 Task: Look for space in Tualatin, United States from 7th July, 2023 to 14th July, 2023 for 1 adult in price range Rs.6000 to Rs.14000. Place can be shared room with 1  bedroom having 1 bed and 1 bathroom. Property type can be house, flat, guest house, hotel. Booking option can be shelf check-in. Required host language is English.
Action: Mouse moved to (506, 106)
Screenshot: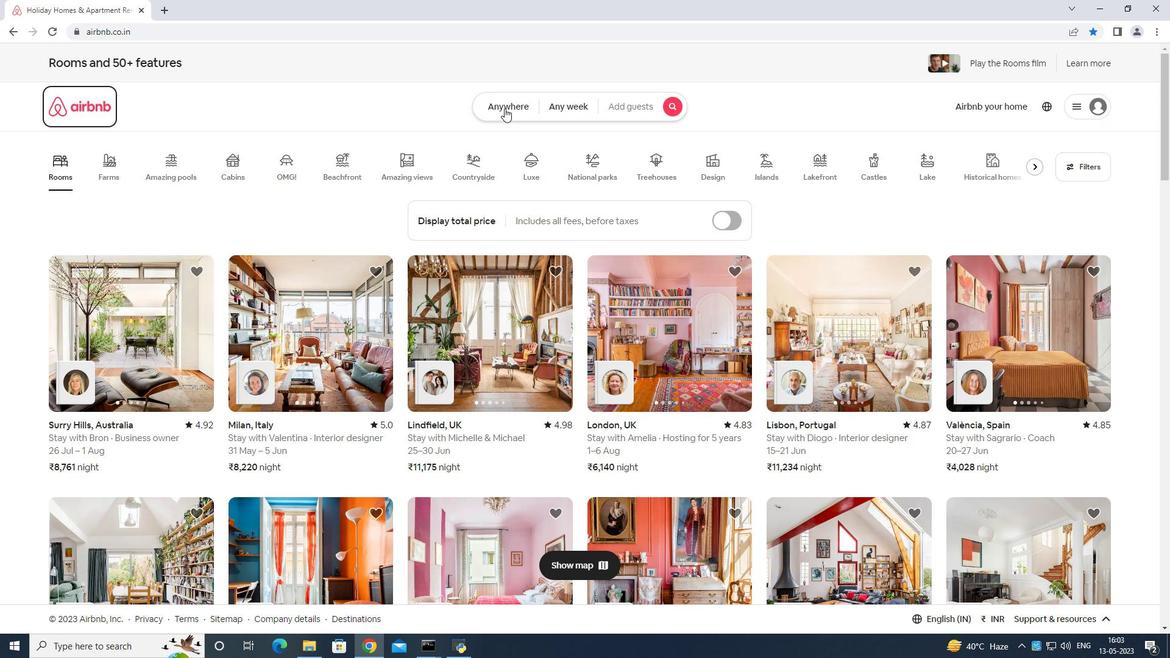 
Action: Mouse pressed left at (506, 106)
Screenshot: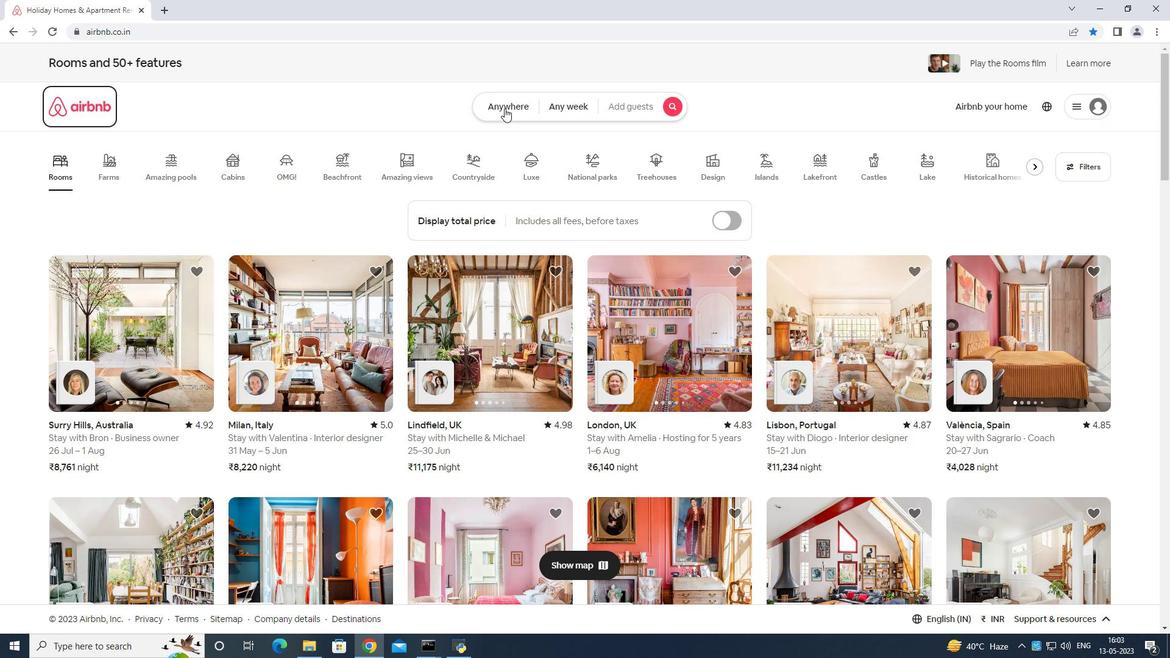 
Action: Mouse moved to (445, 148)
Screenshot: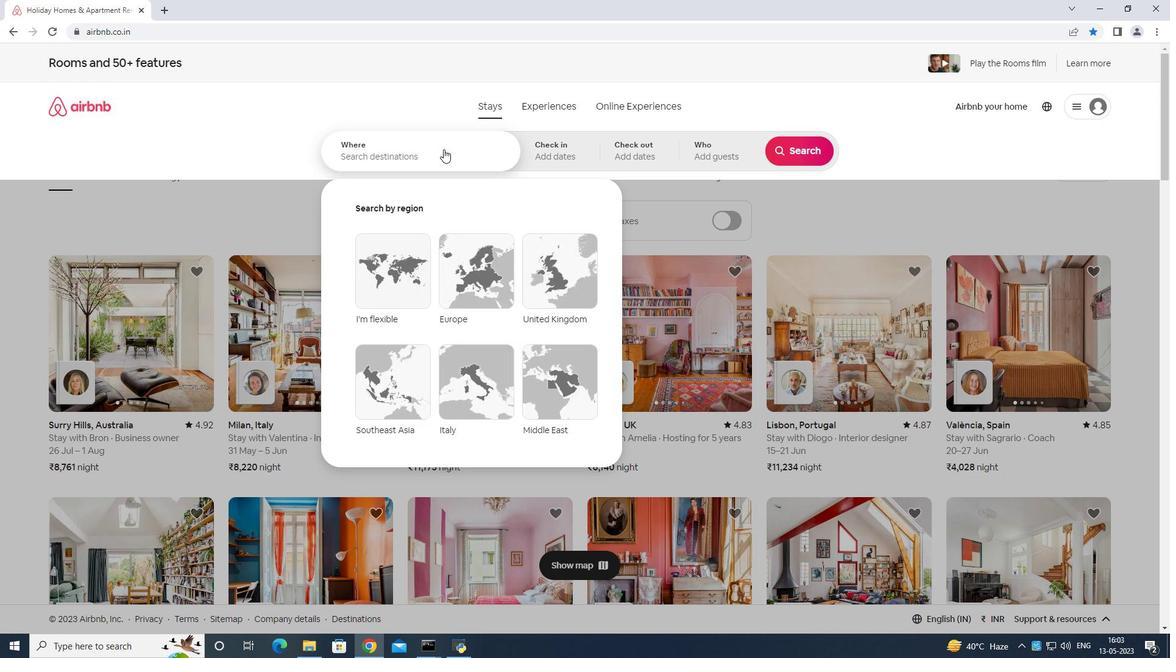 
Action: Mouse pressed left at (445, 148)
Screenshot: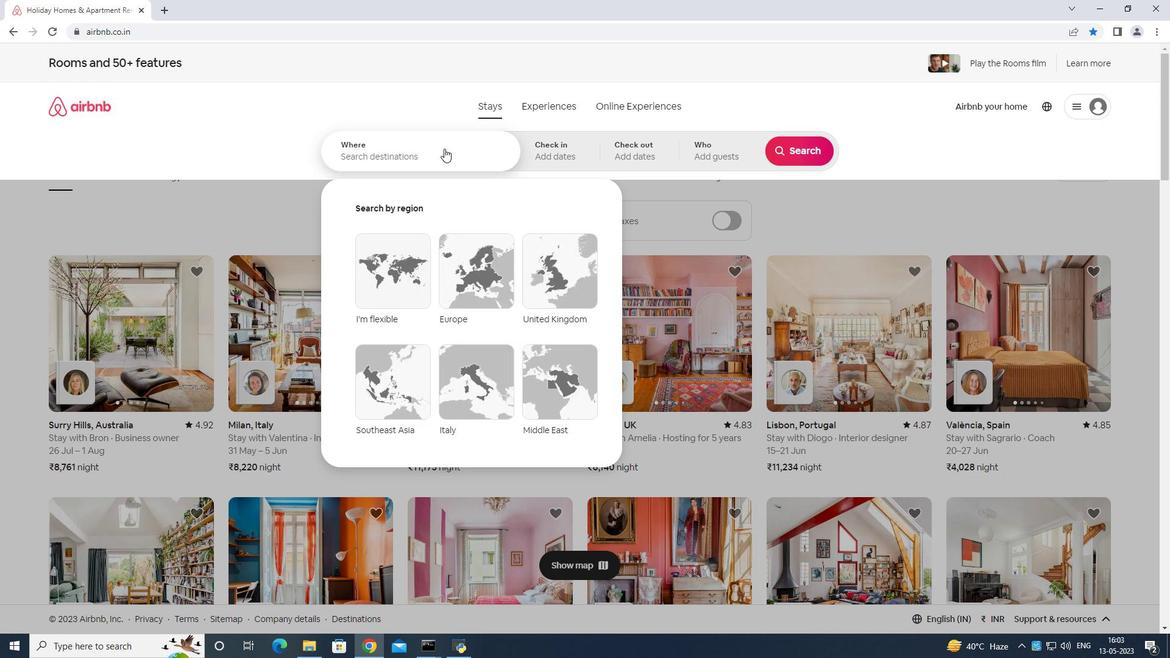 
Action: Key pressed <Key.shift>Tualatin<Key.space>units<Key.backspace>ed<Key.space>states<Key.enter>
Screenshot: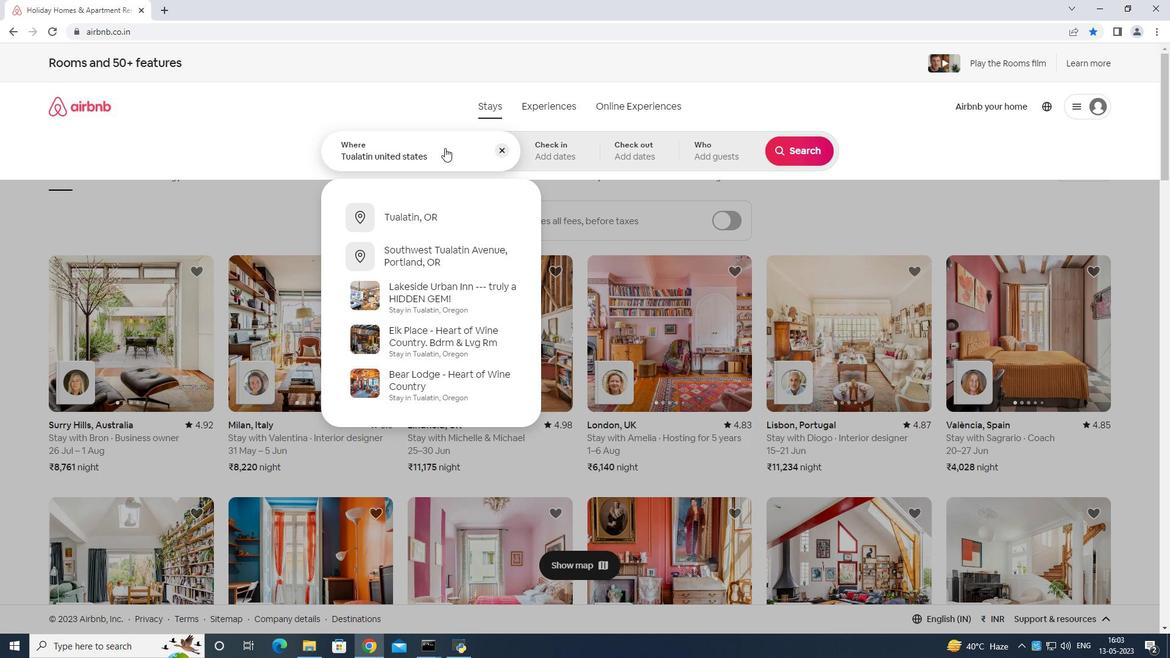 
Action: Mouse moved to (792, 242)
Screenshot: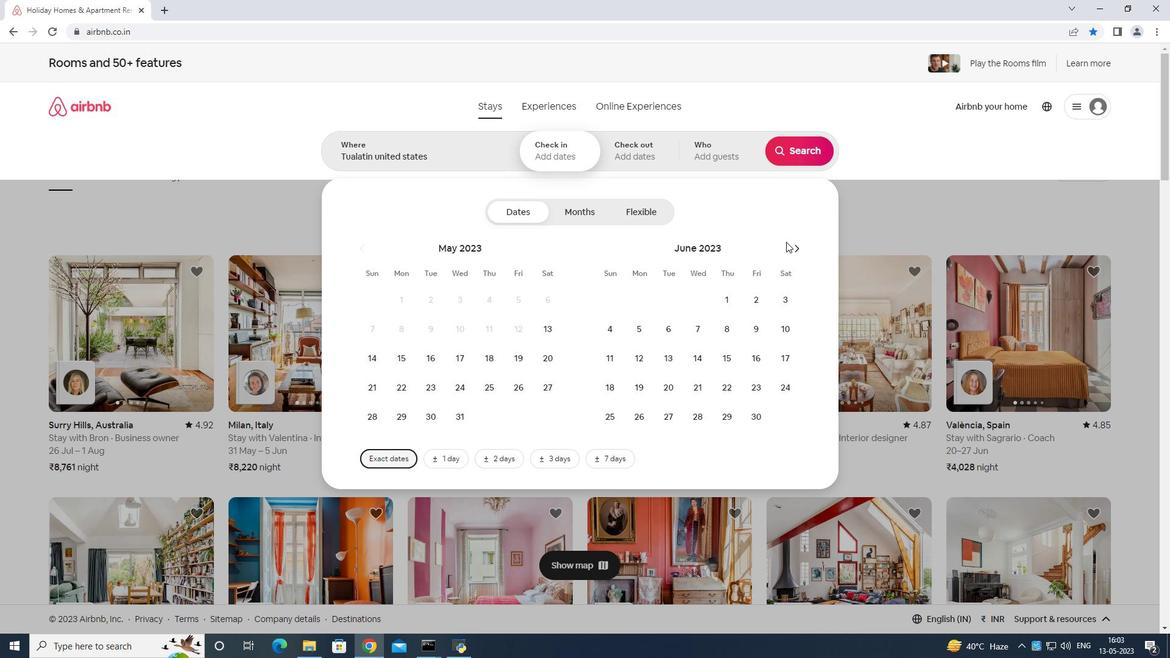 
Action: Mouse pressed left at (792, 242)
Screenshot: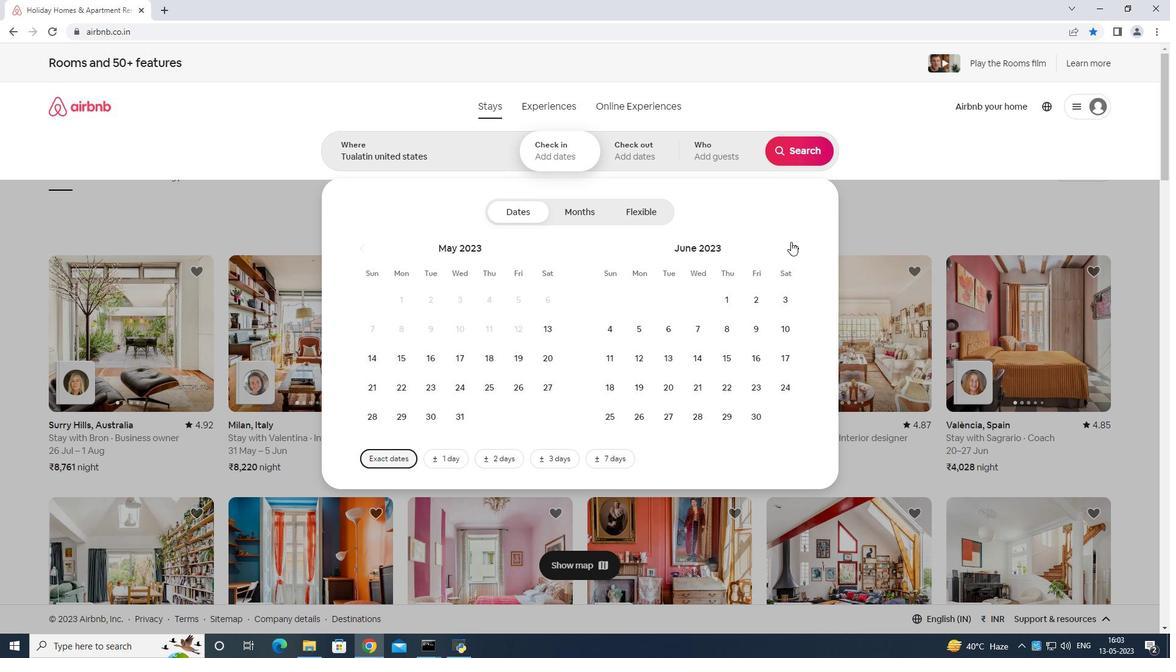 
Action: Mouse moved to (753, 328)
Screenshot: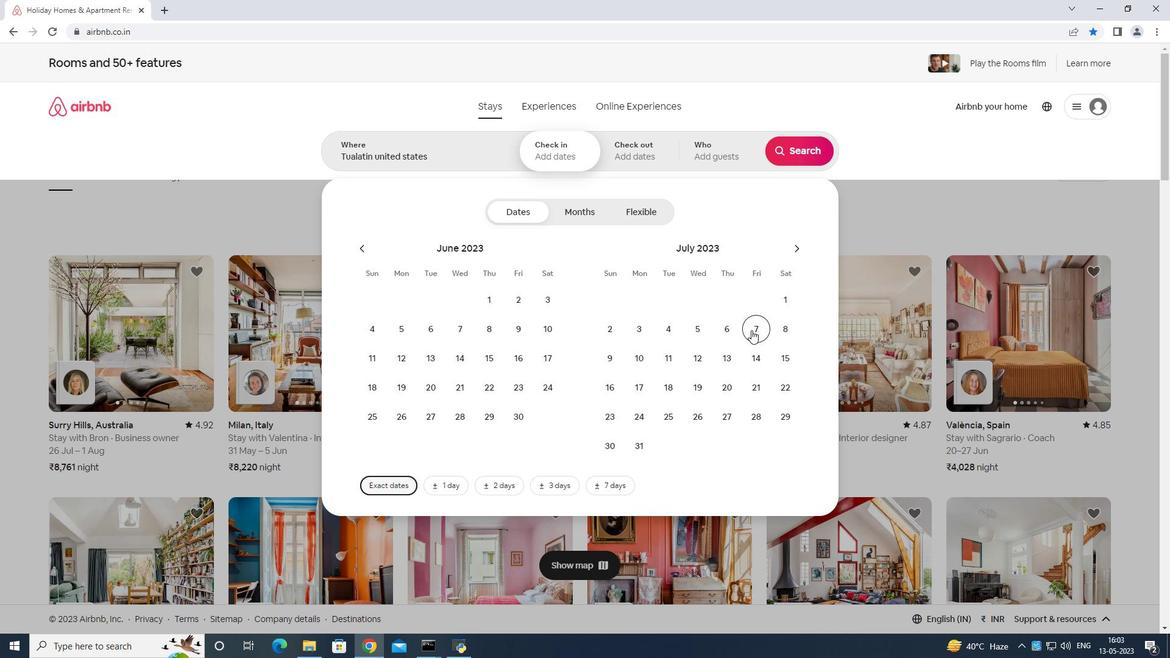 
Action: Mouse pressed left at (753, 328)
Screenshot: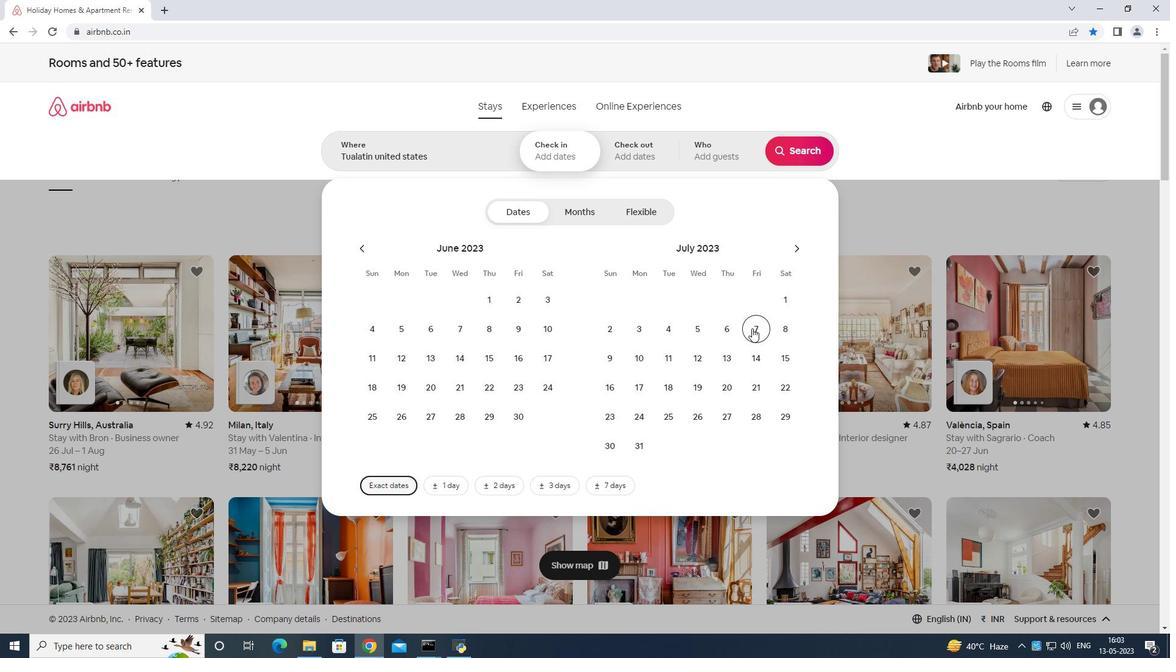 
Action: Mouse moved to (757, 350)
Screenshot: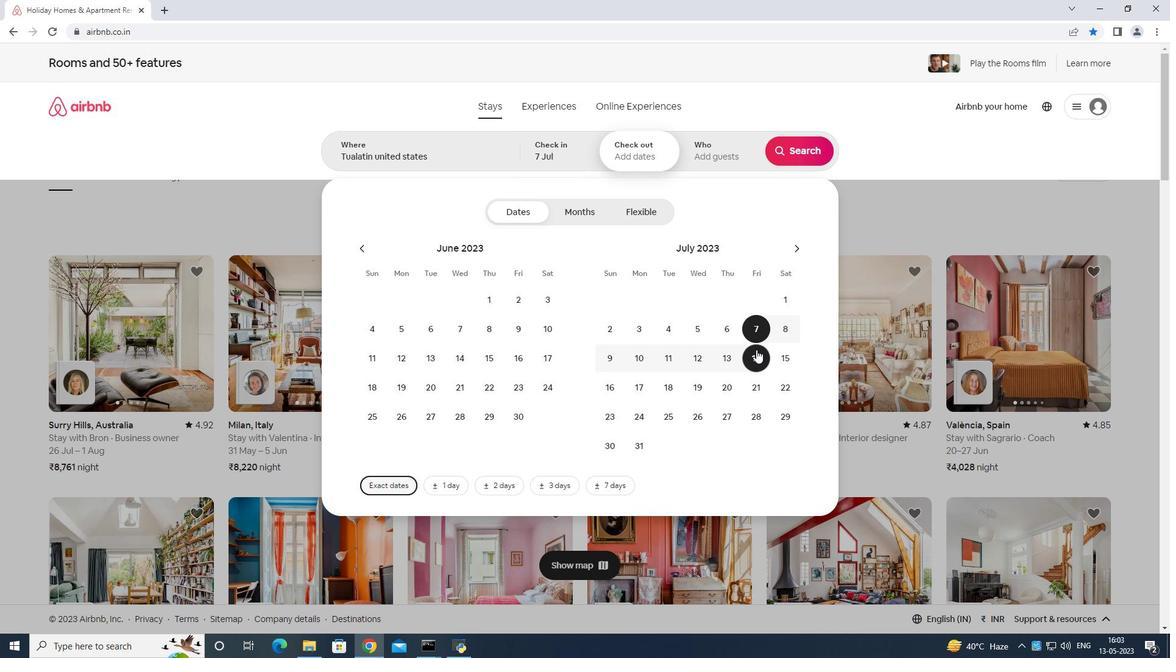 
Action: Mouse pressed left at (757, 350)
Screenshot: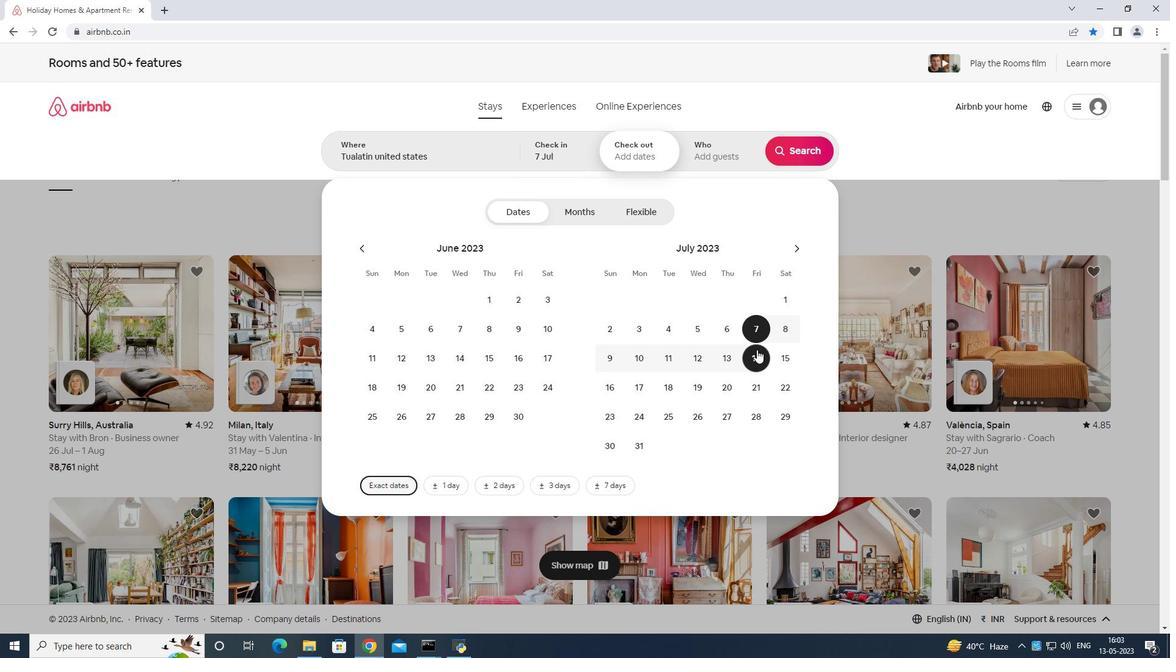 
Action: Mouse moved to (719, 151)
Screenshot: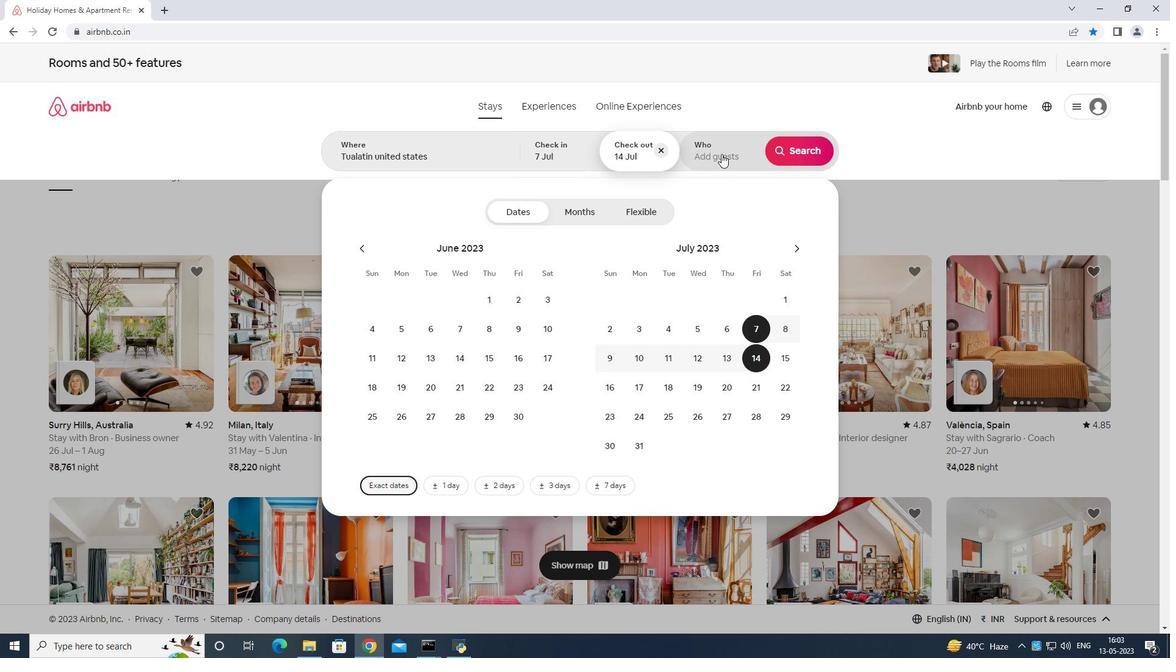 
Action: Mouse pressed left at (719, 151)
Screenshot: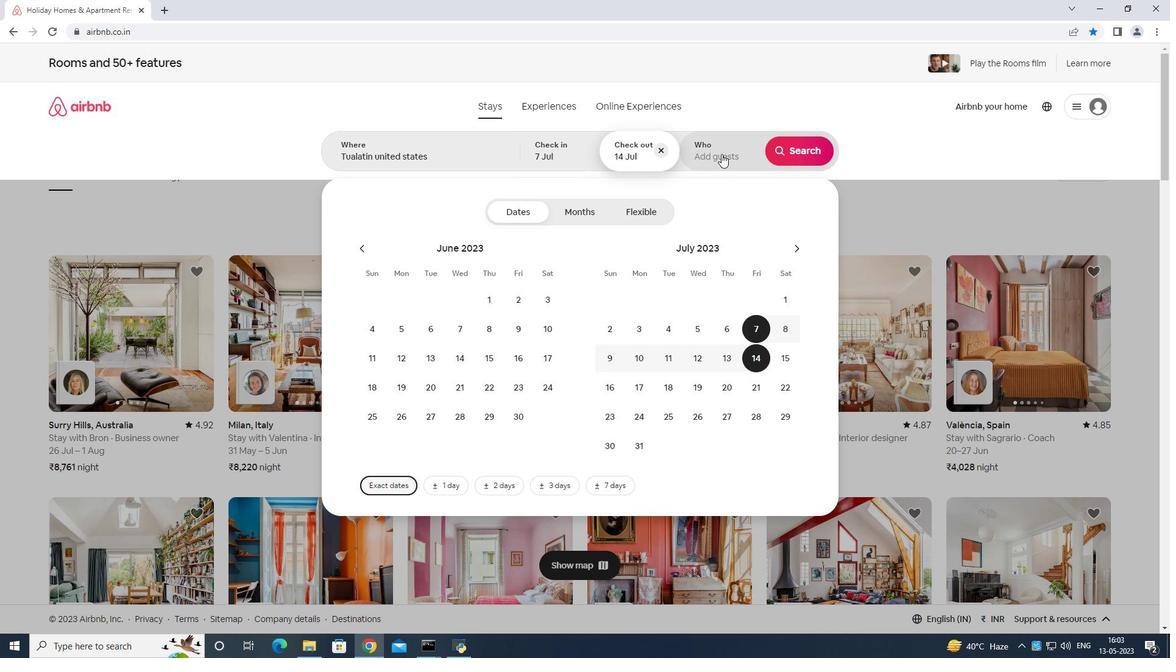 
Action: Mouse moved to (798, 215)
Screenshot: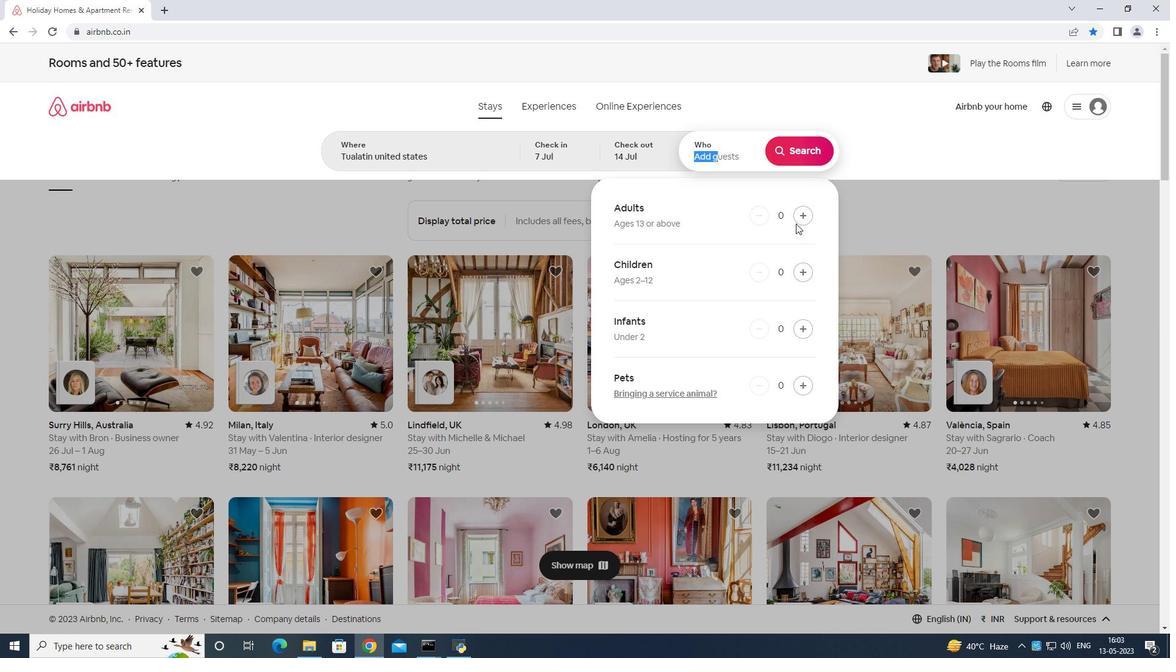 
Action: Mouse pressed left at (798, 215)
Screenshot: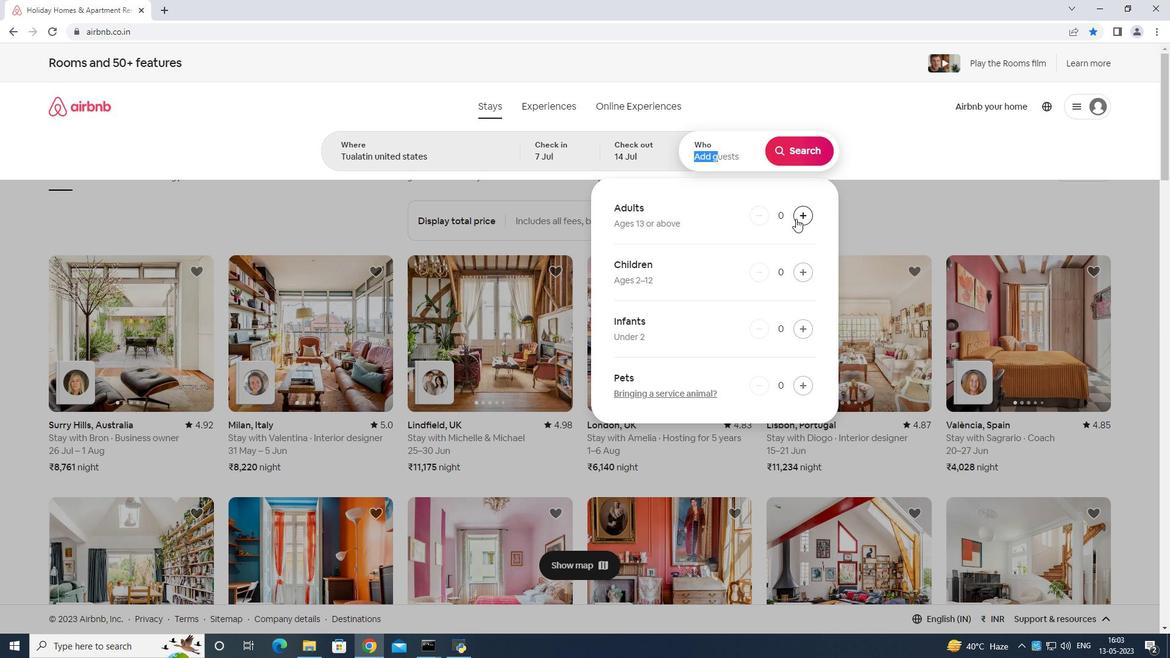 
Action: Mouse moved to (800, 151)
Screenshot: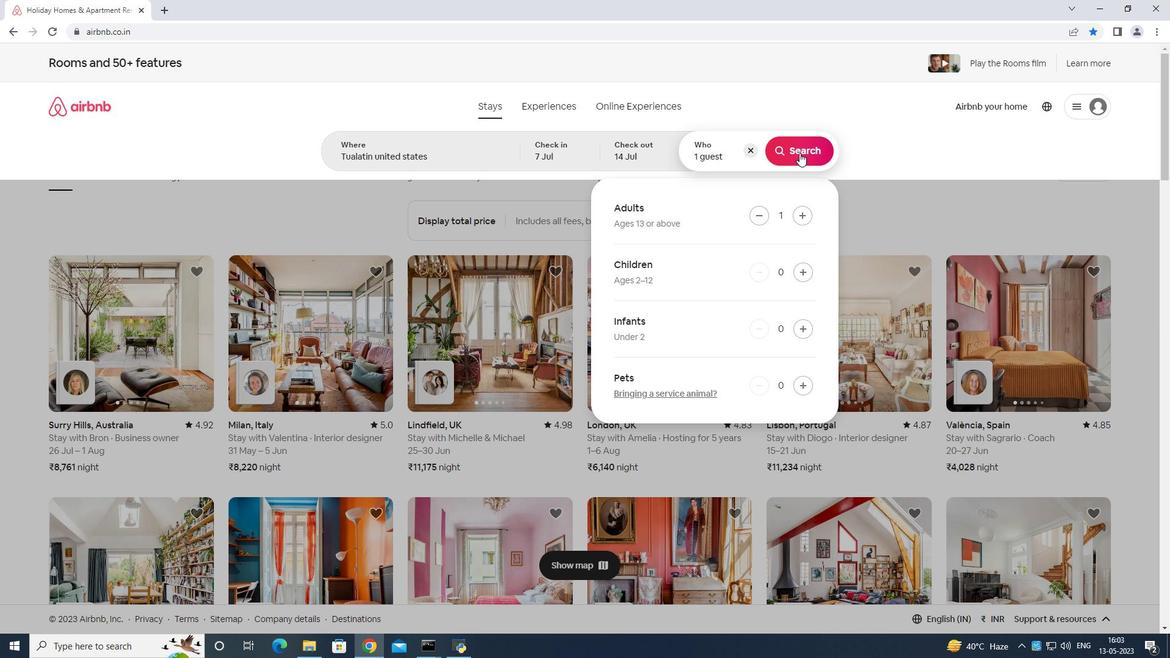 
Action: Mouse pressed left at (800, 151)
Screenshot: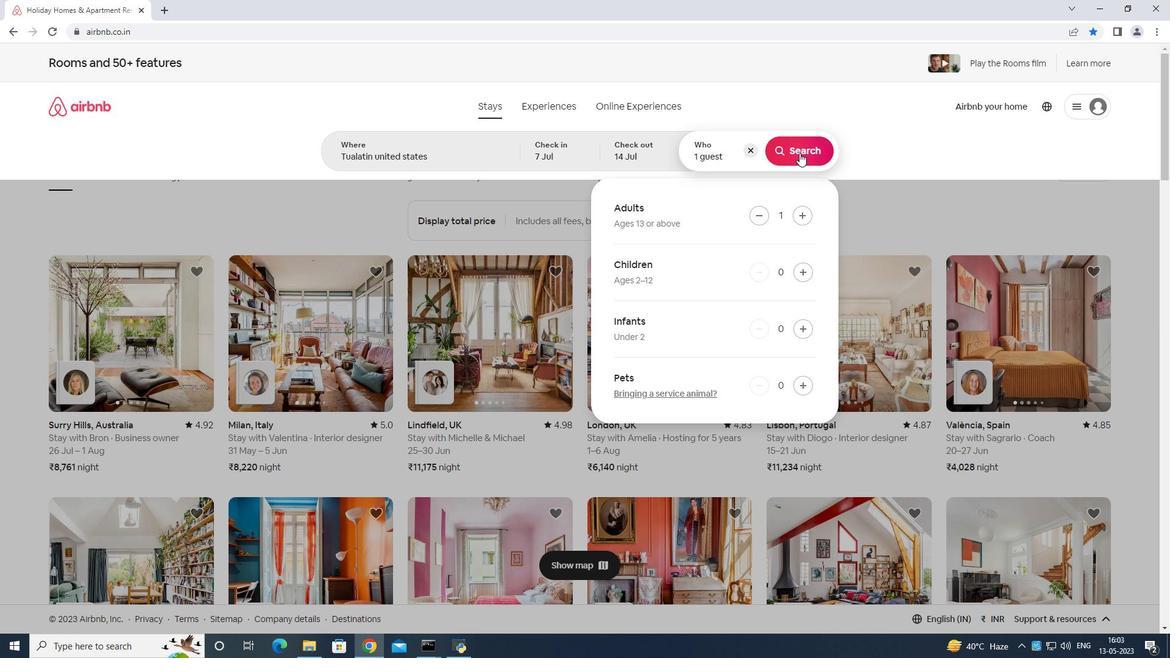 
Action: Mouse moved to (1137, 112)
Screenshot: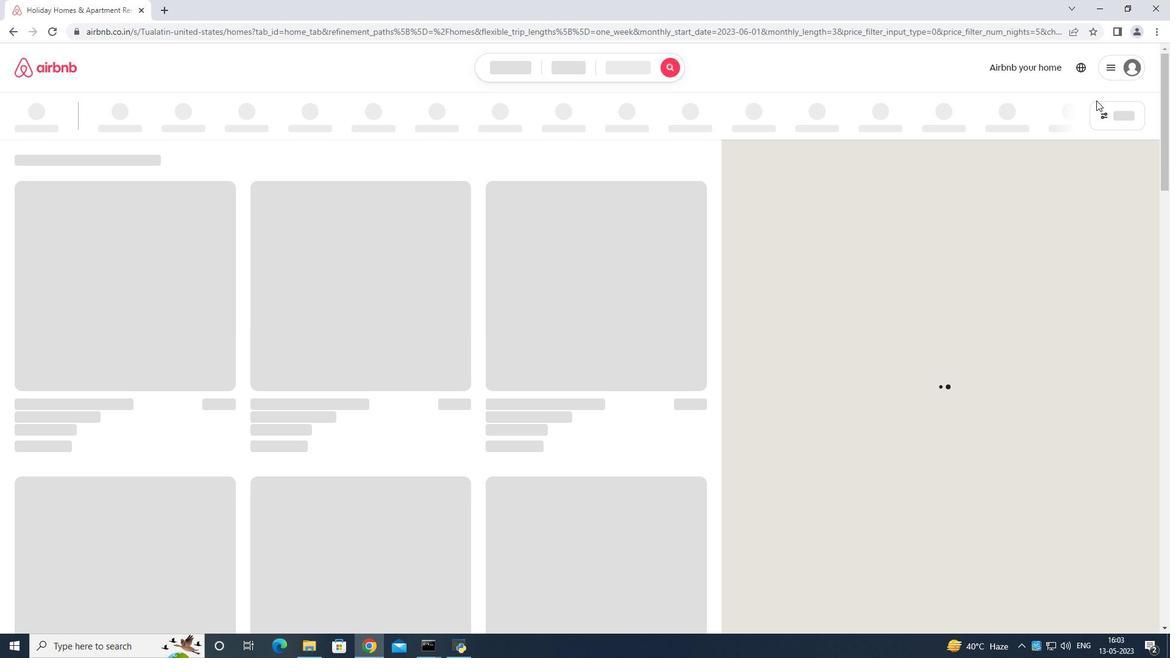 
Action: Mouse pressed left at (1137, 112)
Screenshot: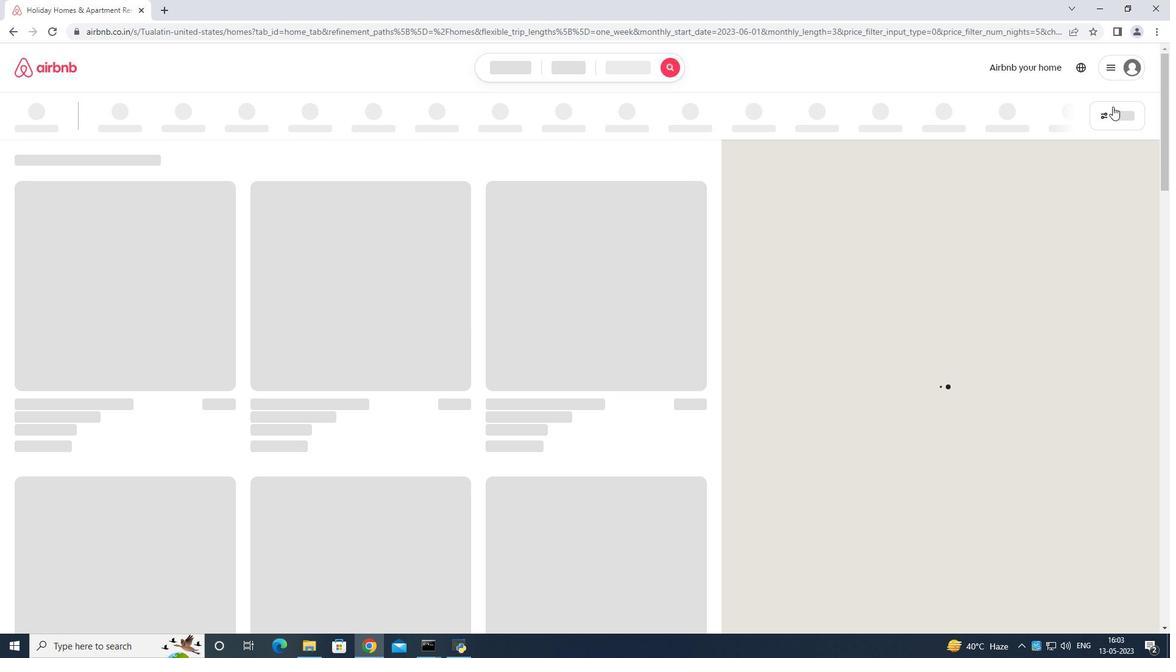 
Action: Mouse moved to (477, 400)
Screenshot: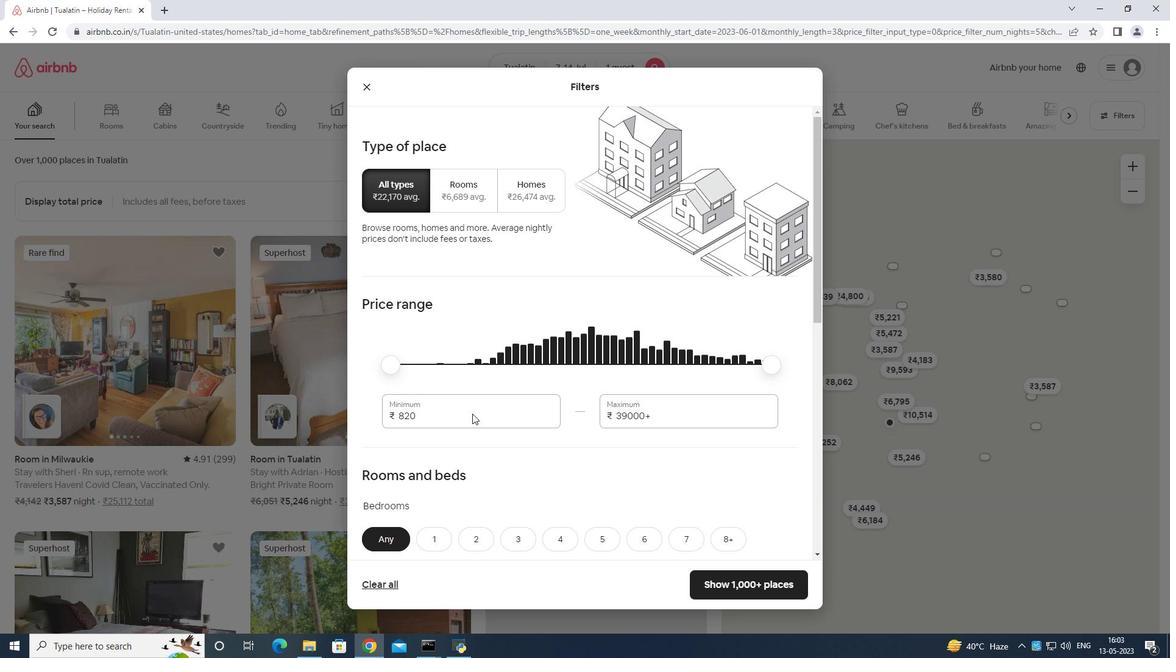 
Action: Mouse pressed left at (477, 400)
Screenshot: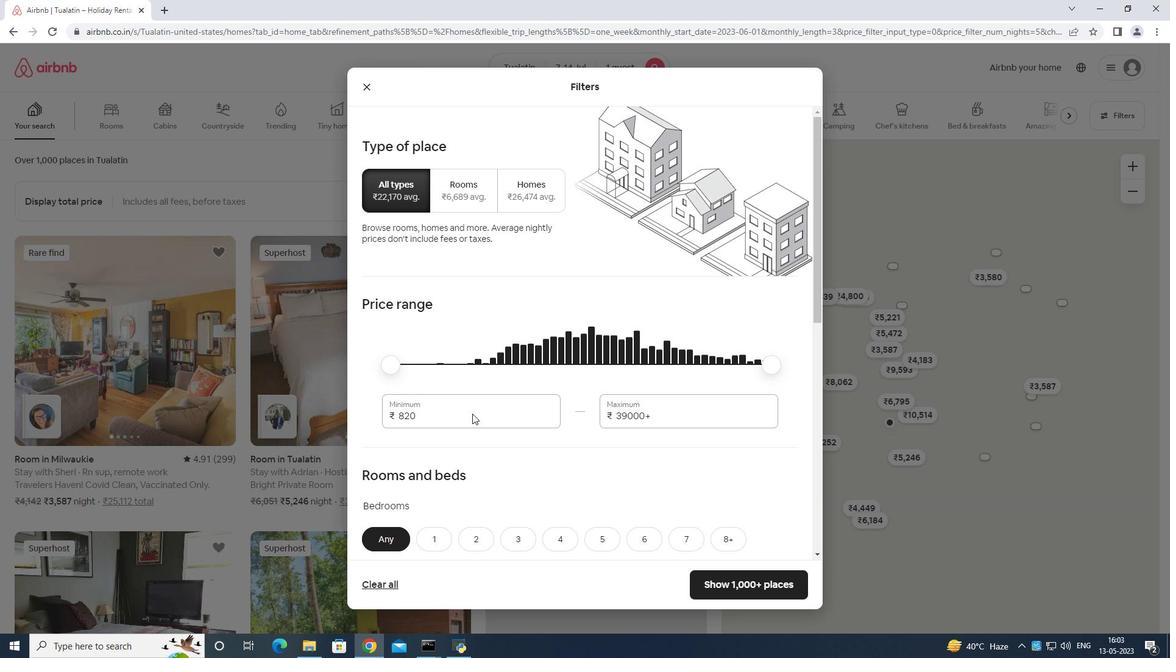 
Action: Mouse moved to (478, 395)
Screenshot: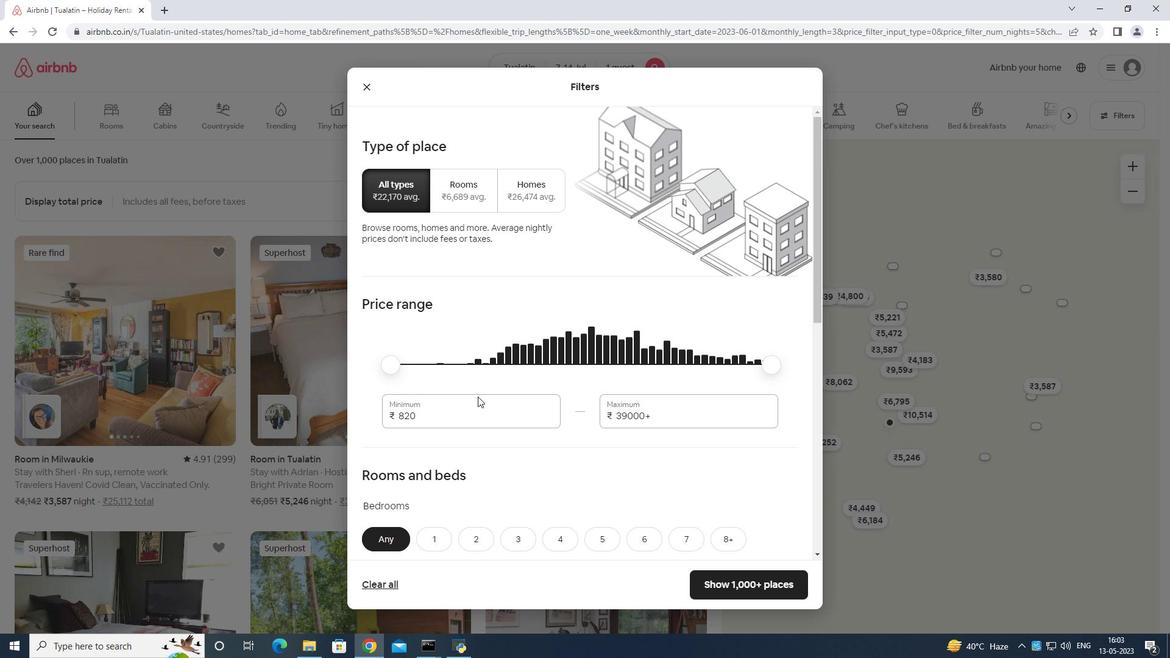 
Action: Key pressed <Key.backspace>
Screenshot: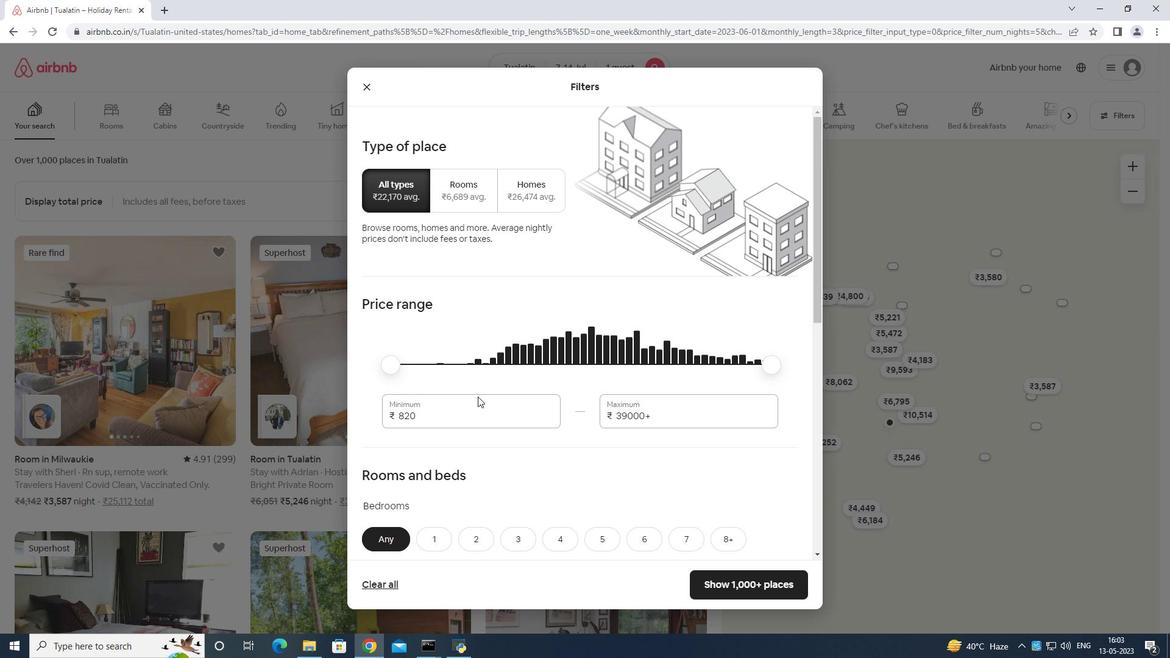 
Action: Mouse moved to (477, 390)
Screenshot: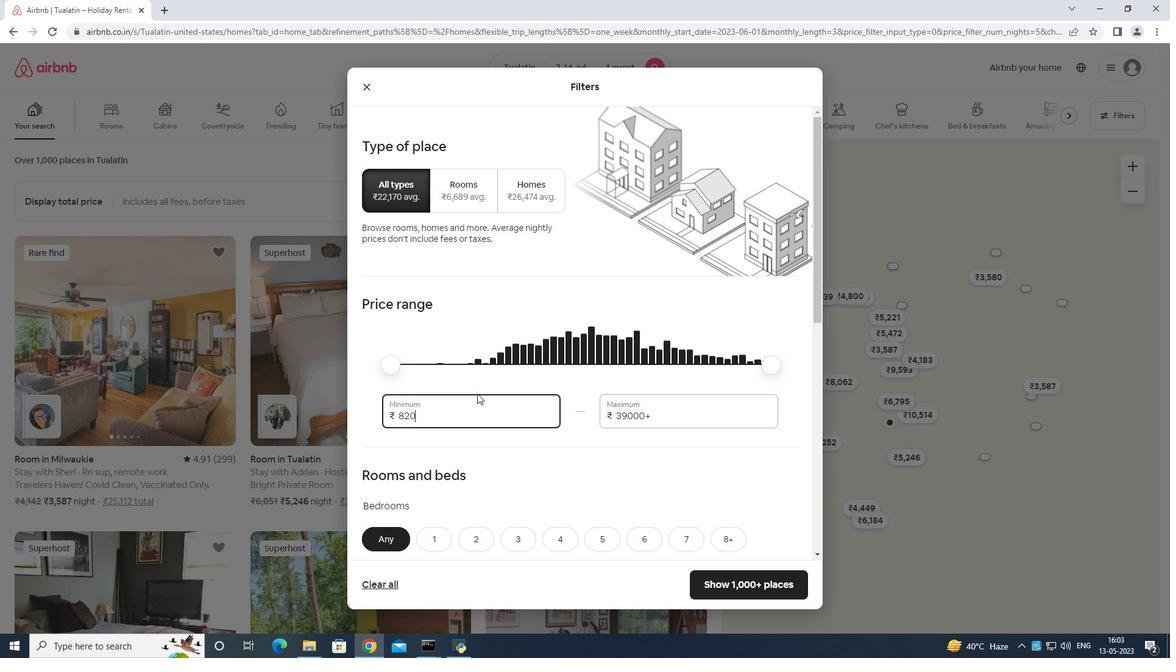 
Action: Key pressed <Key.backspace><Key.backspace><Key.backspace><Key.backspace>
Screenshot: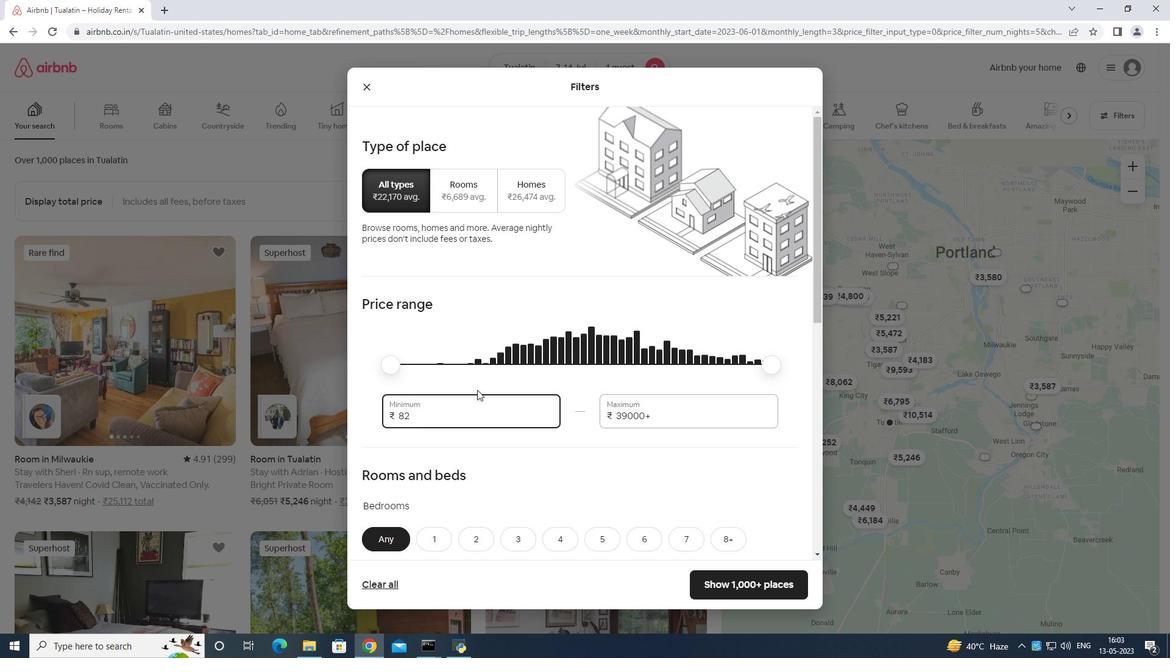 
Action: Mouse moved to (477, 390)
Screenshot: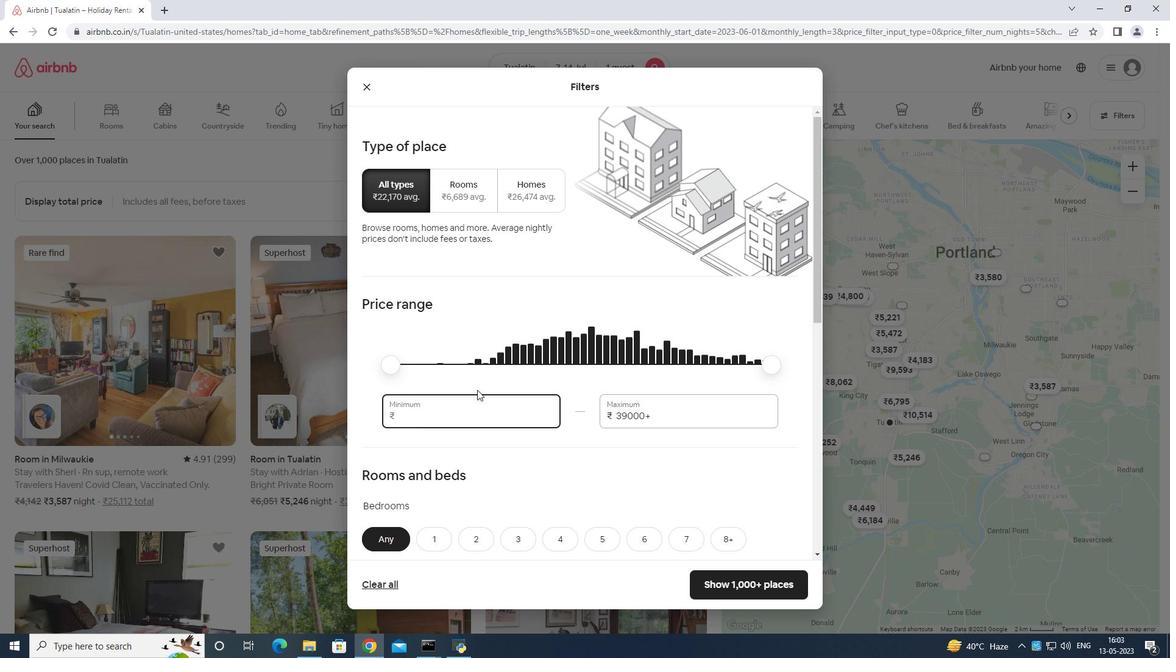 
Action: Key pressed 6
Screenshot: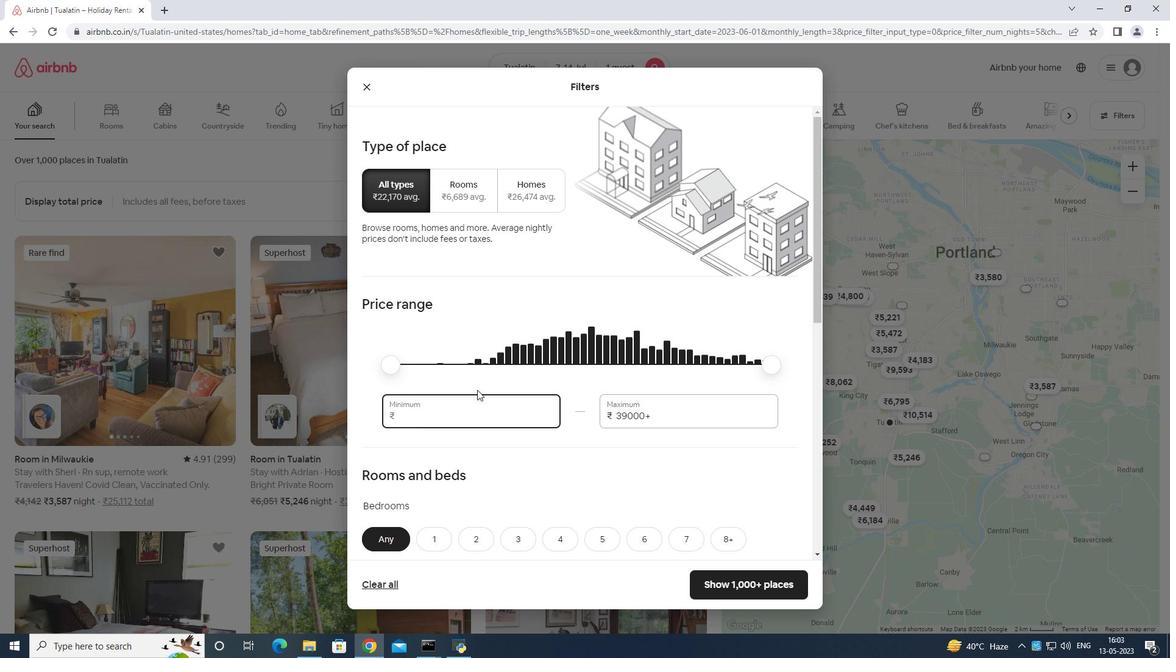
Action: Mouse moved to (479, 389)
Screenshot: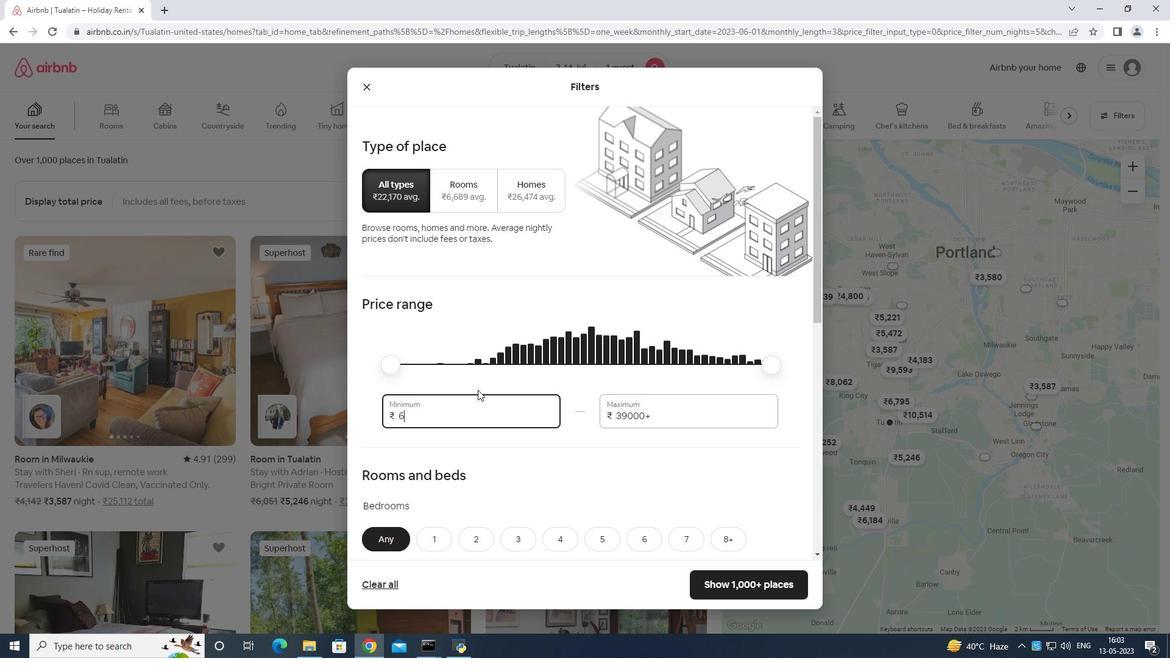 
Action: Key pressed 000
Screenshot: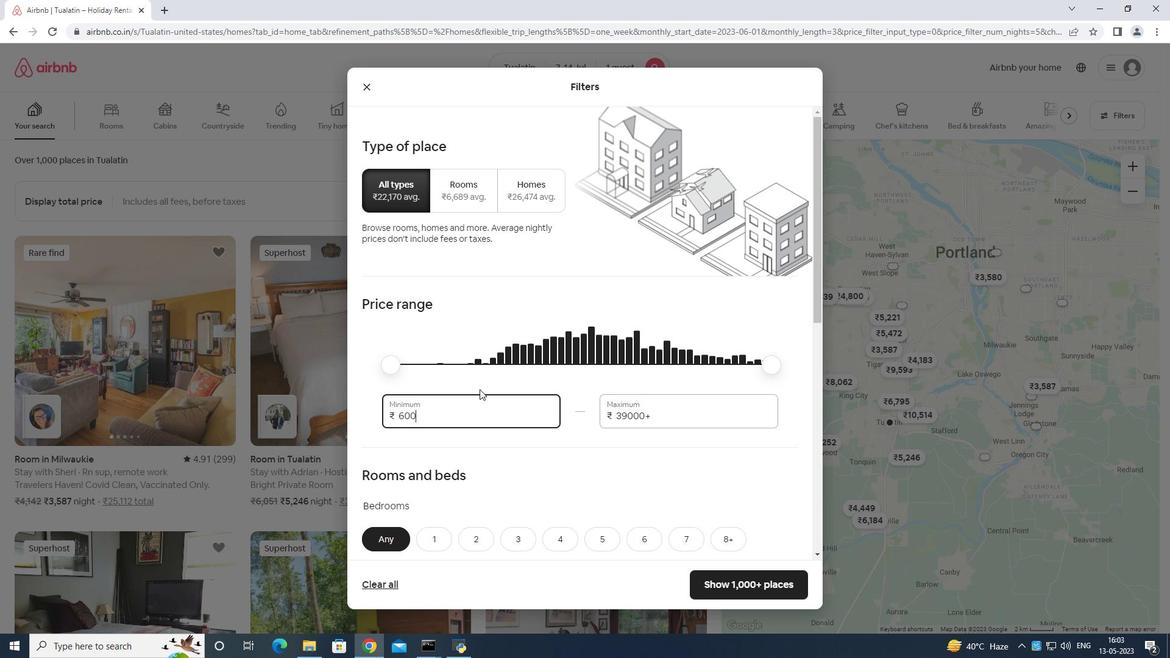 
Action: Mouse moved to (664, 401)
Screenshot: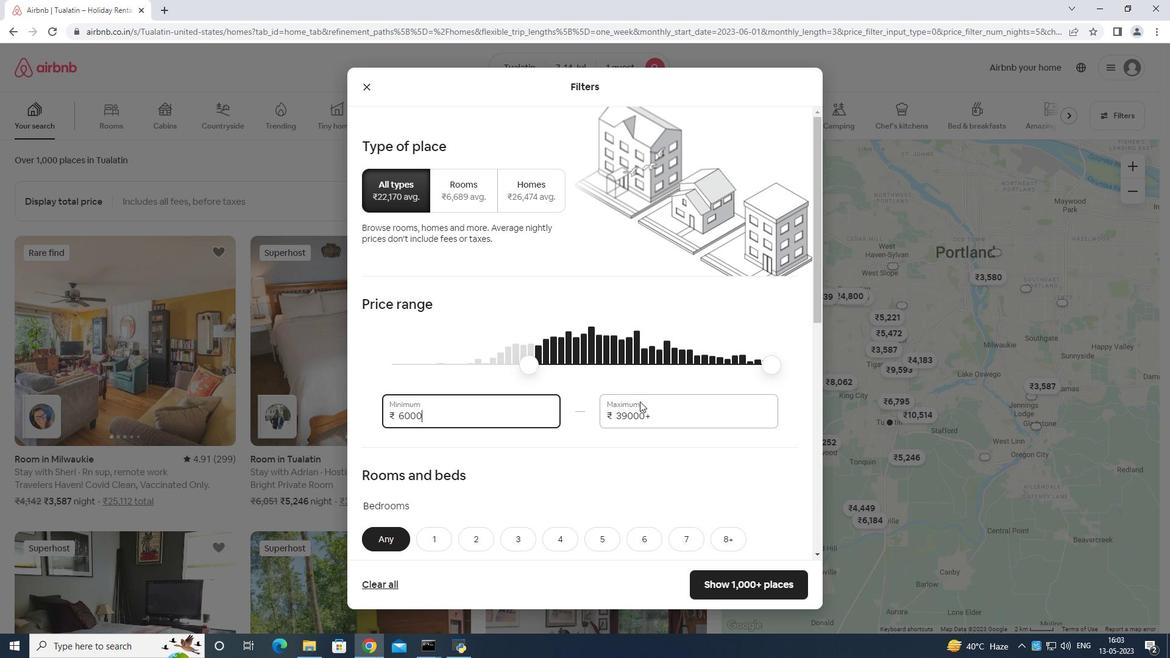 
Action: Mouse pressed left at (664, 401)
Screenshot: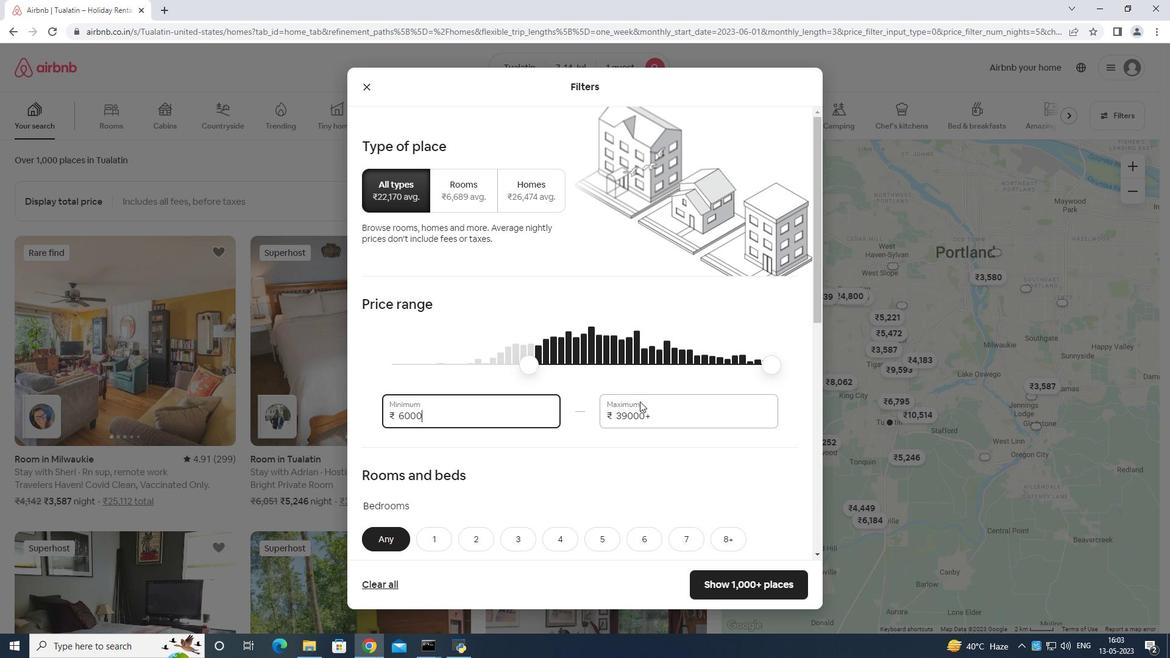 
Action: Mouse moved to (664, 399)
Screenshot: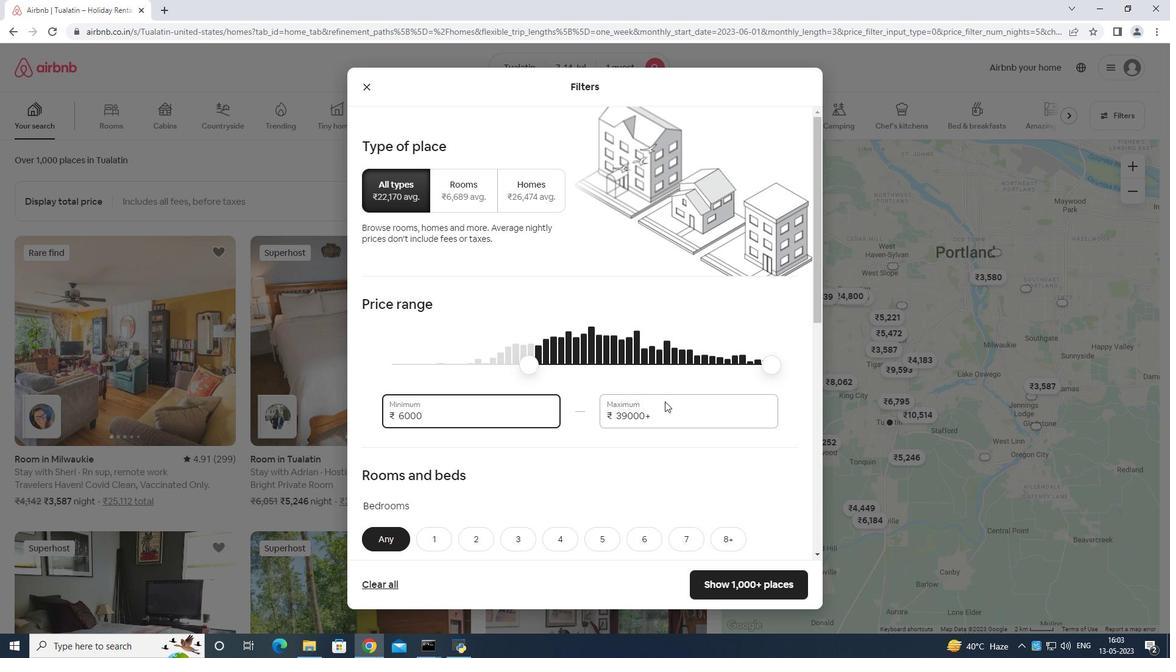 
Action: Key pressed <Key.backspace><Key.backspace><Key.backspace><Key.backspace><Key.backspace><Key.backspace><Key.backspace><Key.backspace><Key.backspace><Key.backspace>14
Screenshot: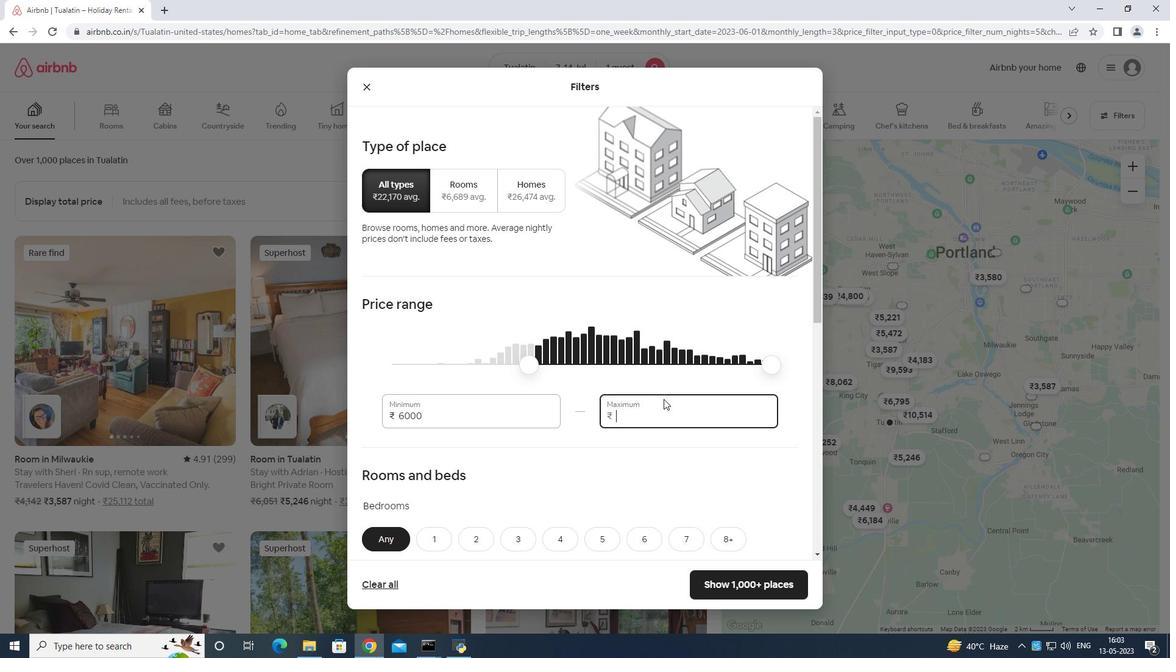 
Action: Mouse moved to (664, 398)
Screenshot: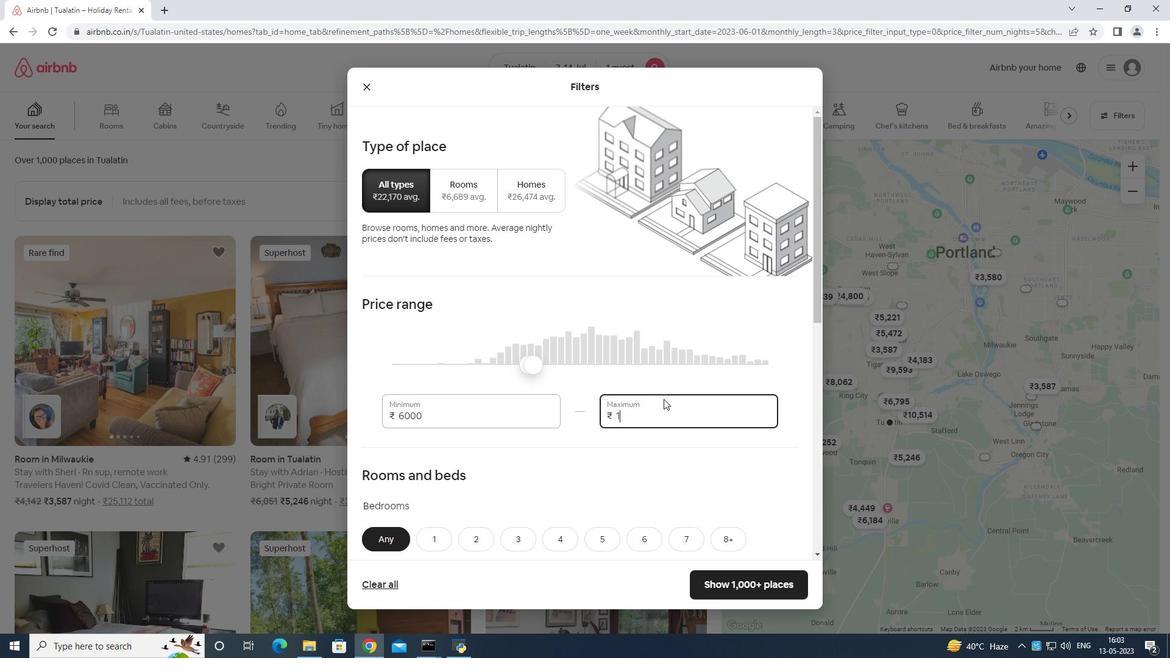 
Action: Key pressed 0
Screenshot: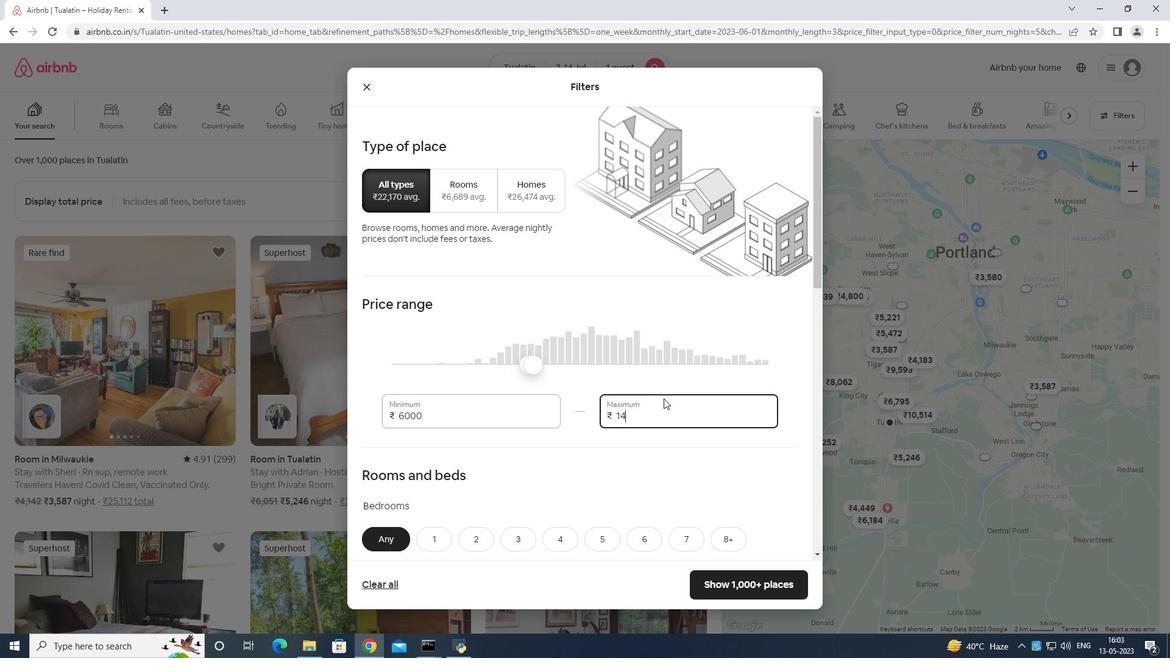
Action: Mouse moved to (663, 398)
Screenshot: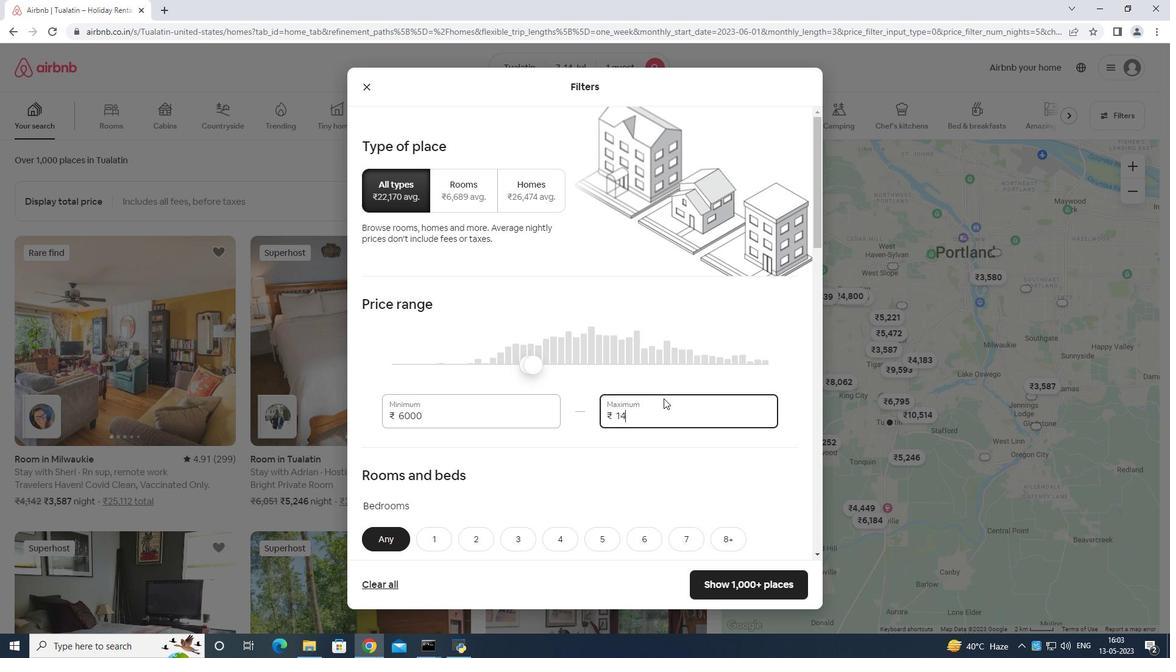 
Action: Key pressed 00
Screenshot: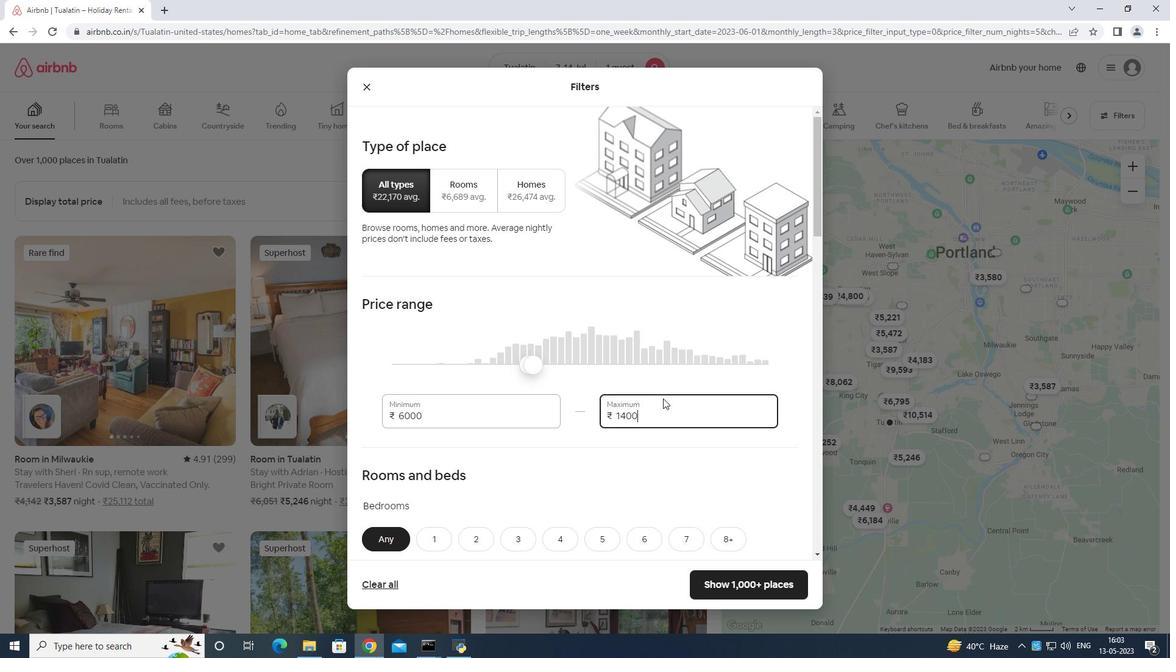 
Action: Mouse moved to (661, 396)
Screenshot: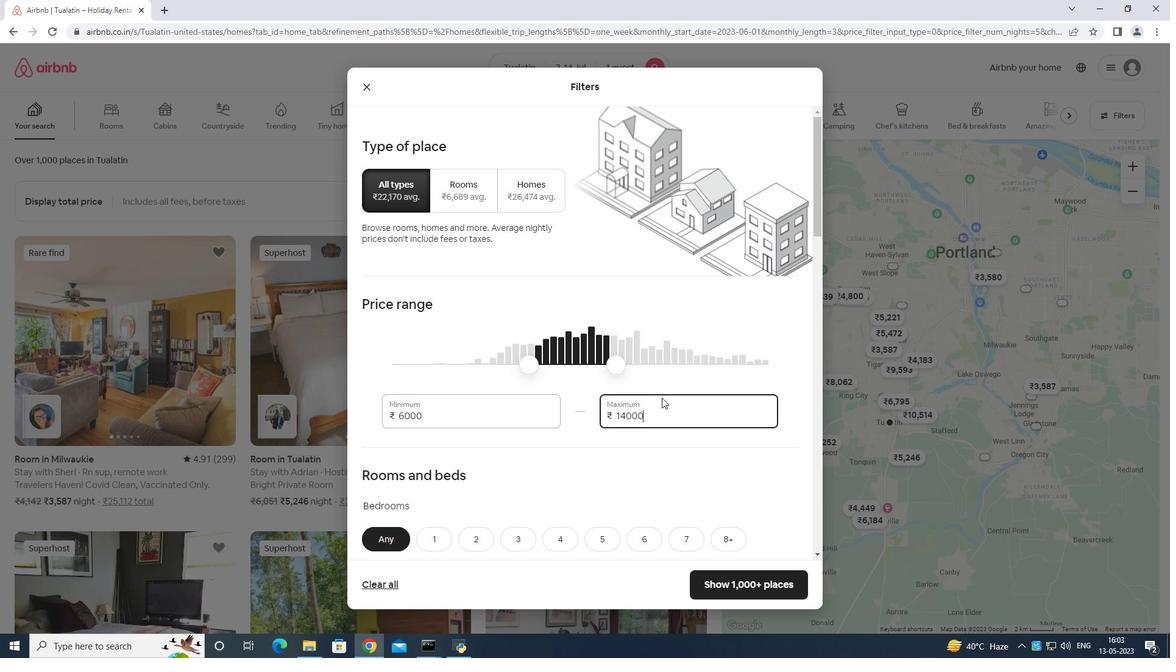 
Action: Mouse scrolled (661, 395) with delta (0, 0)
Screenshot: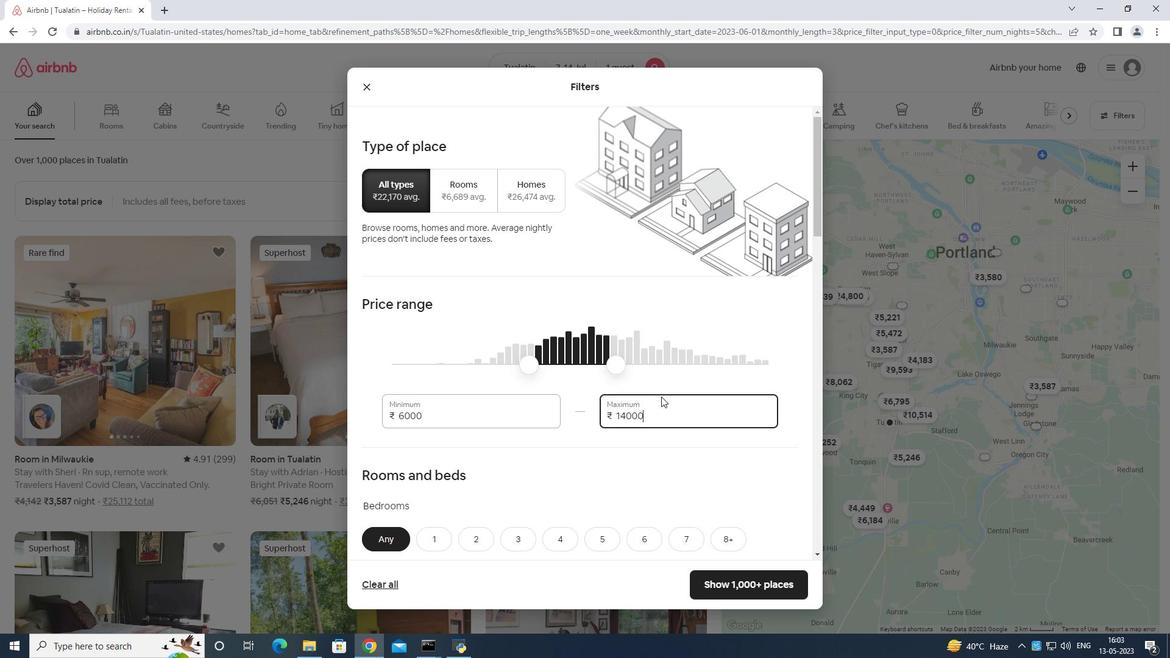 
Action: Mouse moved to (661, 396)
Screenshot: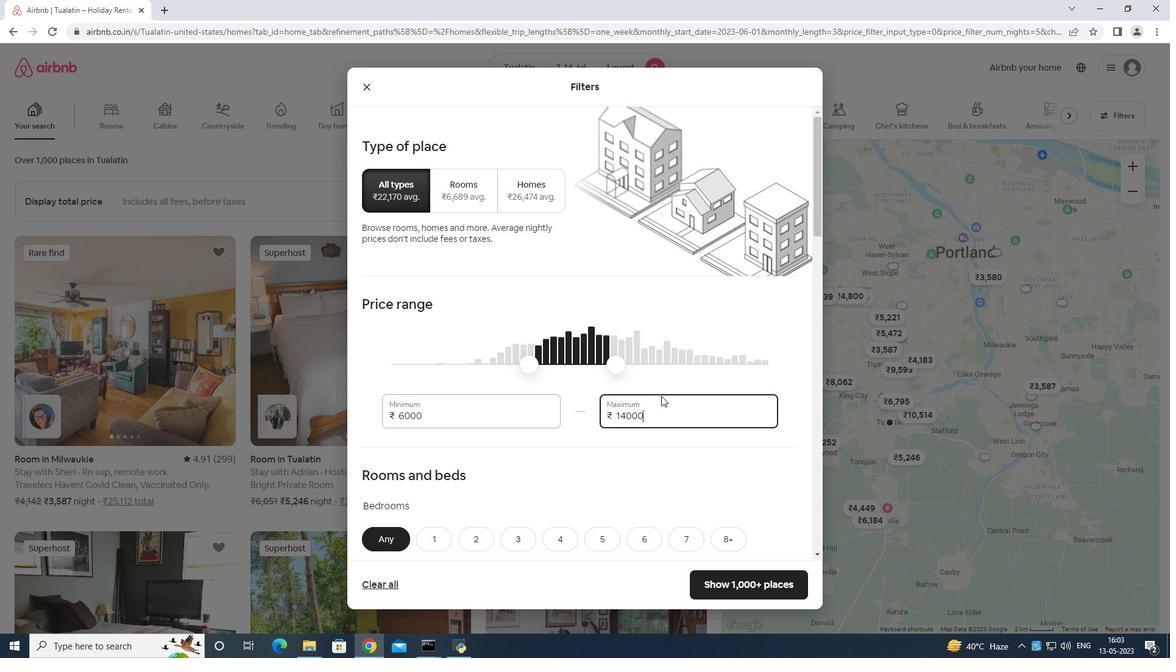 
Action: Mouse scrolled (661, 395) with delta (0, 0)
Screenshot: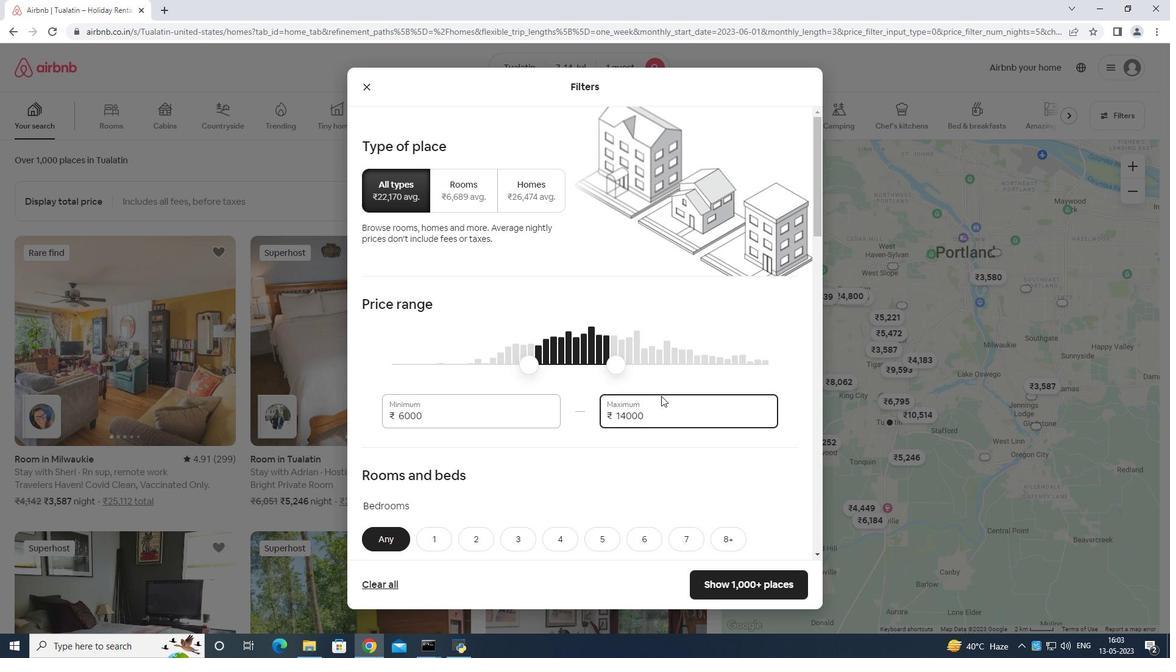 
Action: Mouse scrolled (661, 395) with delta (0, 0)
Screenshot: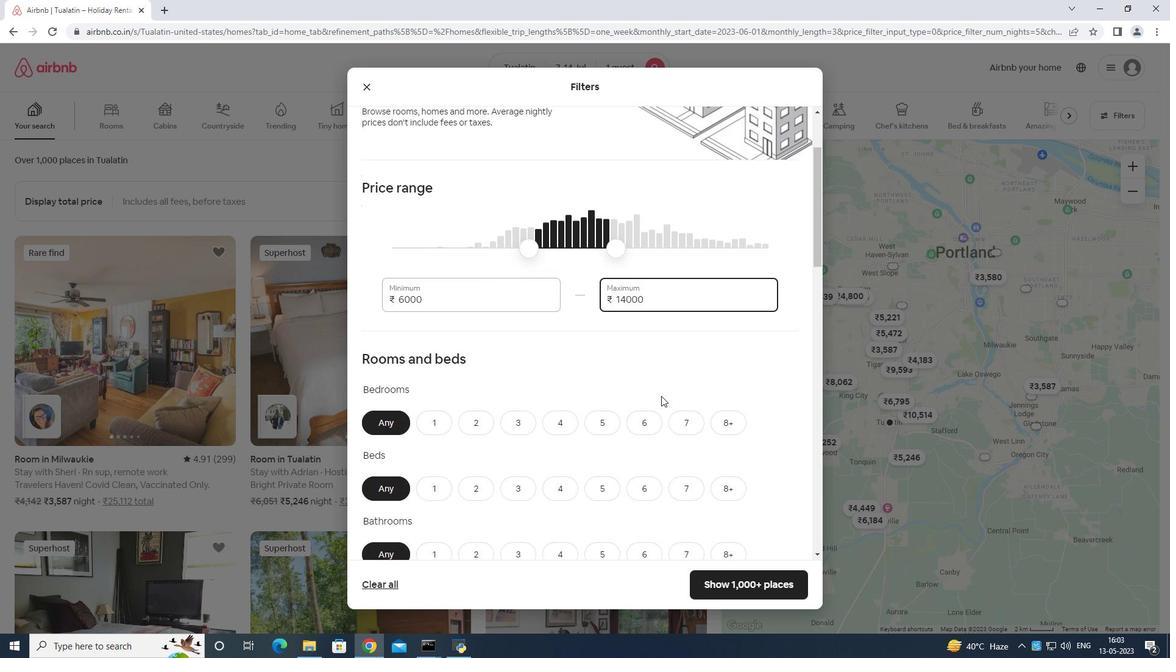 
Action: Mouse moved to (429, 354)
Screenshot: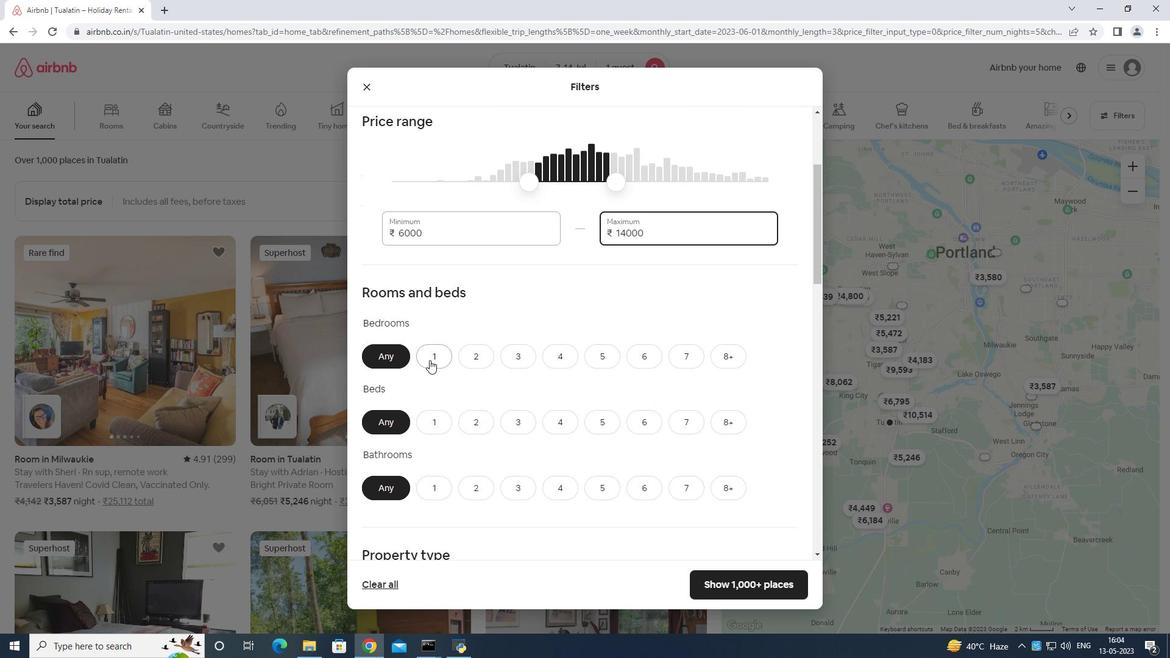 
Action: Mouse pressed left at (429, 354)
Screenshot: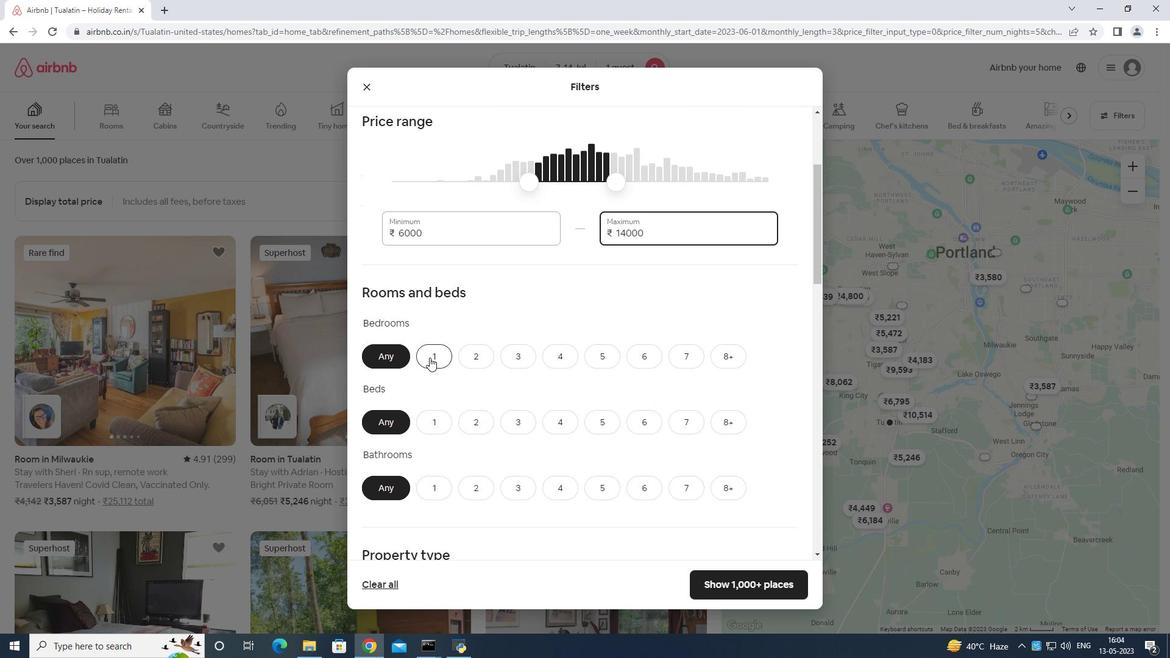 
Action: Mouse moved to (431, 415)
Screenshot: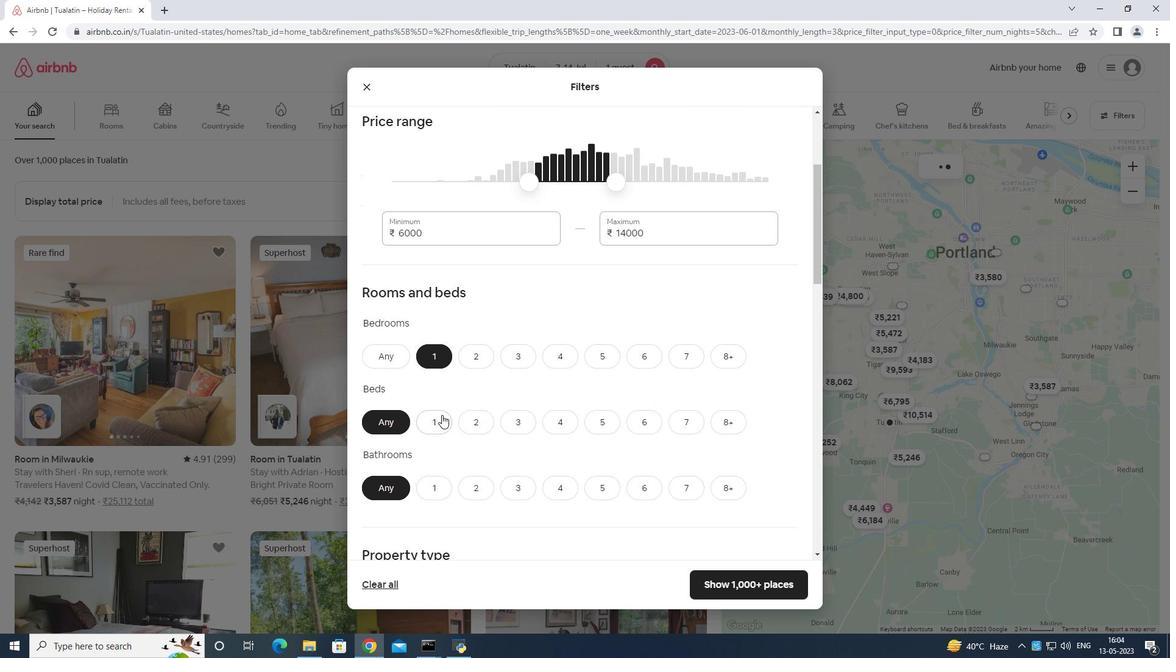 
Action: Mouse pressed left at (431, 415)
Screenshot: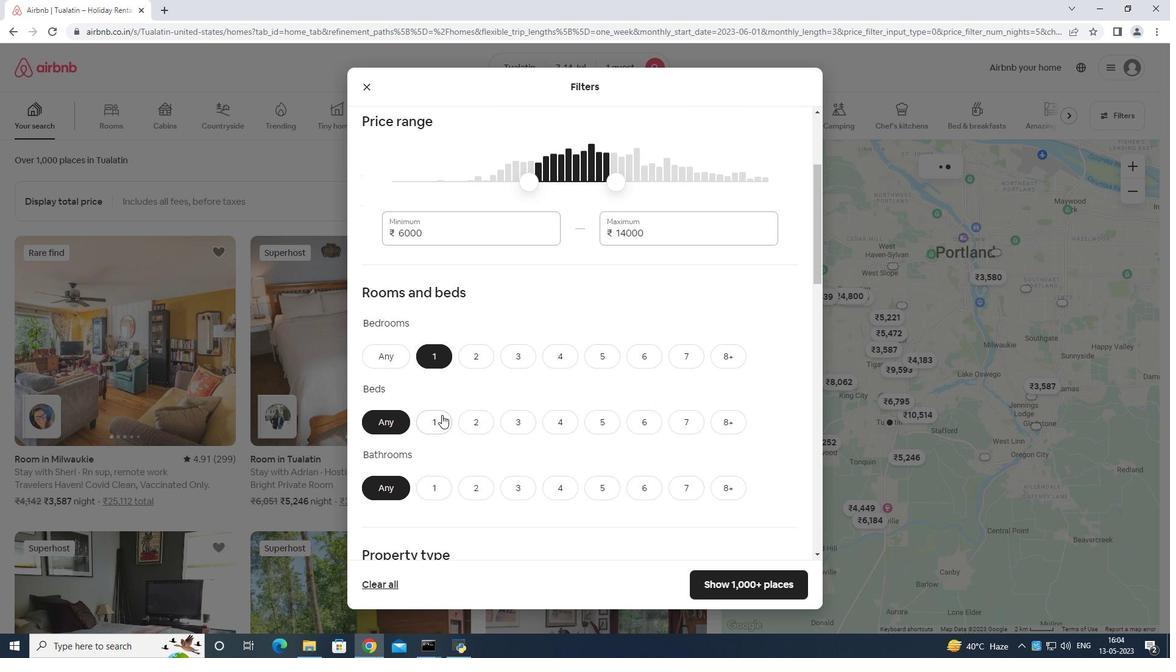 
Action: Mouse moved to (431, 484)
Screenshot: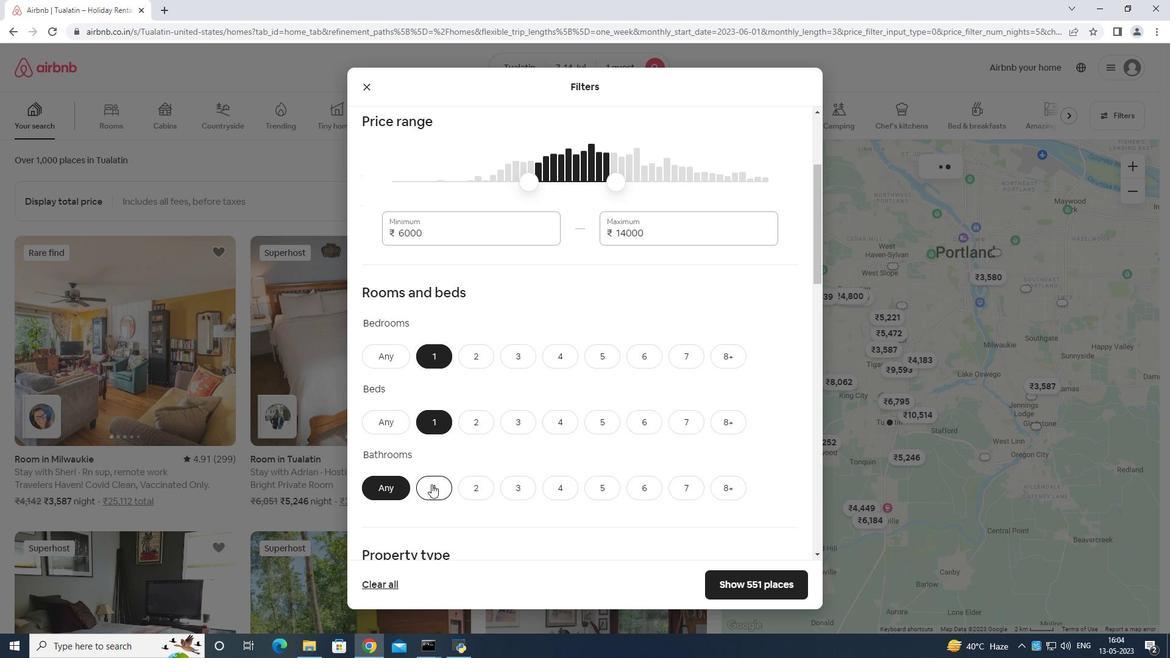 
Action: Mouse pressed left at (431, 484)
Screenshot: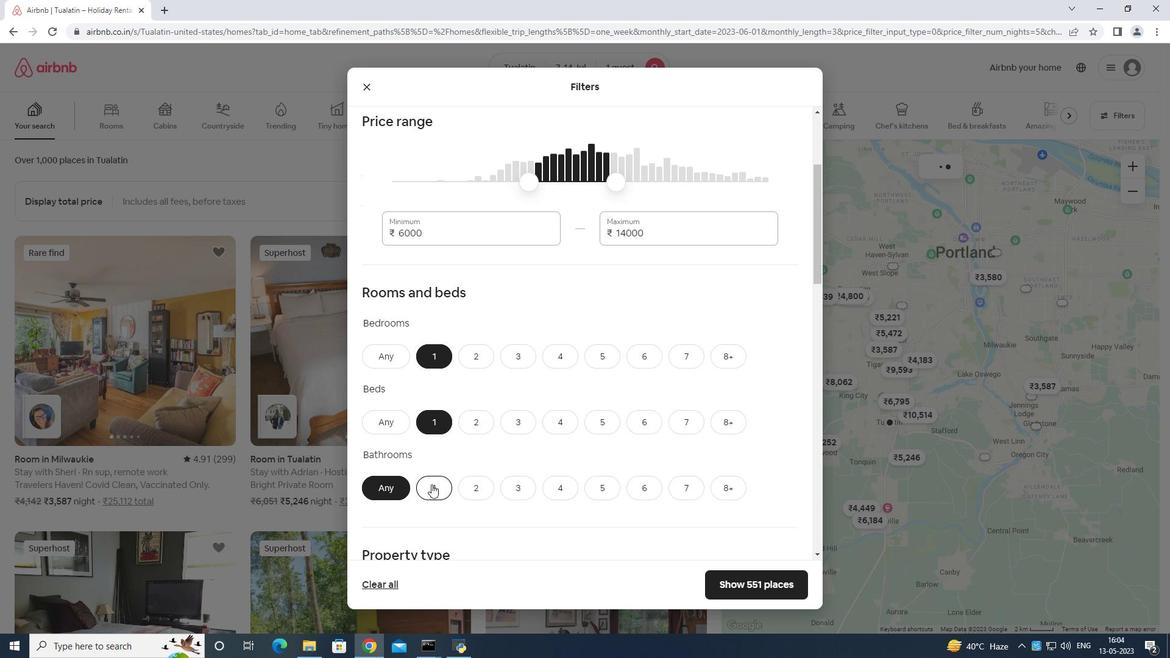
Action: Mouse moved to (434, 474)
Screenshot: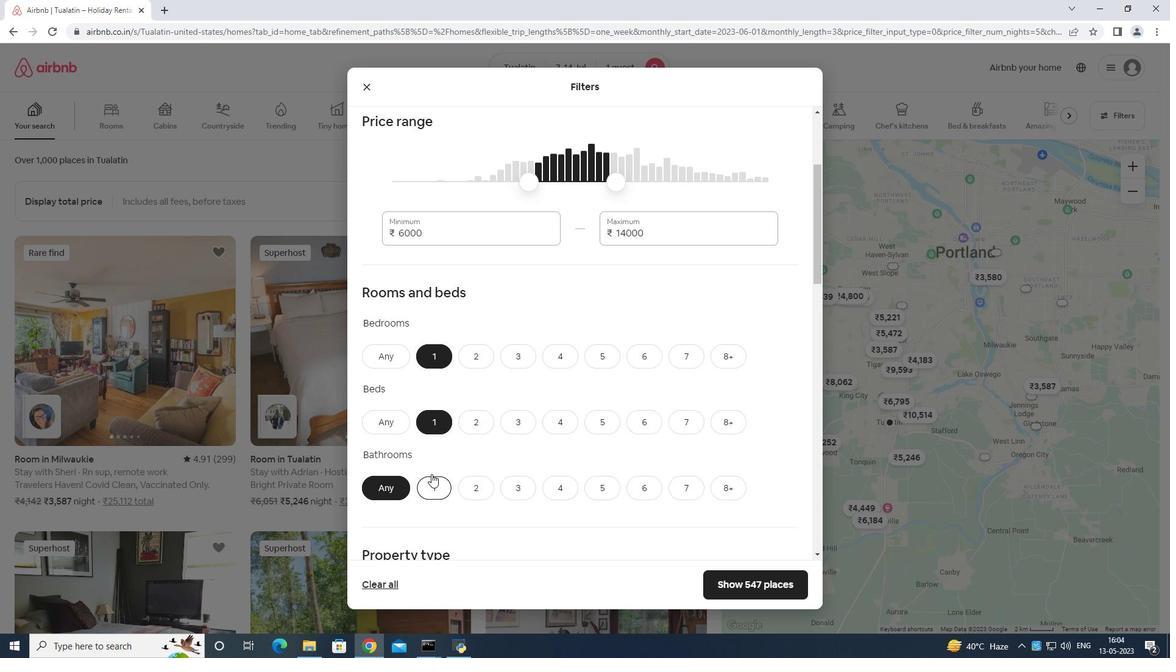 
Action: Mouse scrolled (434, 473) with delta (0, 0)
Screenshot: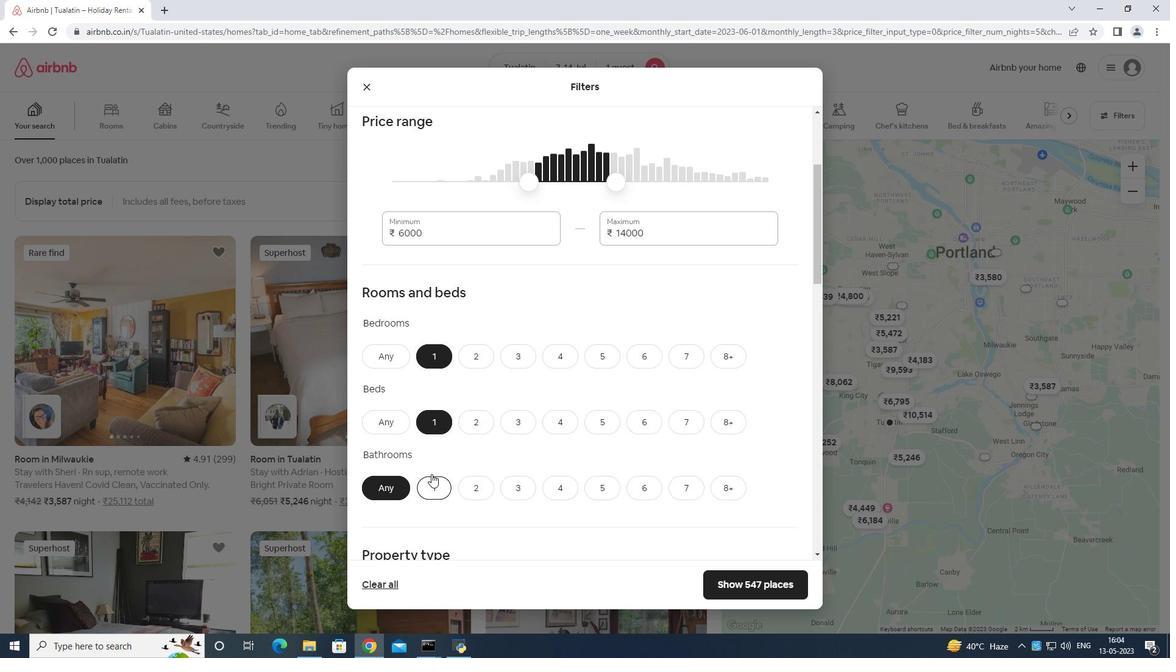 
Action: Mouse moved to (436, 476)
Screenshot: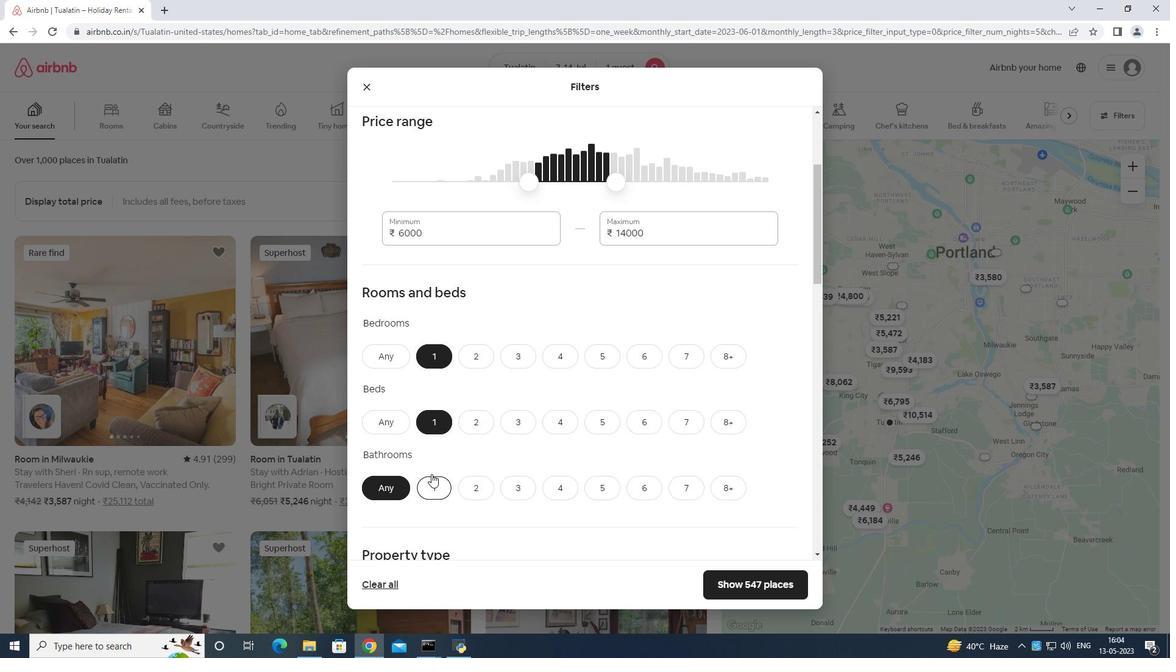 
Action: Mouse scrolled (436, 475) with delta (0, 0)
Screenshot: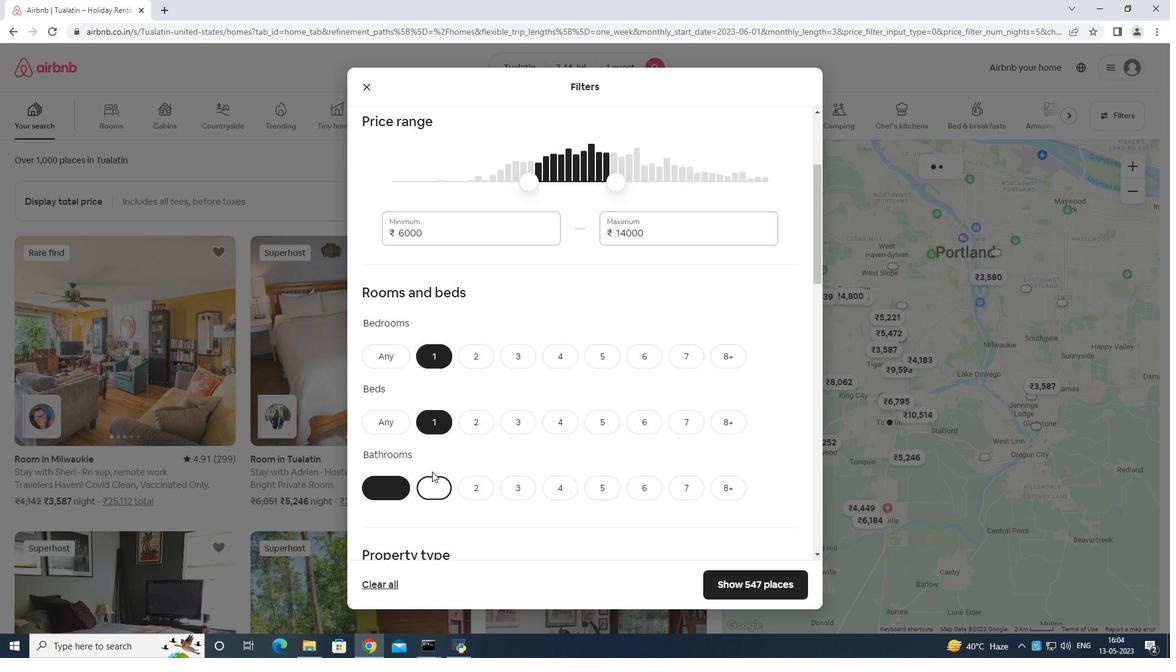 
Action: Mouse moved to (437, 476)
Screenshot: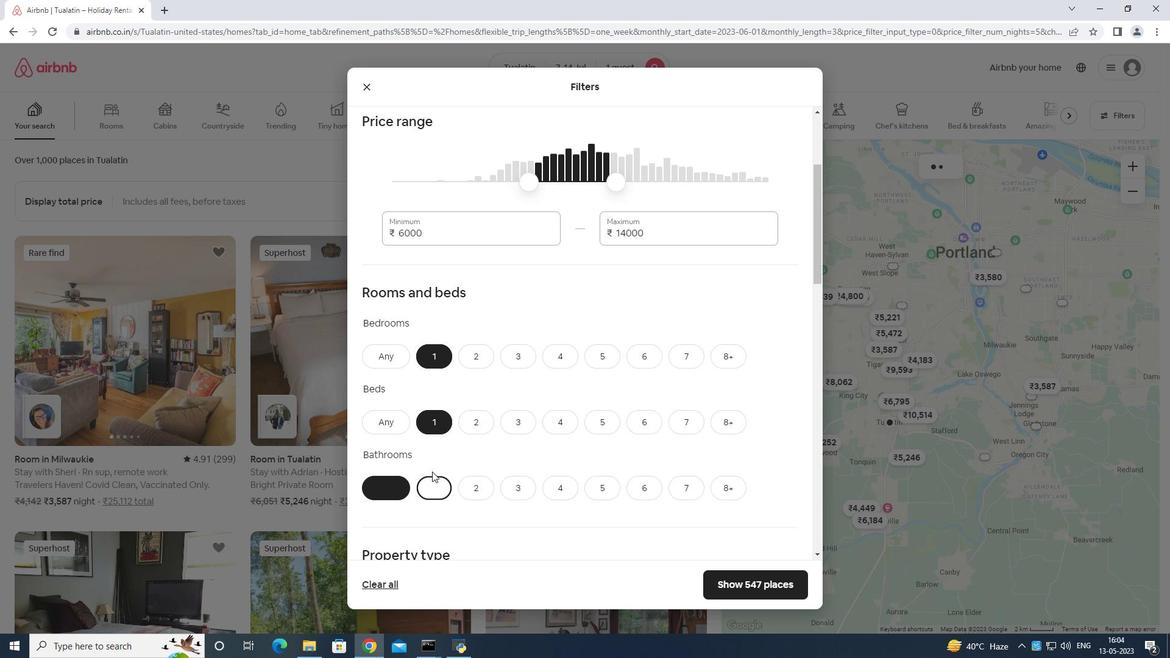 
Action: Mouse scrolled (437, 475) with delta (0, 0)
Screenshot: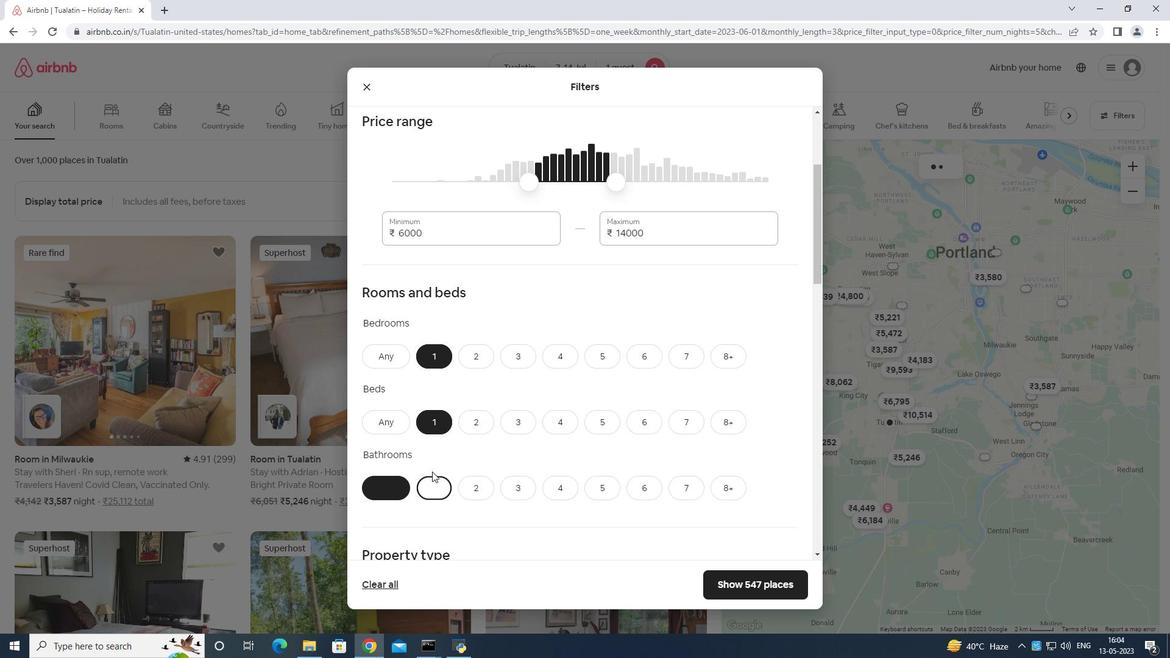 
Action: Mouse moved to (440, 476)
Screenshot: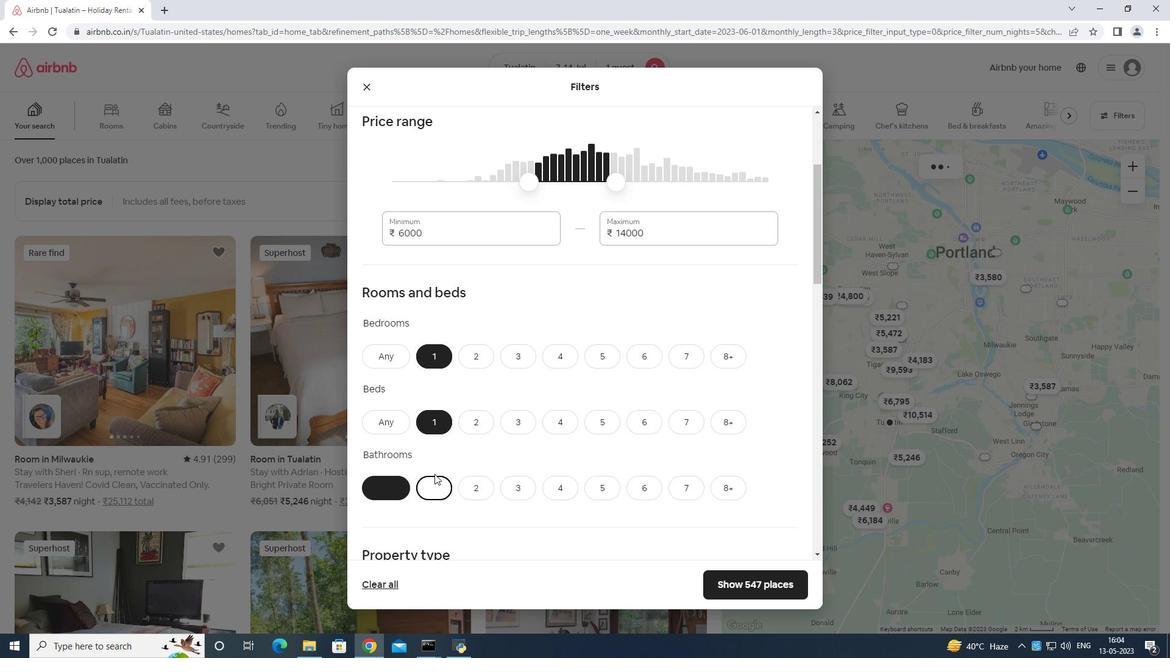 
Action: Mouse scrolled (440, 475) with delta (0, 0)
Screenshot: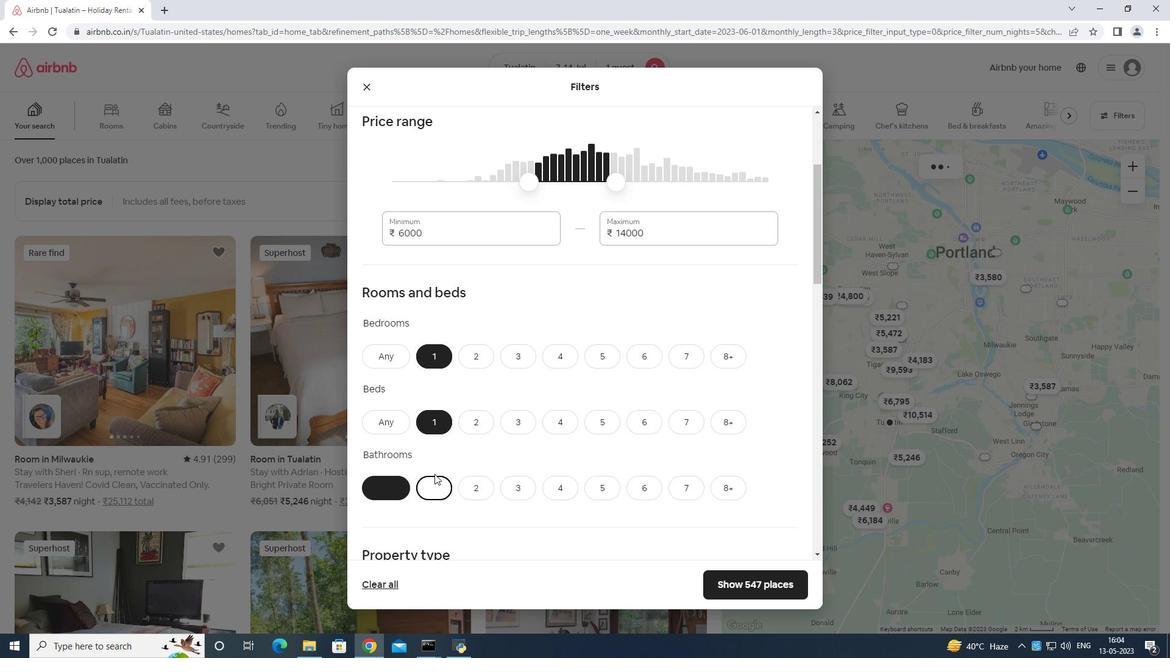 
Action: Mouse moved to (422, 400)
Screenshot: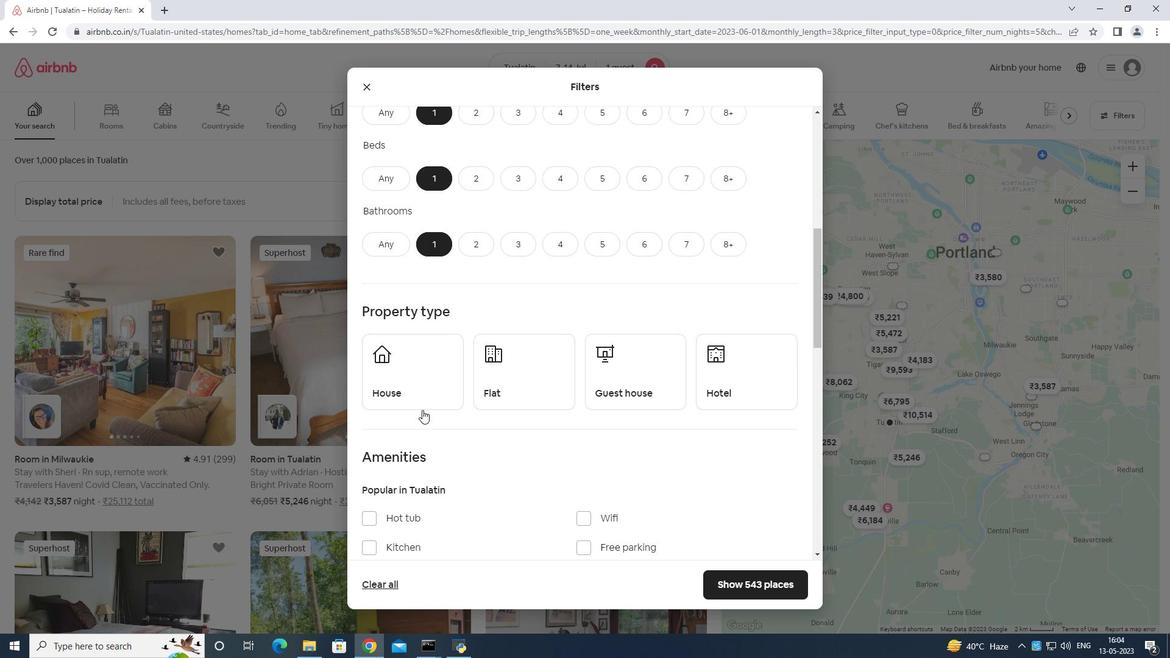 
Action: Mouse pressed left at (422, 400)
Screenshot: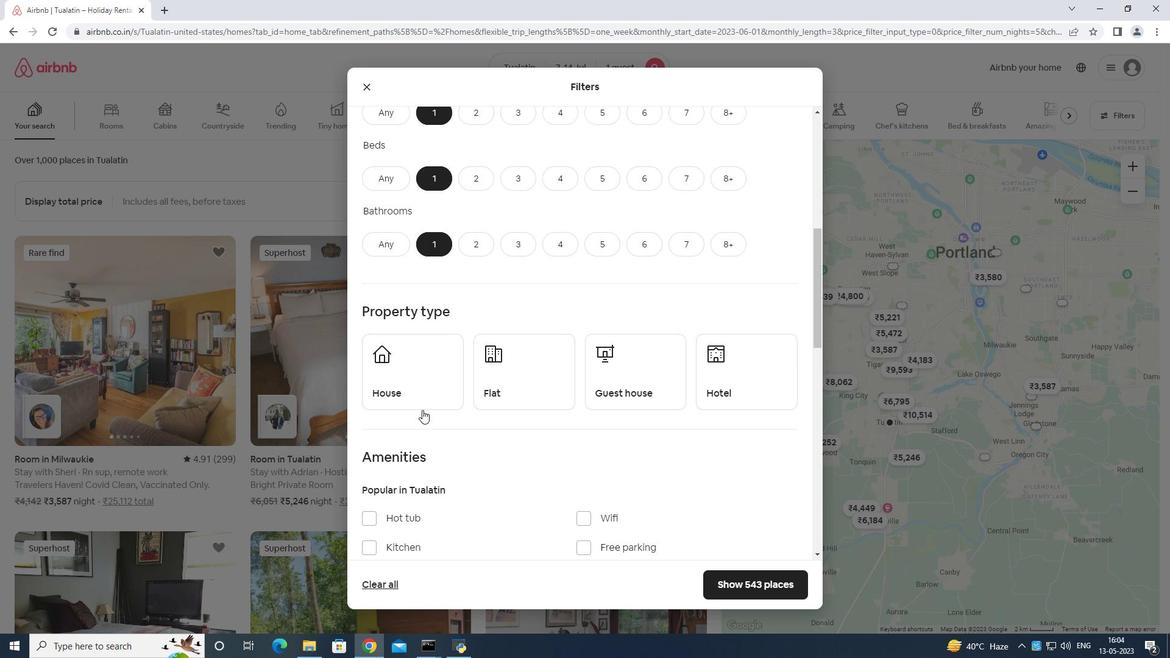 
Action: Mouse moved to (516, 387)
Screenshot: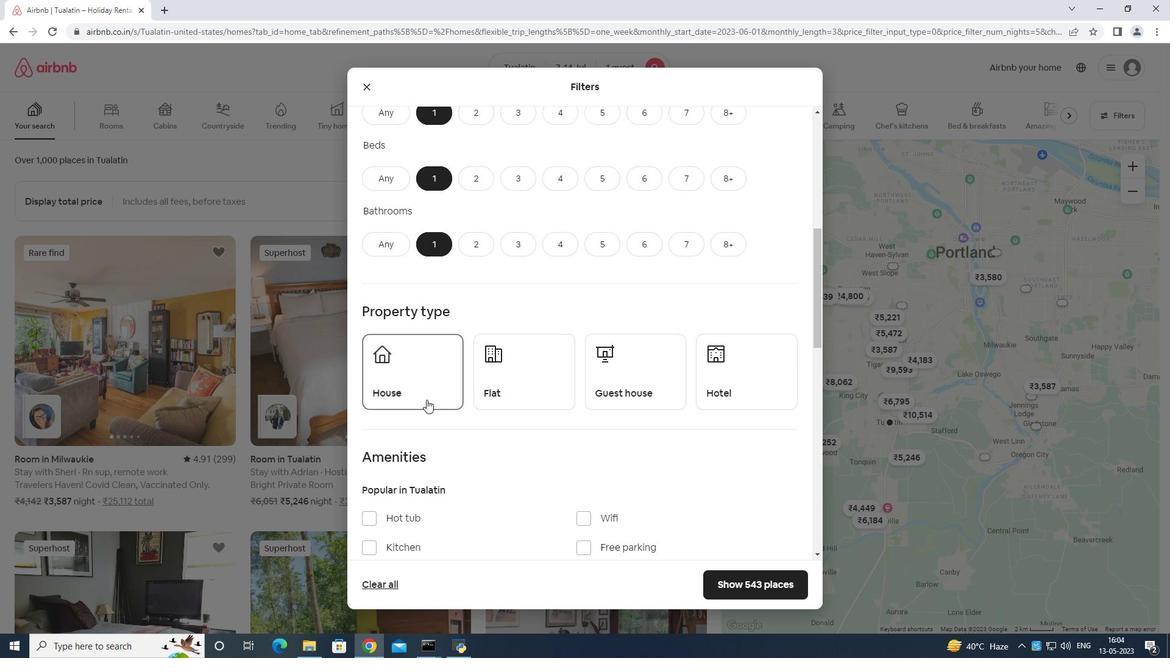 
Action: Mouse pressed left at (516, 387)
Screenshot: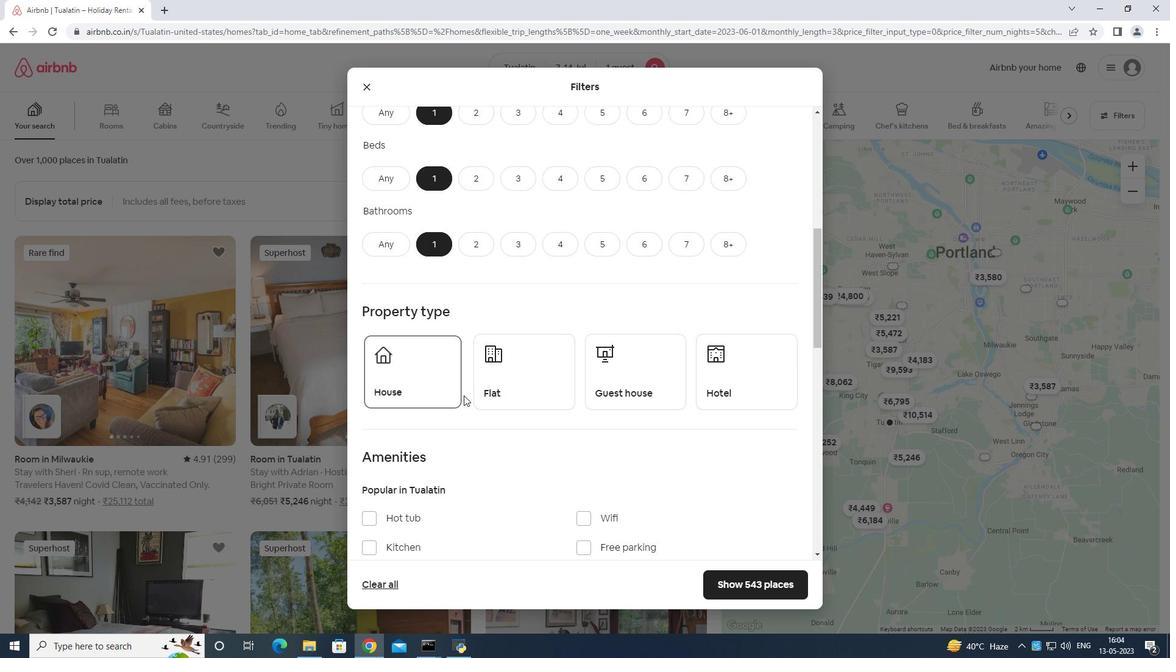 
Action: Mouse moved to (618, 367)
Screenshot: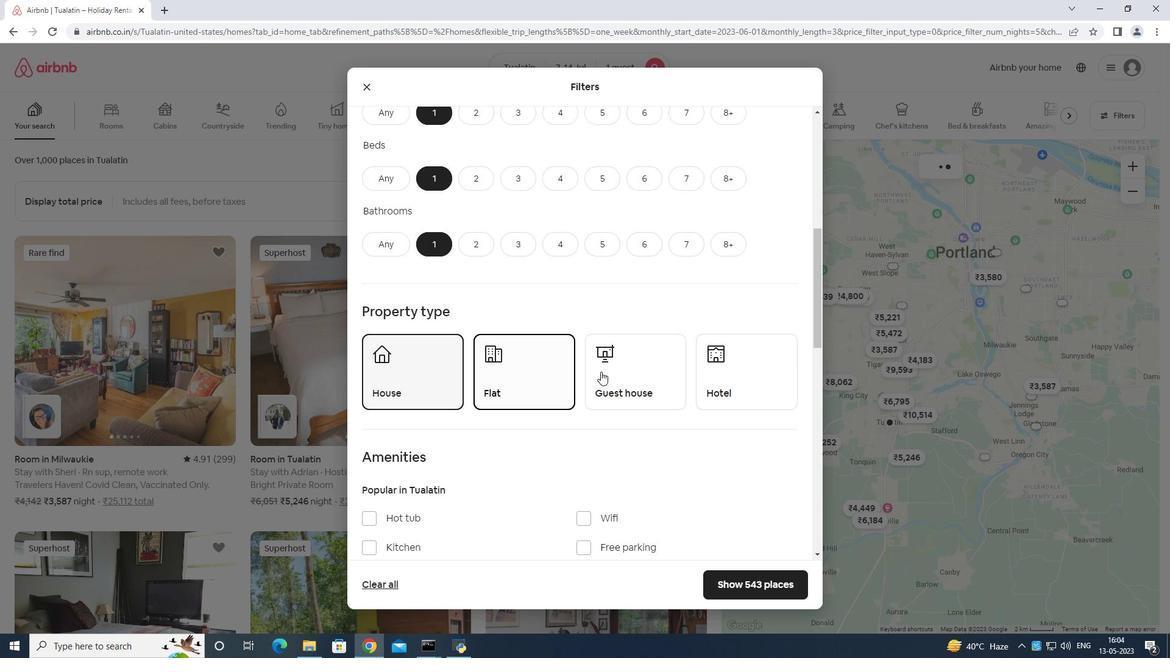 
Action: Mouse pressed left at (618, 367)
Screenshot: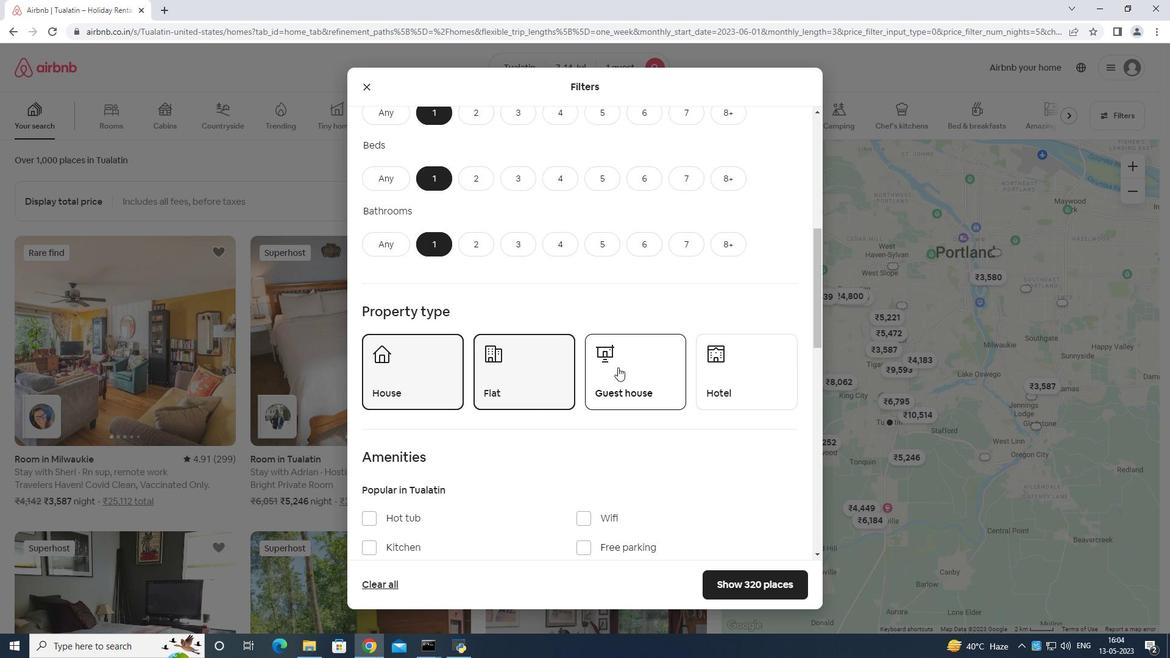 
Action: Mouse moved to (735, 376)
Screenshot: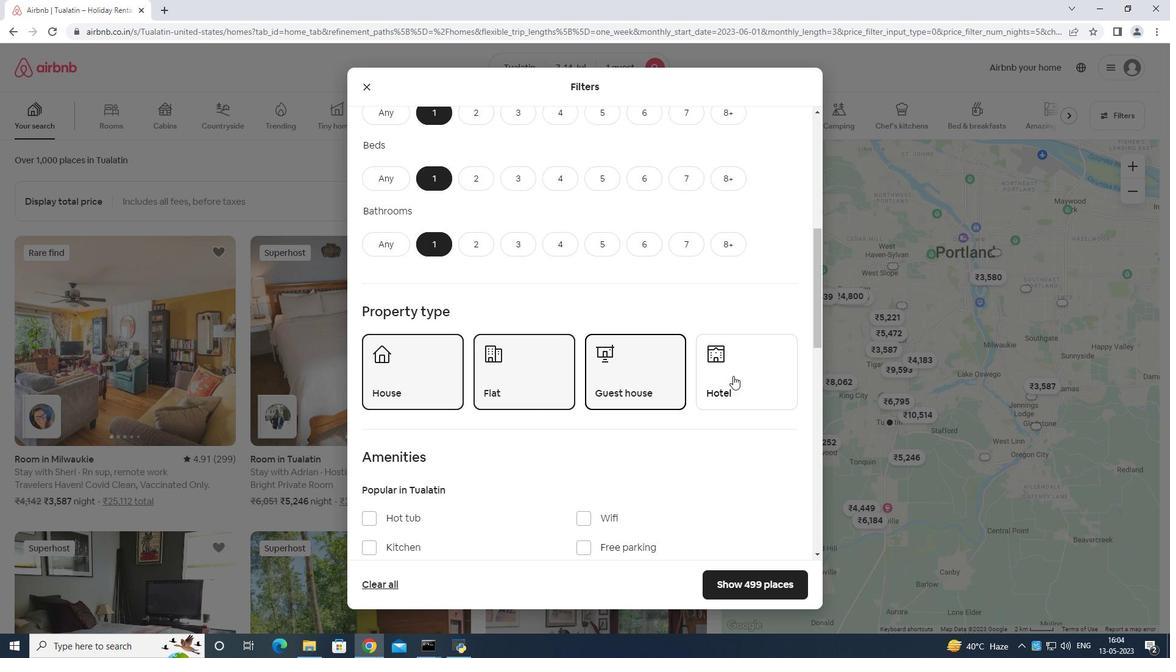 
Action: Mouse pressed left at (735, 376)
Screenshot: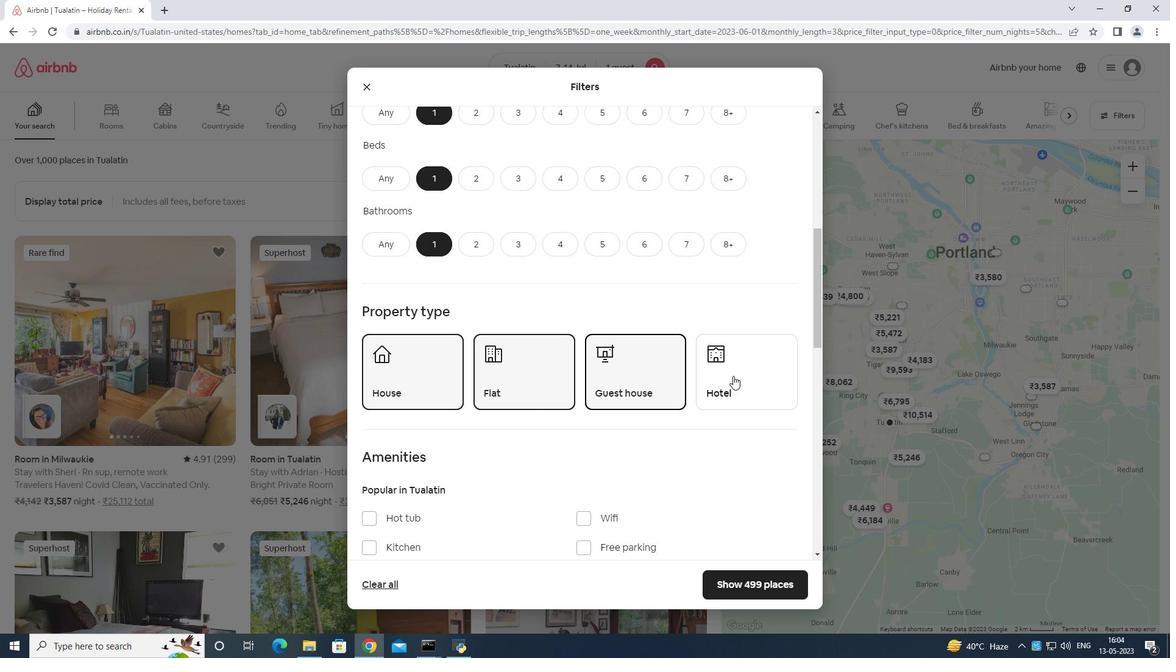 
Action: Mouse moved to (734, 376)
Screenshot: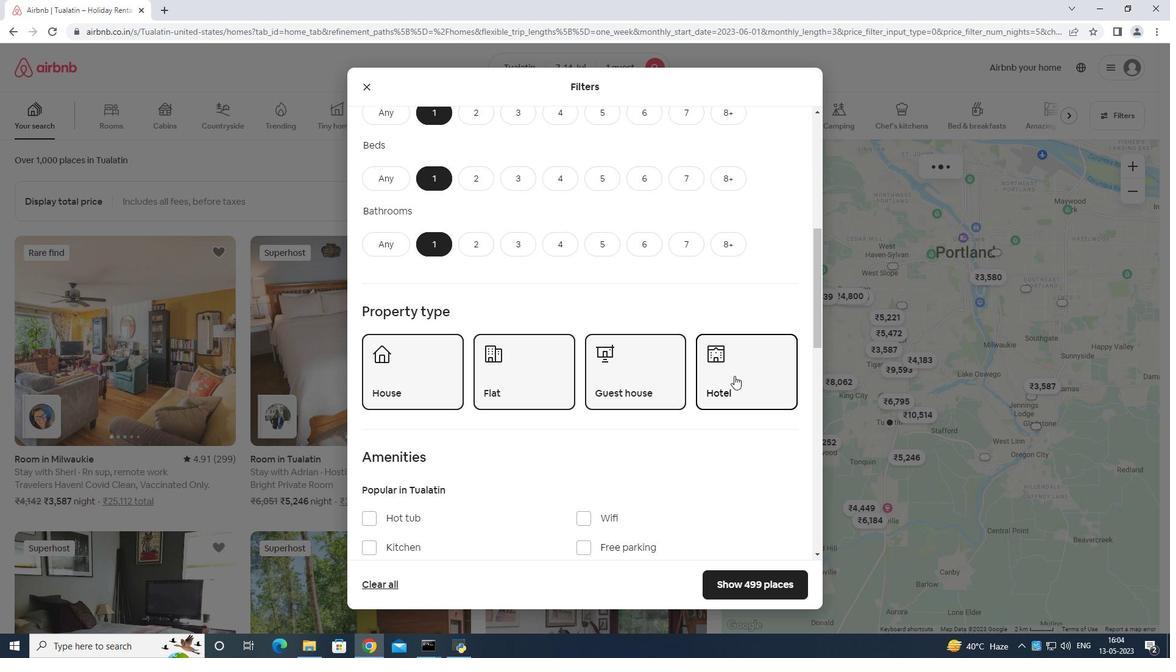 
Action: Mouse scrolled (734, 376) with delta (0, 0)
Screenshot: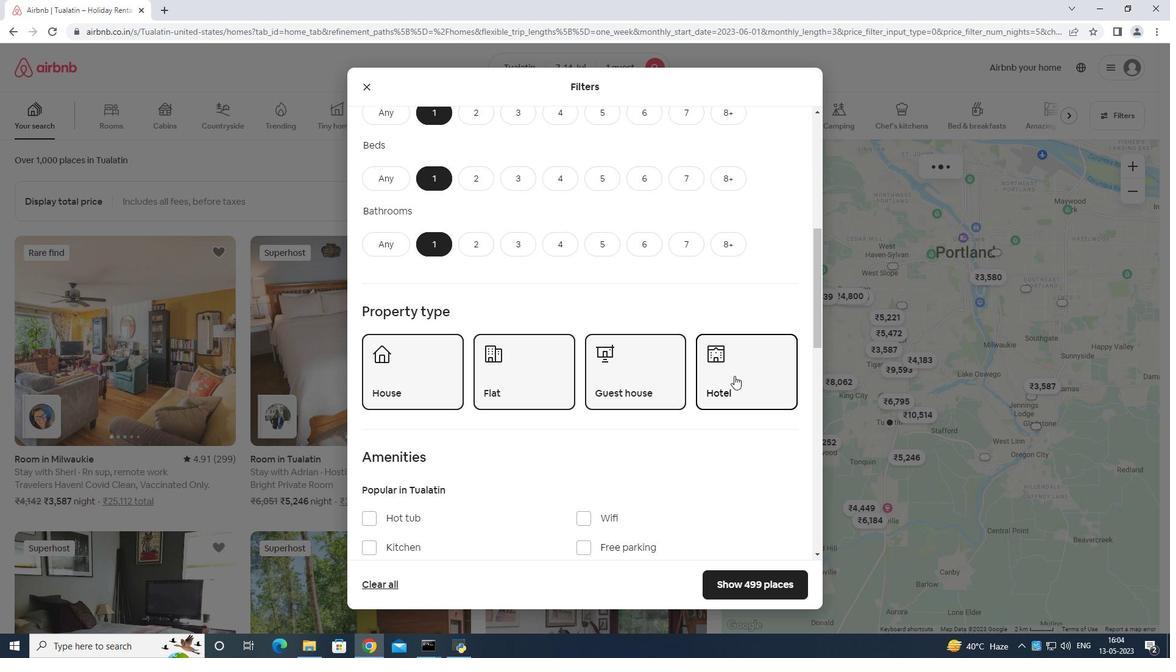 
Action: Mouse moved to (733, 380)
Screenshot: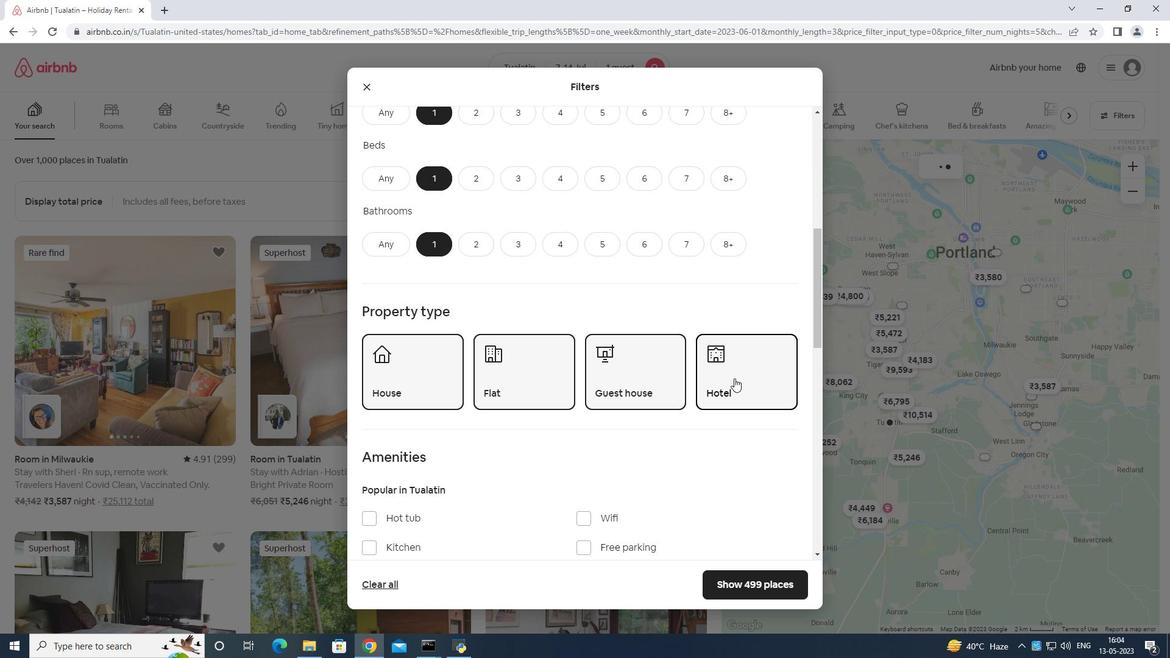 
Action: Mouse scrolled (733, 379) with delta (0, 0)
Screenshot: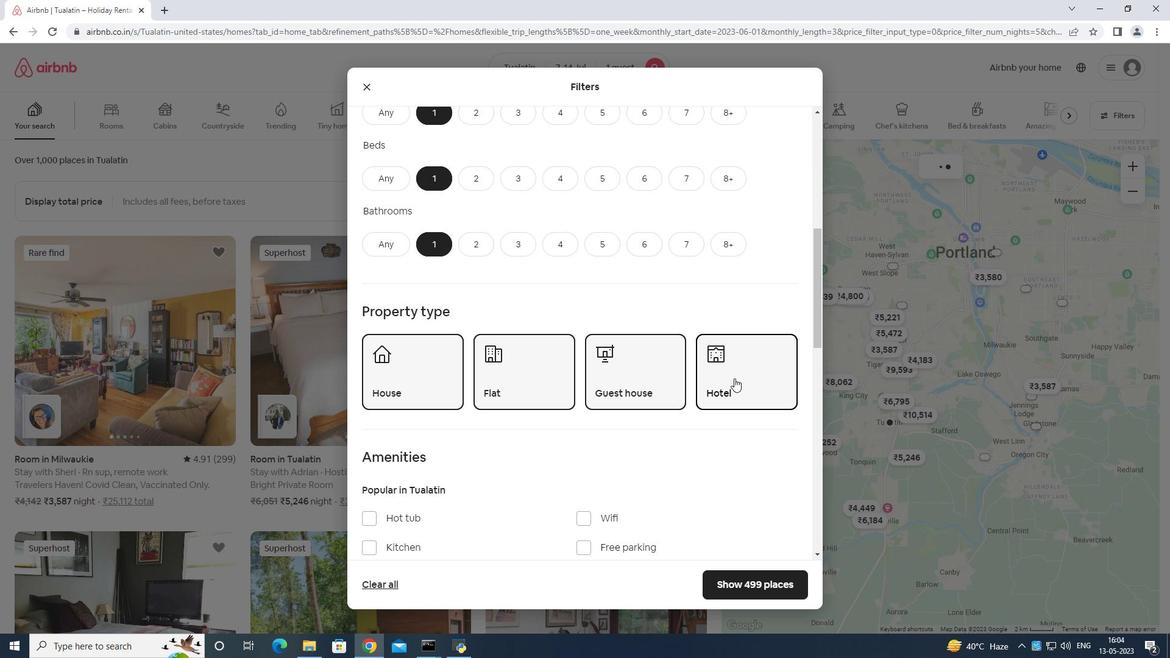 
Action: Mouse moved to (733, 381)
Screenshot: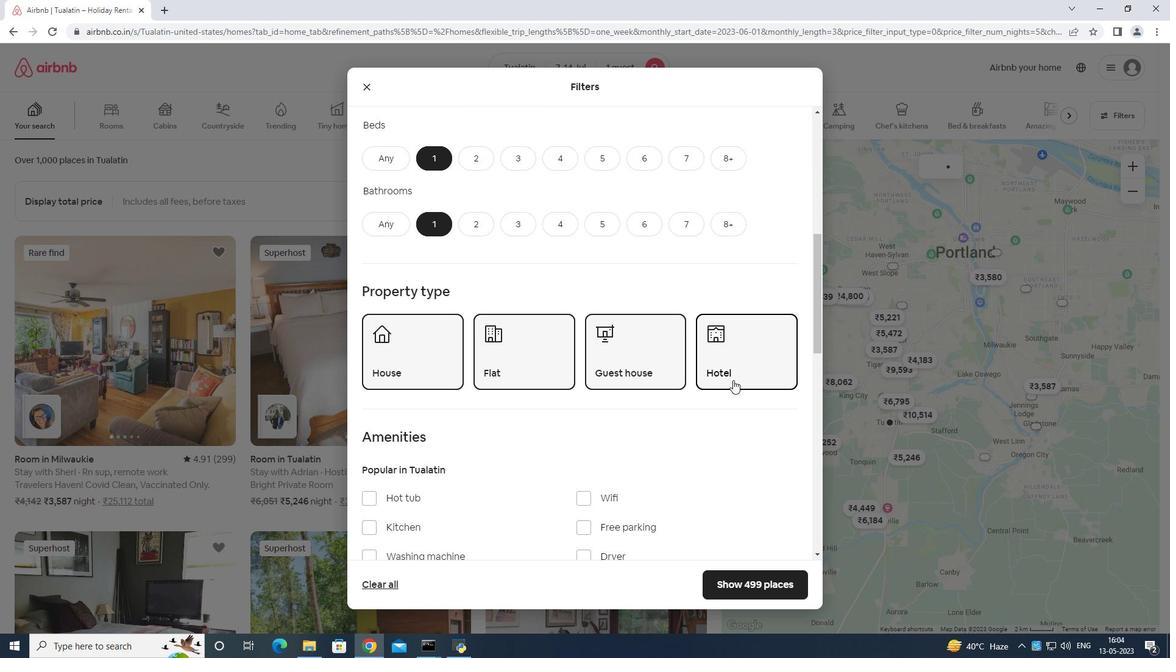
Action: Mouse scrolled (733, 381) with delta (0, 0)
Screenshot: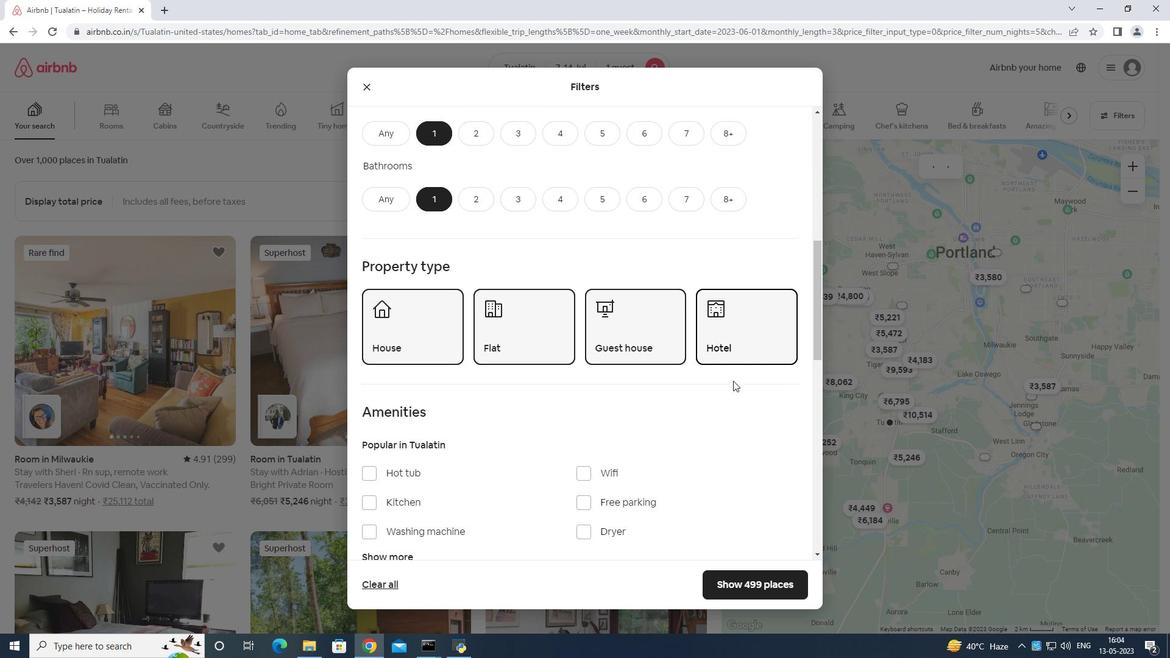 
Action: Mouse moved to (731, 382)
Screenshot: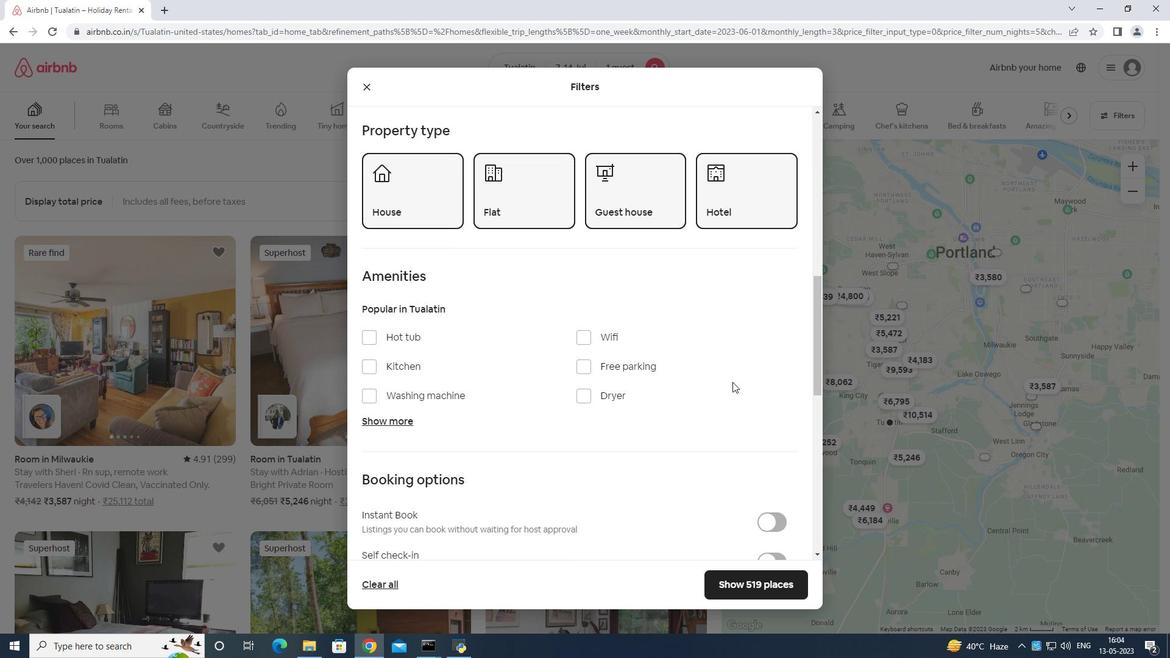 
Action: Mouse scrolled (731, 381) with delta (0, 0)
Screenshot: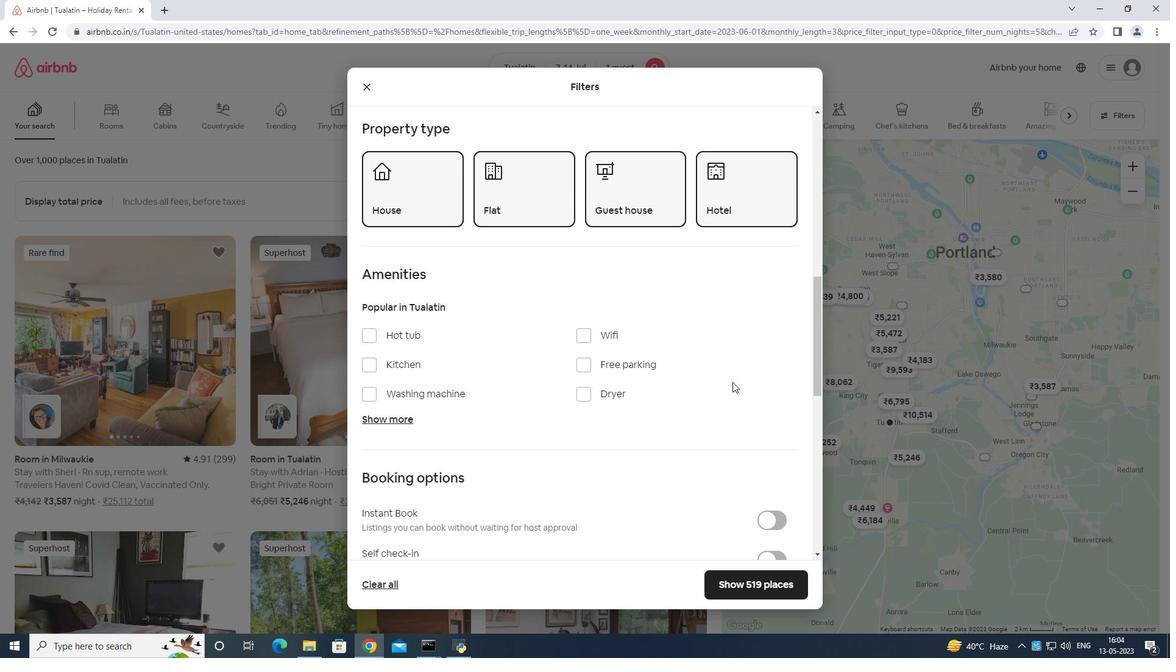
Action: Mouse moved to (731, 383)
Screenshot: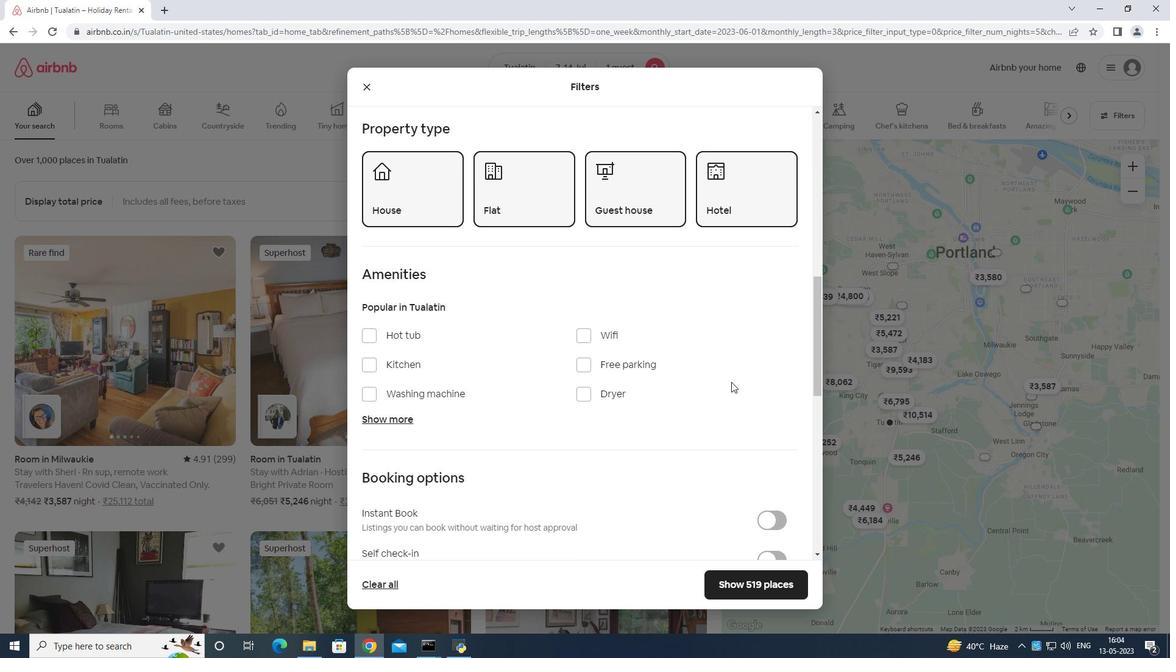 
Action: Mouse scrolled (731, 382) with delta (0, 0)
Screenshot: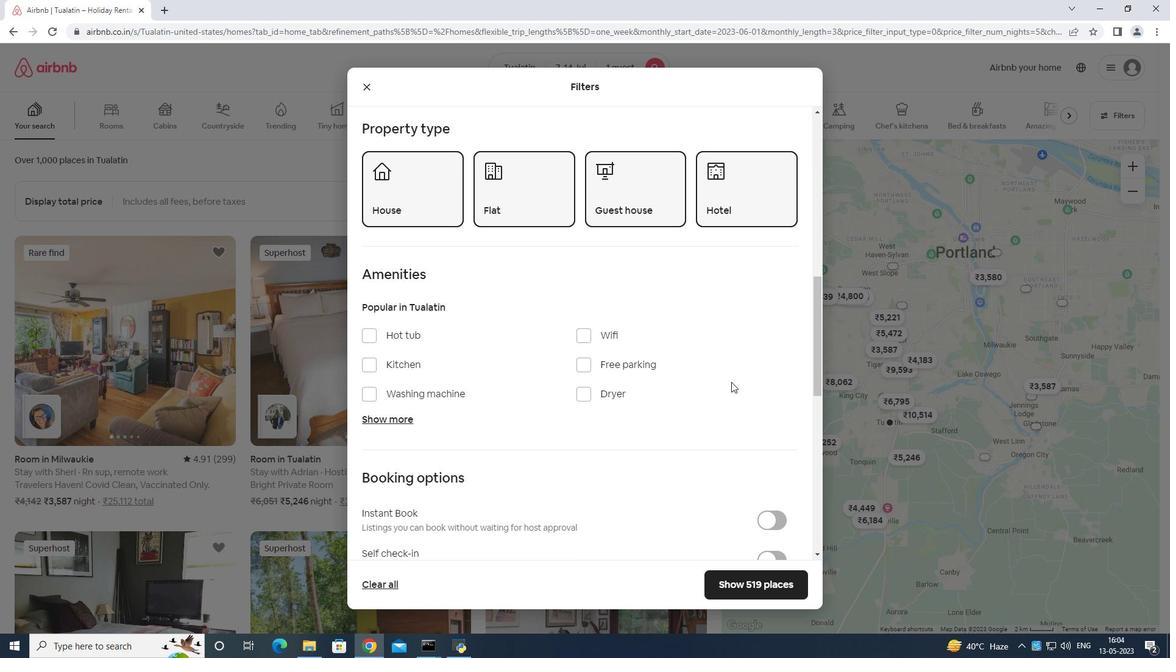 
Action: Mouse moved to (731, 383)
Screenshot: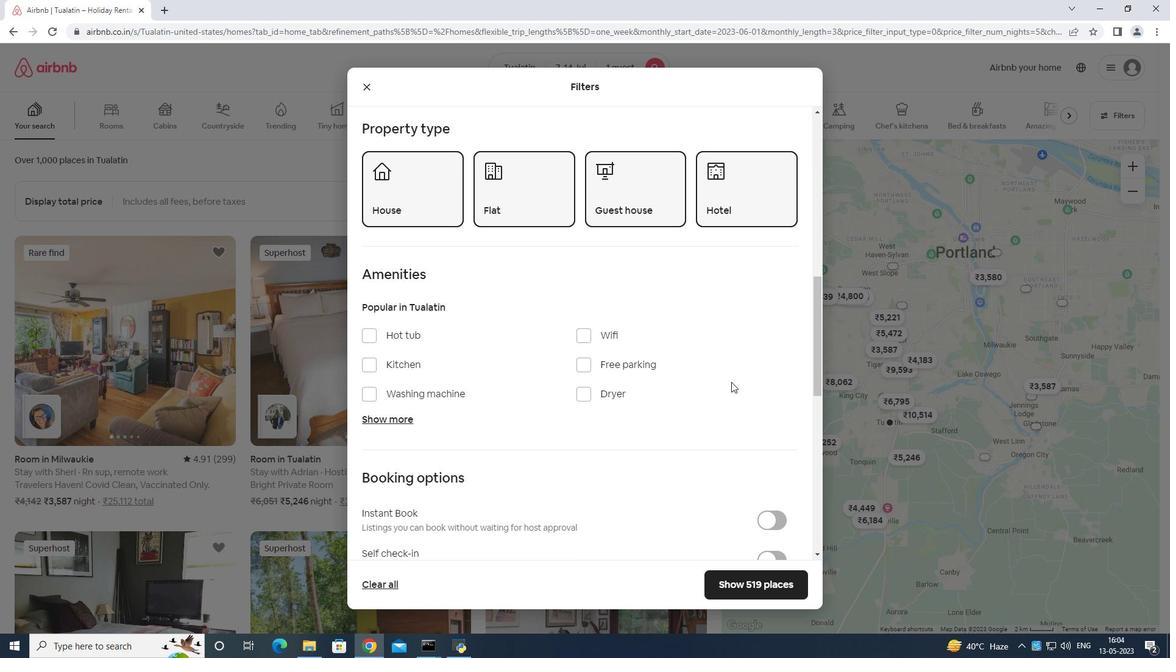 
Action: Mouse scrolled (731, 383) with delta (0, 0)
Screenshot: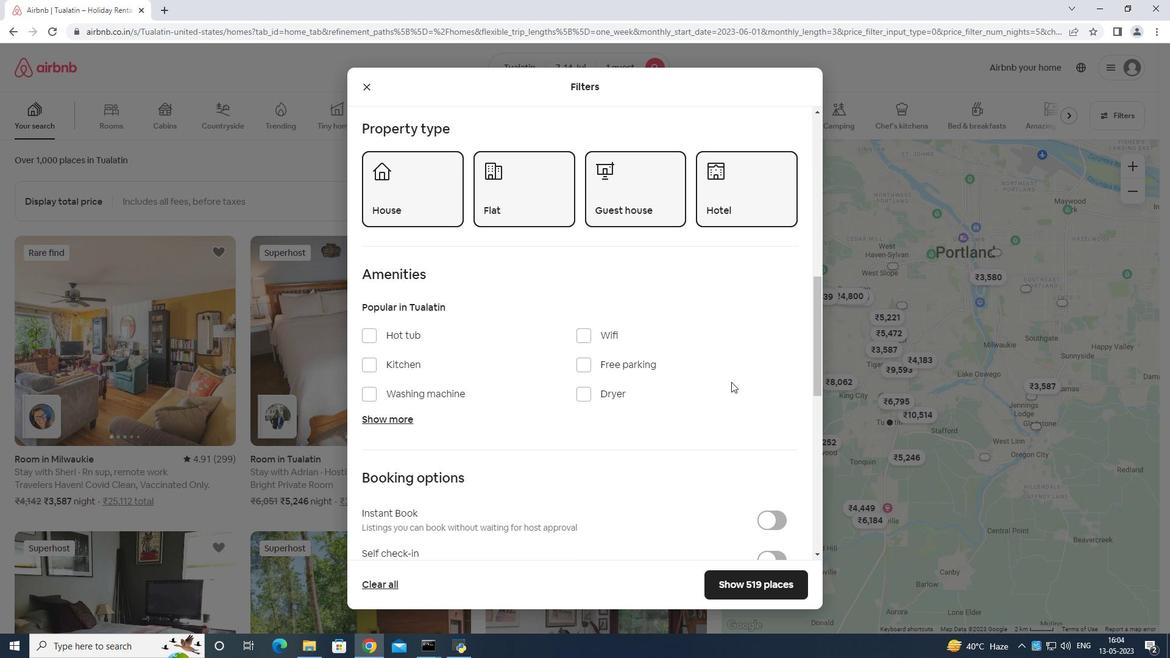 
Action: Mouse moved to (771, 375)
Screenshot: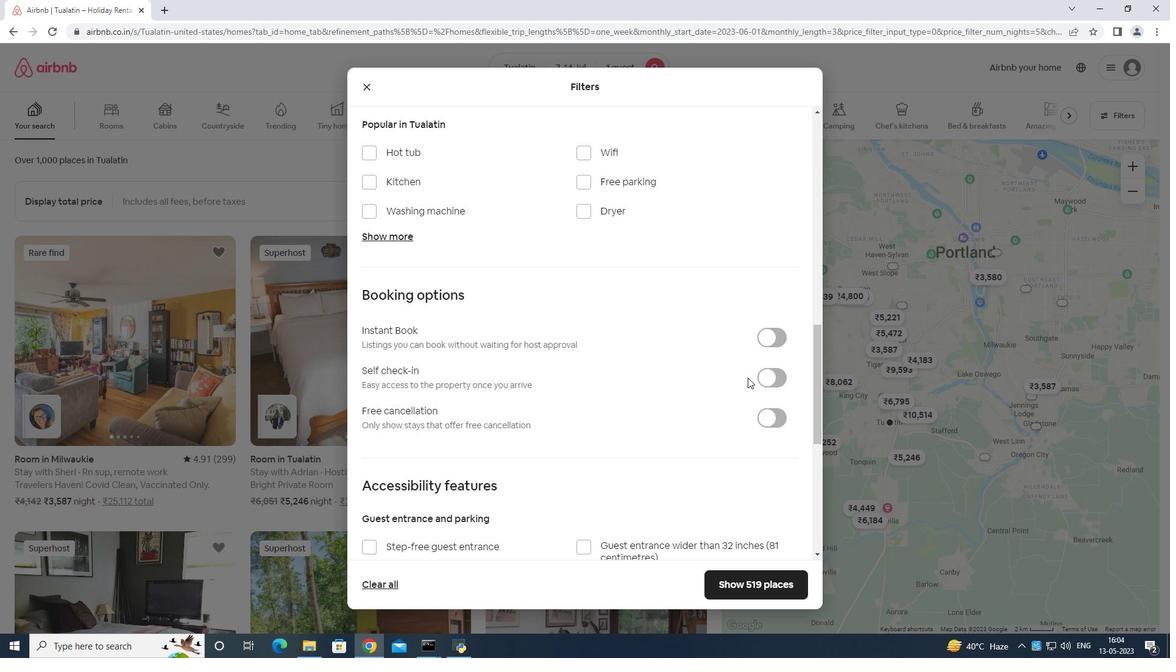 
Action: Mouse pressed left at (771, 375)
Screenshot: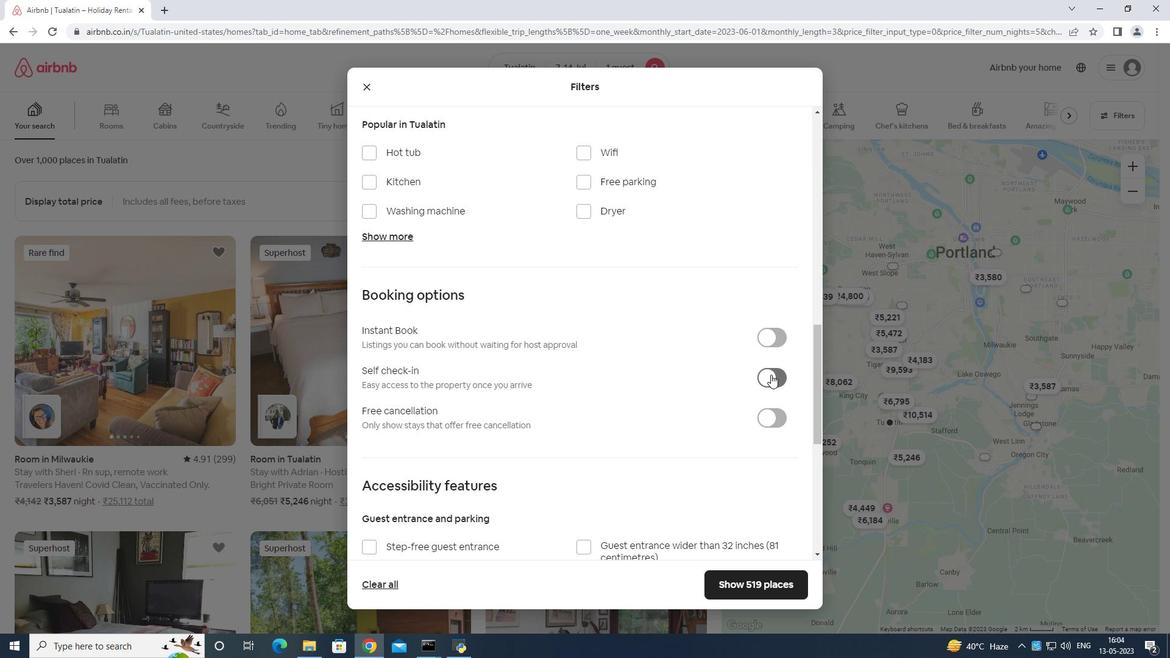 
Action: Mouse moved to (762, 378)
Screenshot: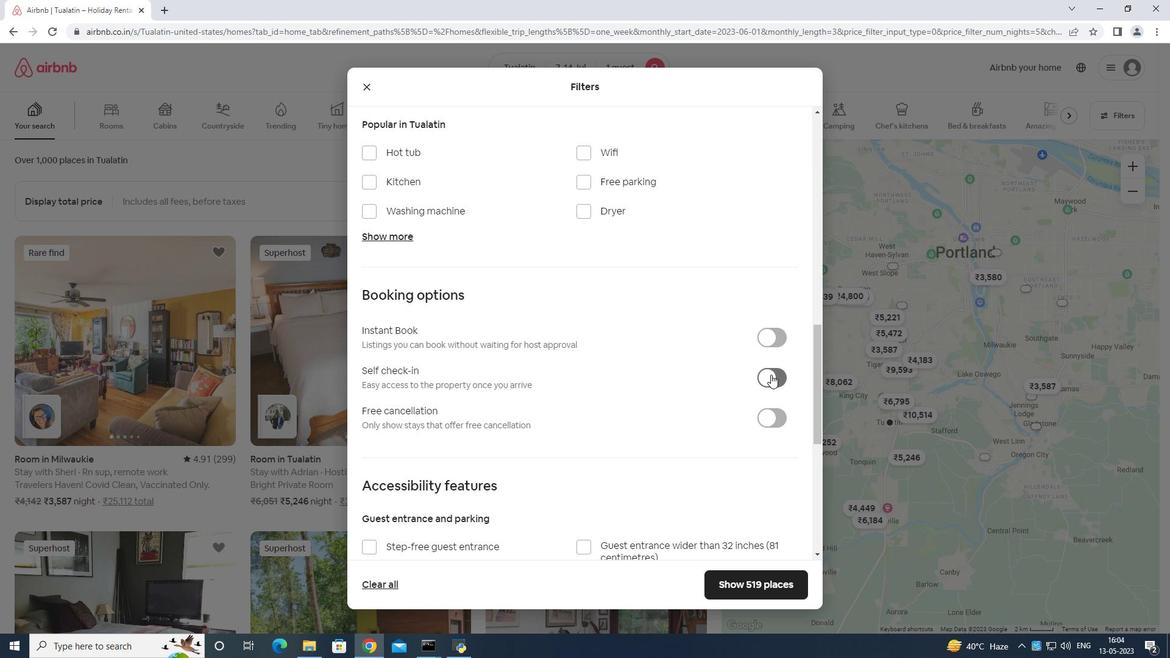 
Action: Mouse scrolled (762, 378) with delta (0, 0)
Screenshot: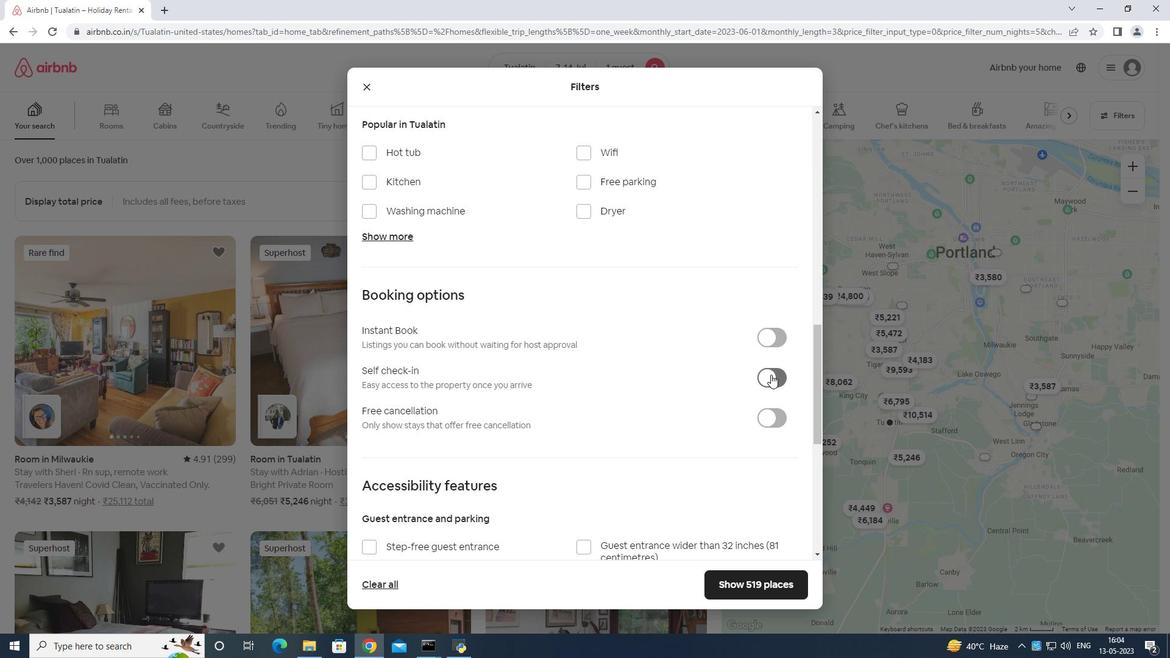 
Action: Mouse moved to (757, 384)
Screenshot: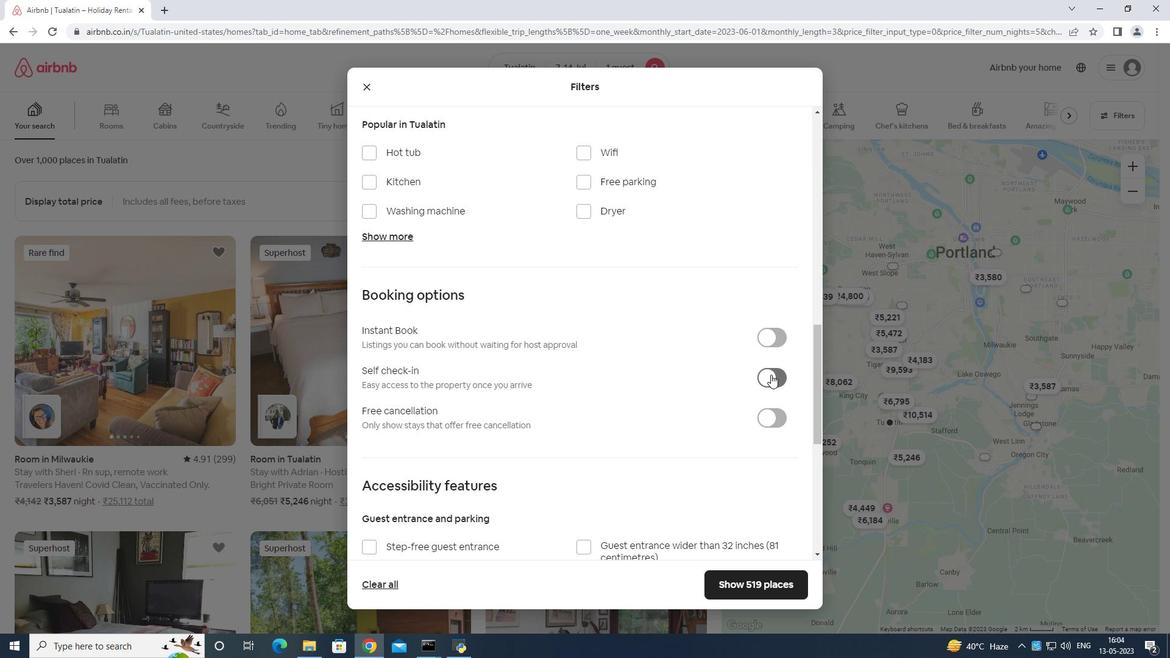 
Action: Mouse scrolled (757, 384) with delta (0, 0)
Screenshot: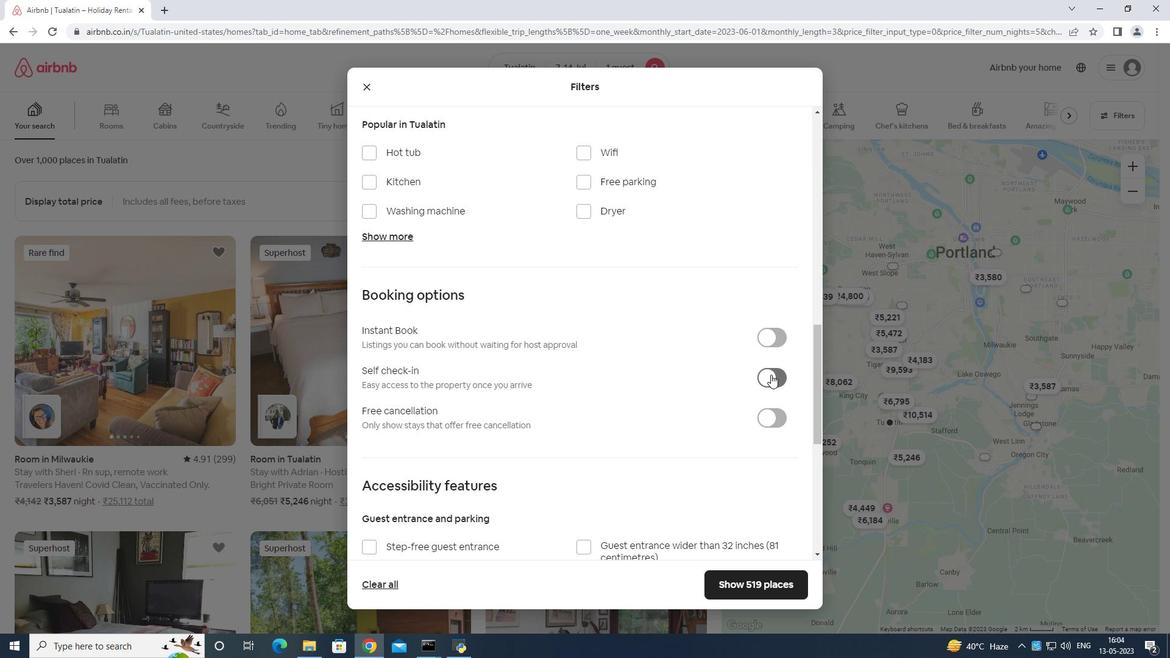 
Action: Mouse moved to (750, 389)
Screenshot: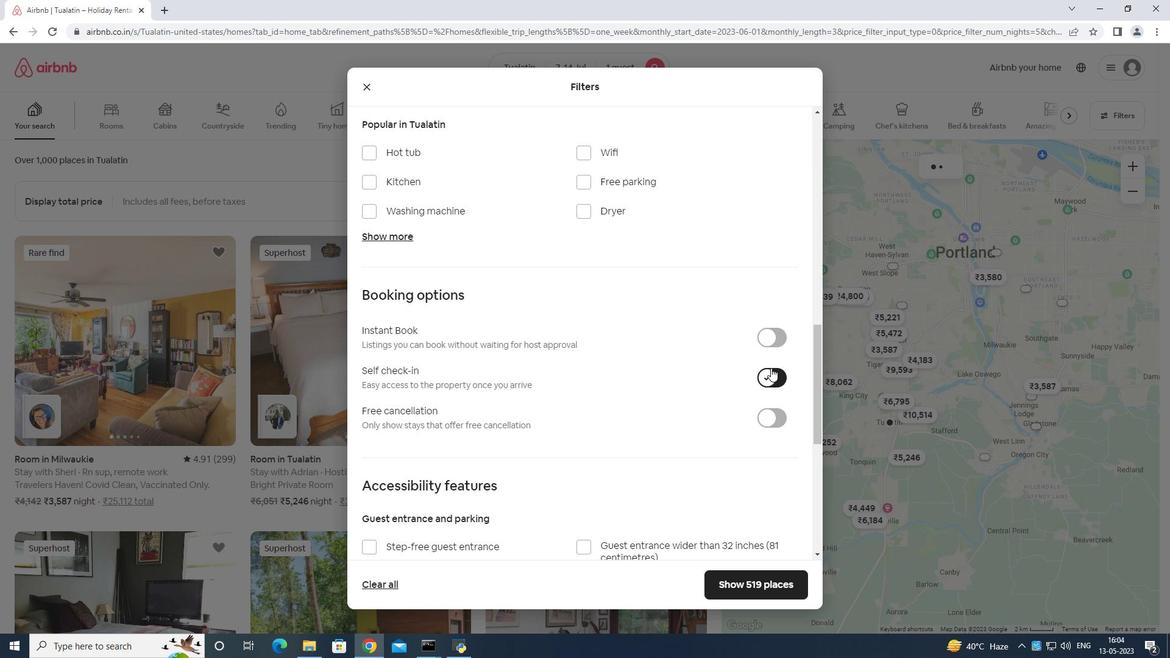 
Action: Mouse scrolled (750, 389) with delta (0, 0)
Screenshot: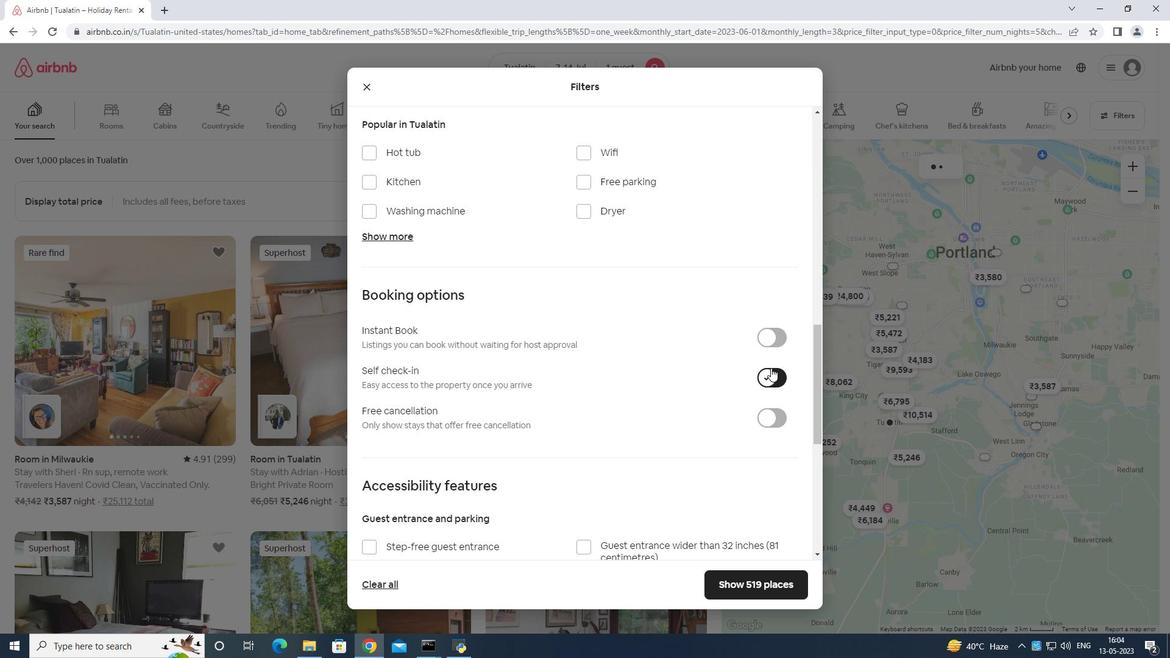 
Action: Mouse moved to (747, 390)
Screenshot: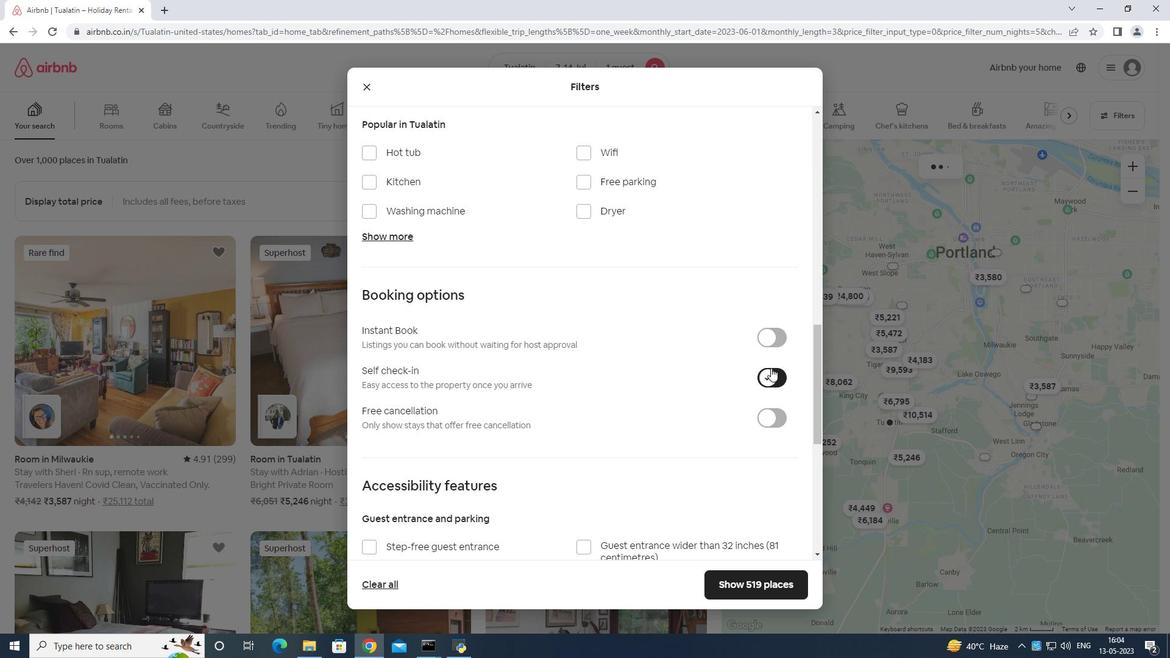 
Action: Mouse scrolled (747, 390) with delta (0, 0)
Screenshot: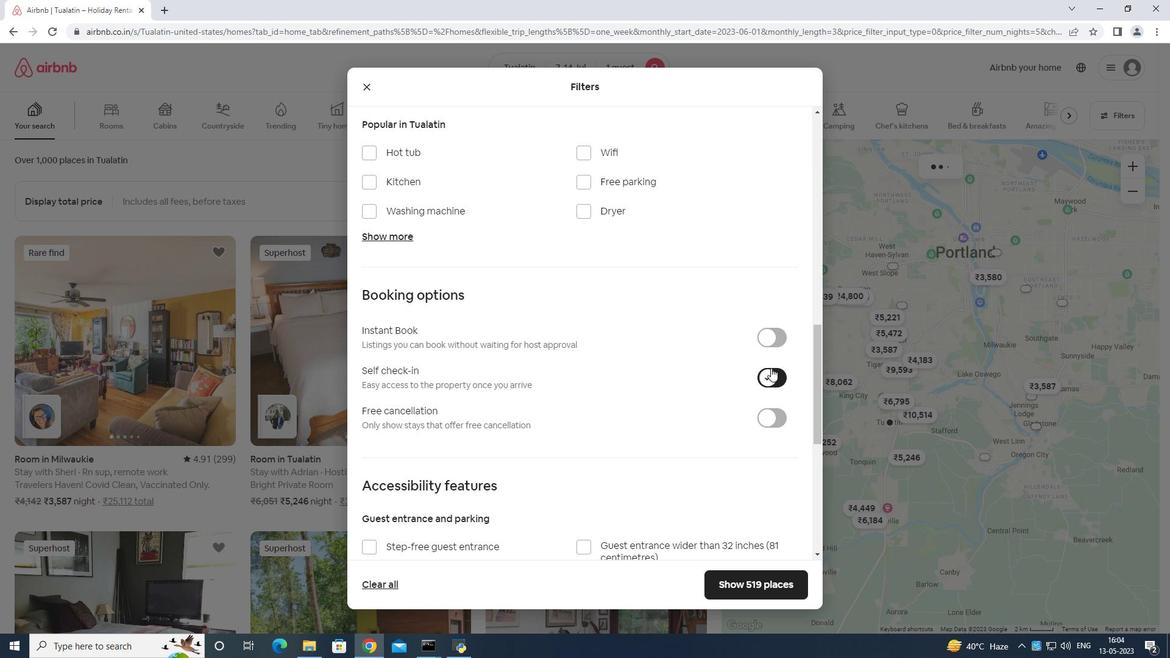 
Action: Mouse moved to (686, 411)
Screenshot: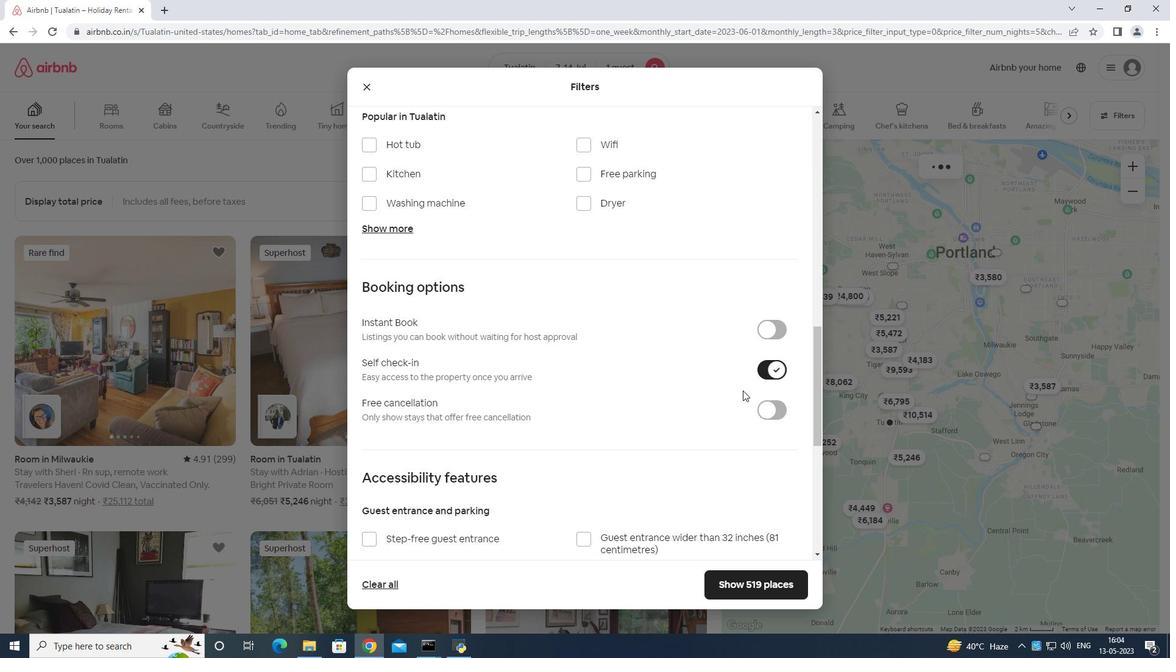 
Action: Mouse scrolled (686, 410) with delta (0, 0)
Screenshot: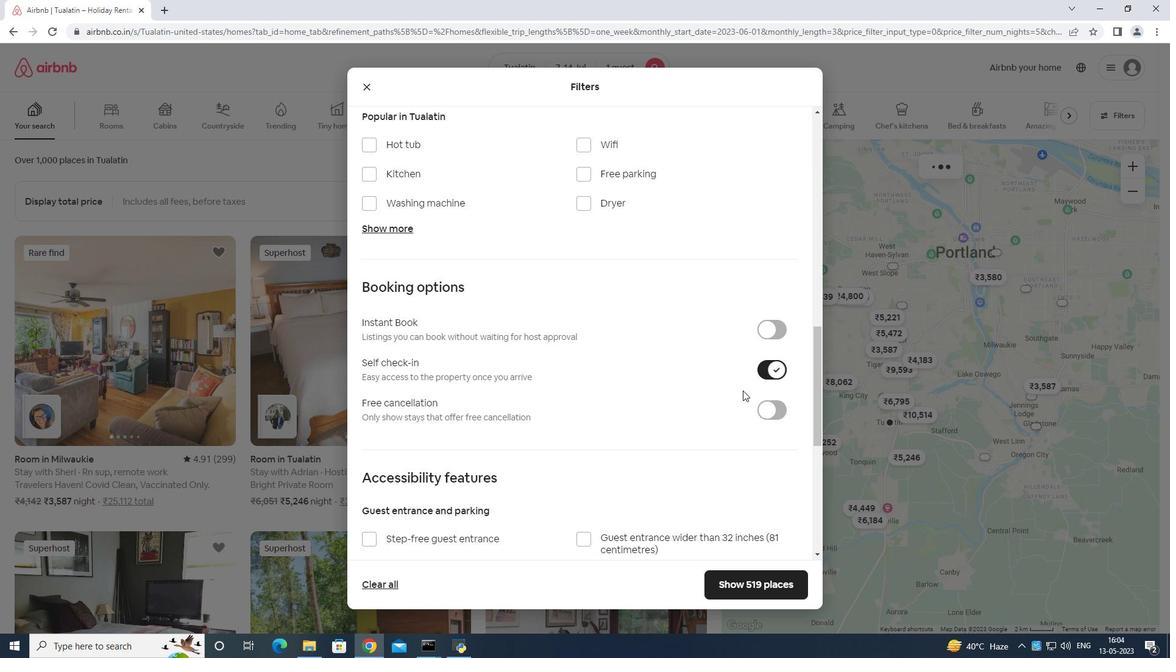 
Action: Mouse moved to (676, 418)
Screenshot: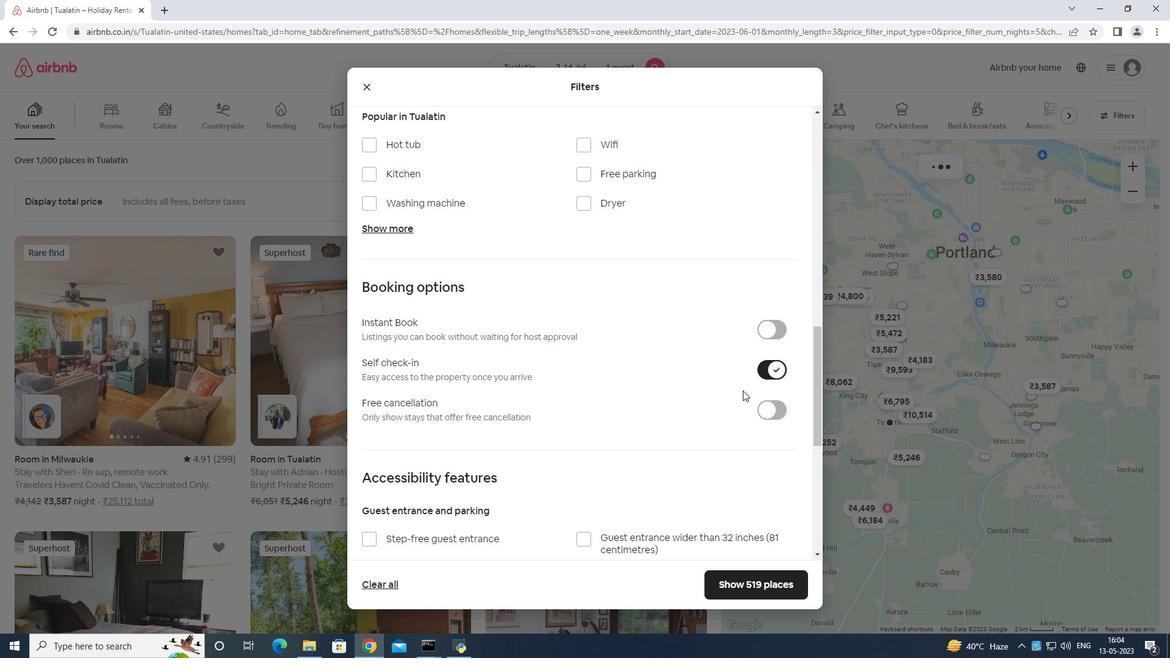 
Action: Mouse scrolled (676, 418) with delta (0, 0)
Screenshot: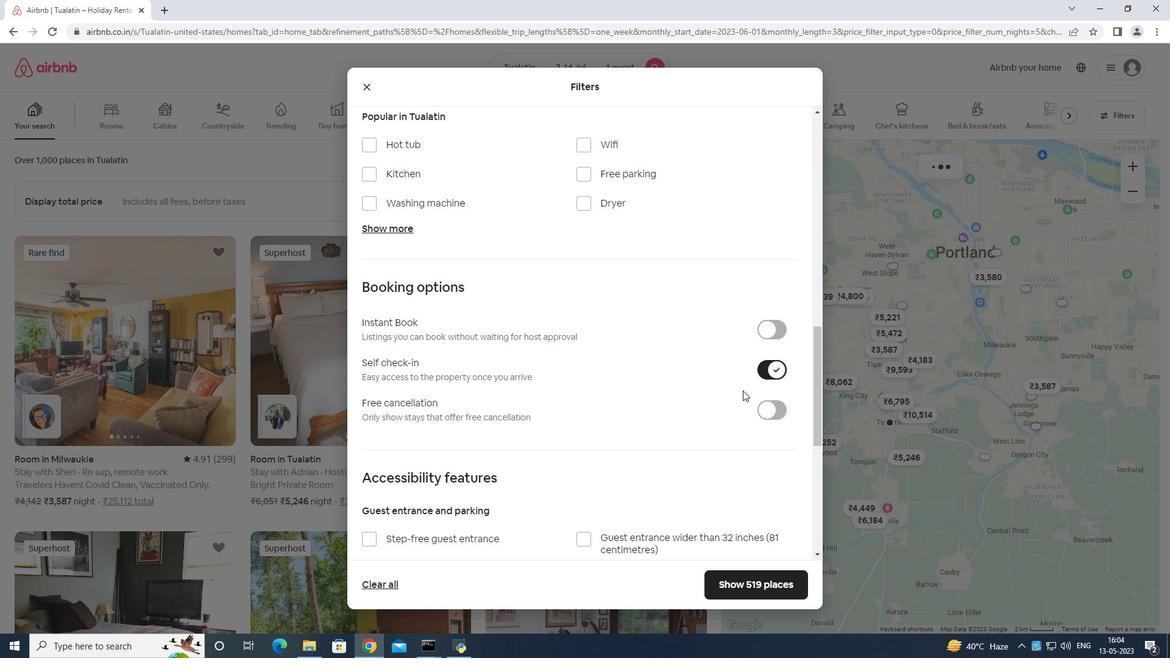 
Action: Mouse moved to (672, 420)
Screenshot: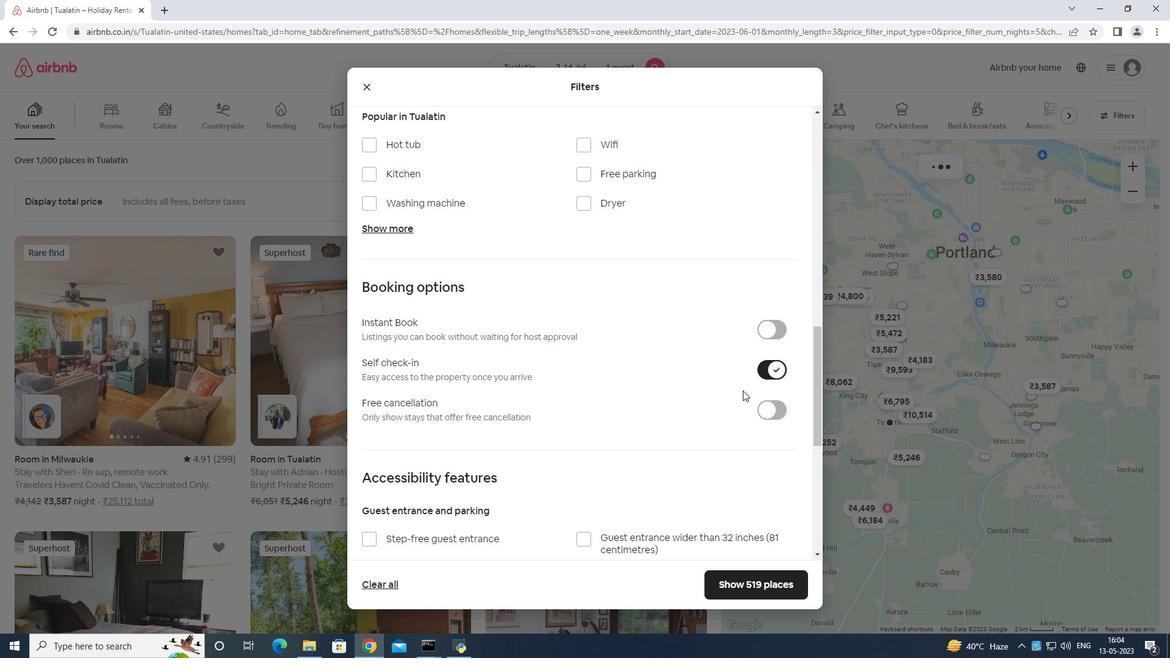 
Action: Mouse scrolled (672, 420) with delta (0, 0)
Screenshot: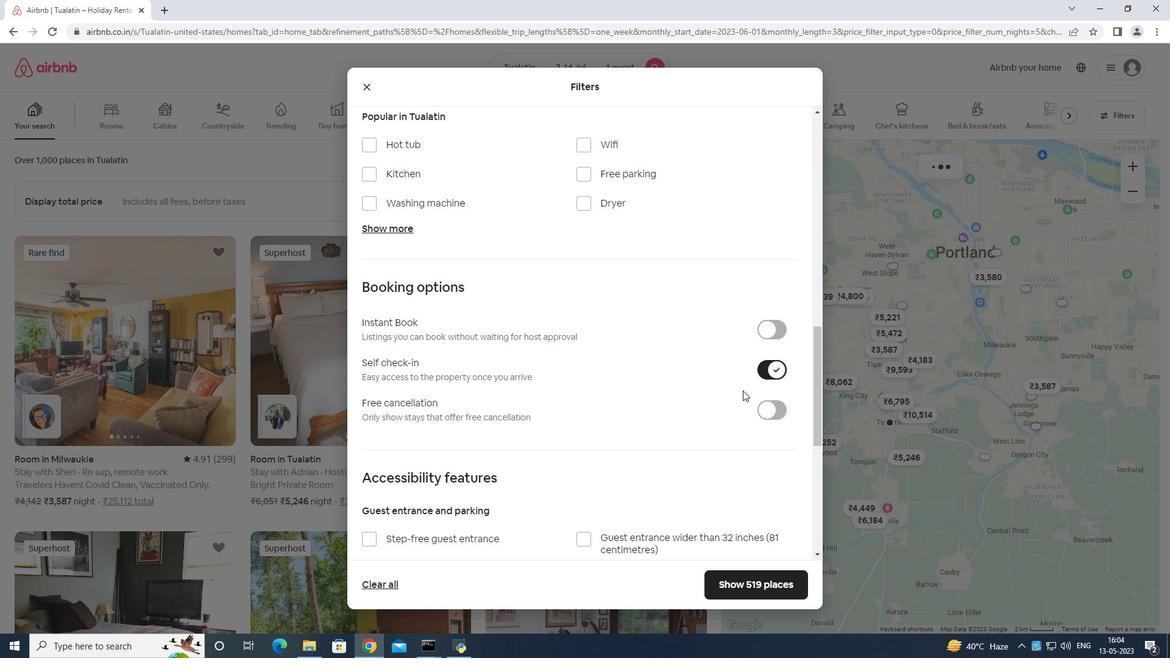
Action: Mouse moved to (672, 421)
Screenshot: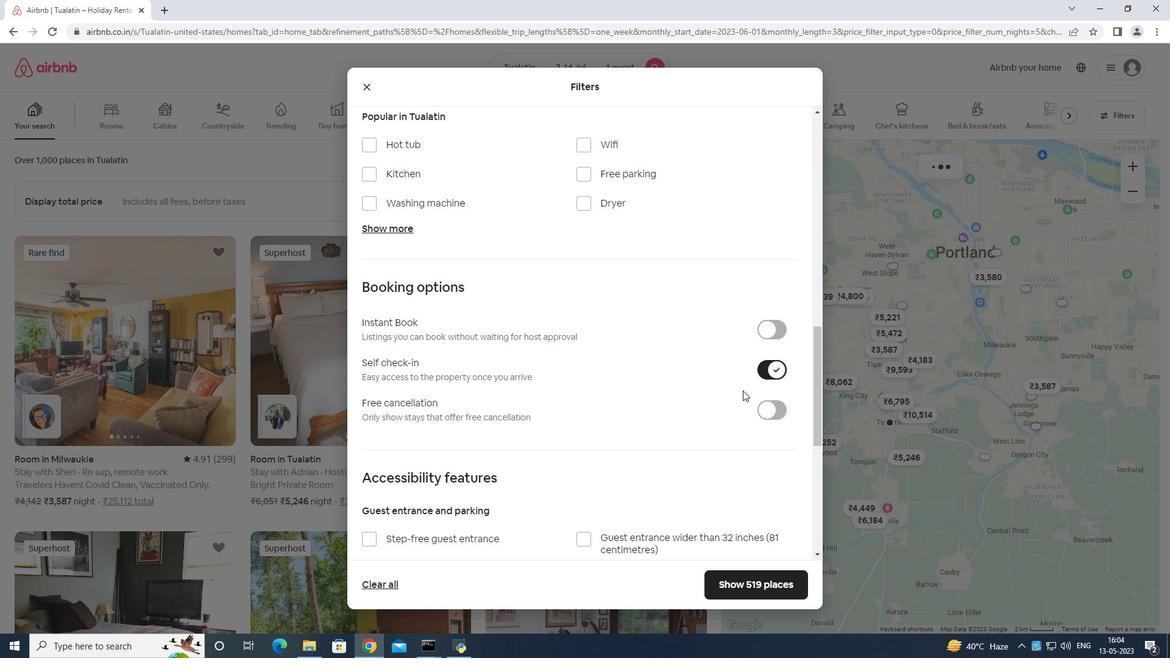 
Action: Mouse scrolled (672, 420) with delta (0, 0)
Screenshot: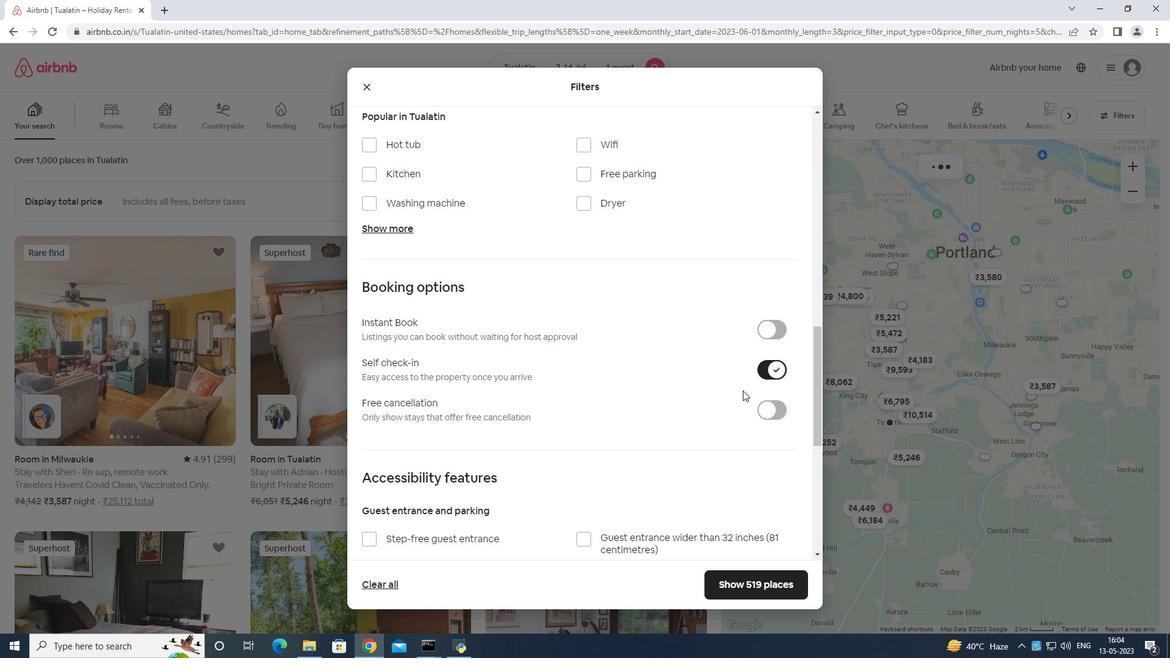 
Action: Mouse moved to (609, 433)
Screenshot: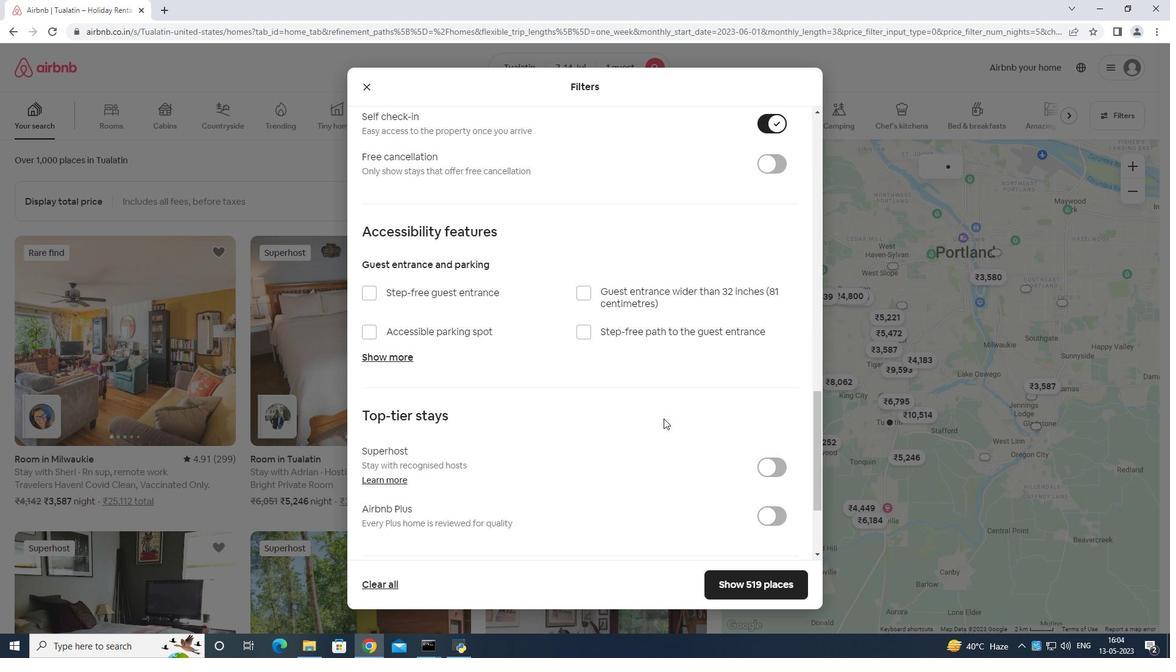 
Action: Mouse scrolled (609, 433) with delta (0, 0)
Screenshot: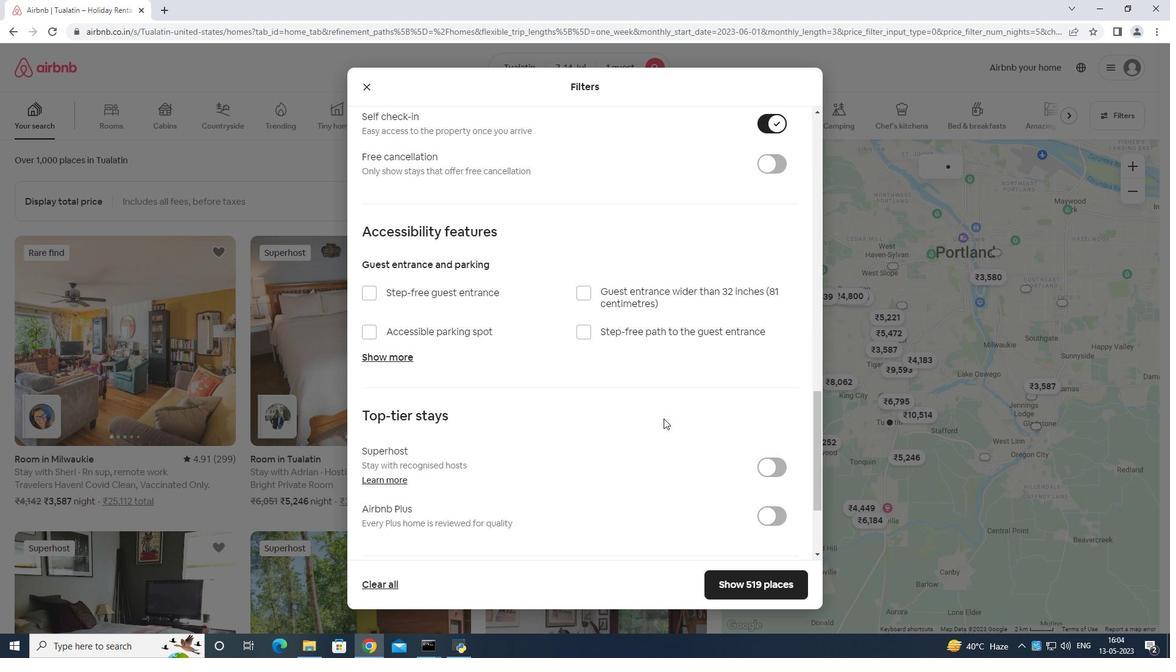 
Action: Mouse moved to (603, 438)
Screenshot: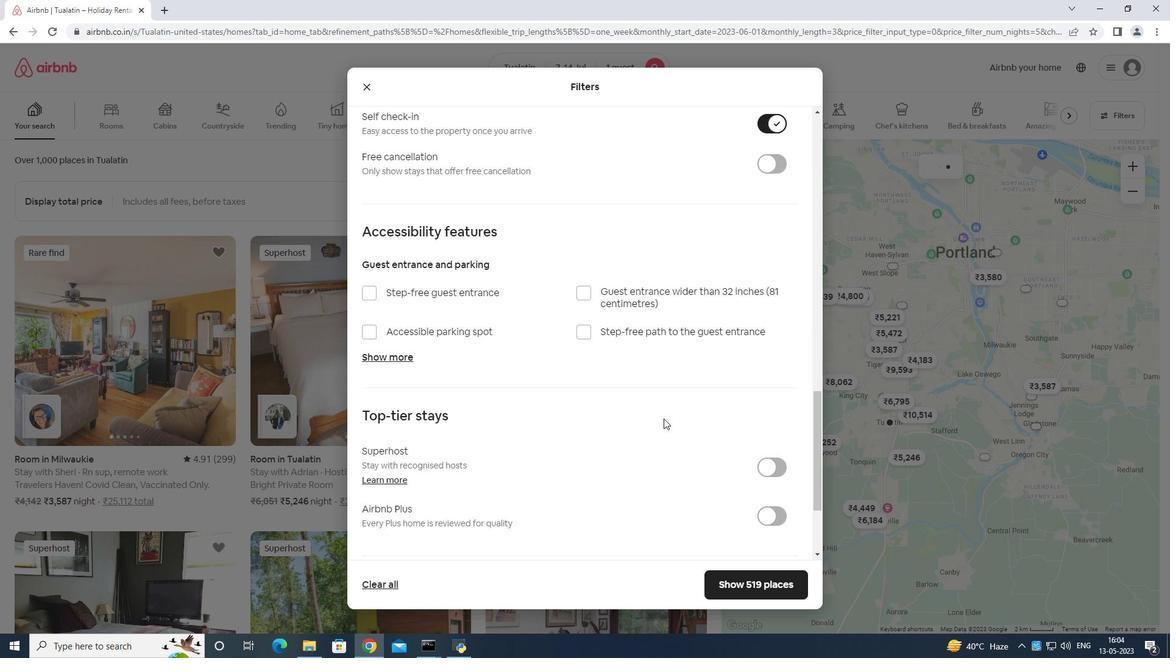 
Action: Mouse scrolled (603, 437) with delta (0, 0)
Screenshot: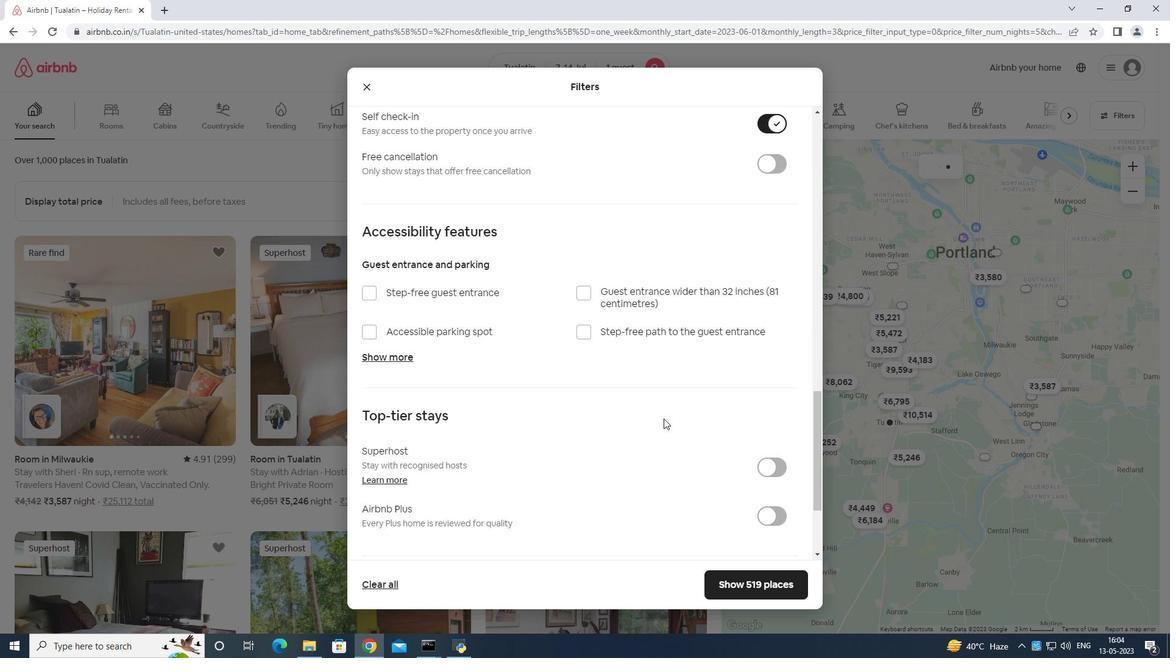 
Action: Mouse moved to (595, 445)
Screenshot: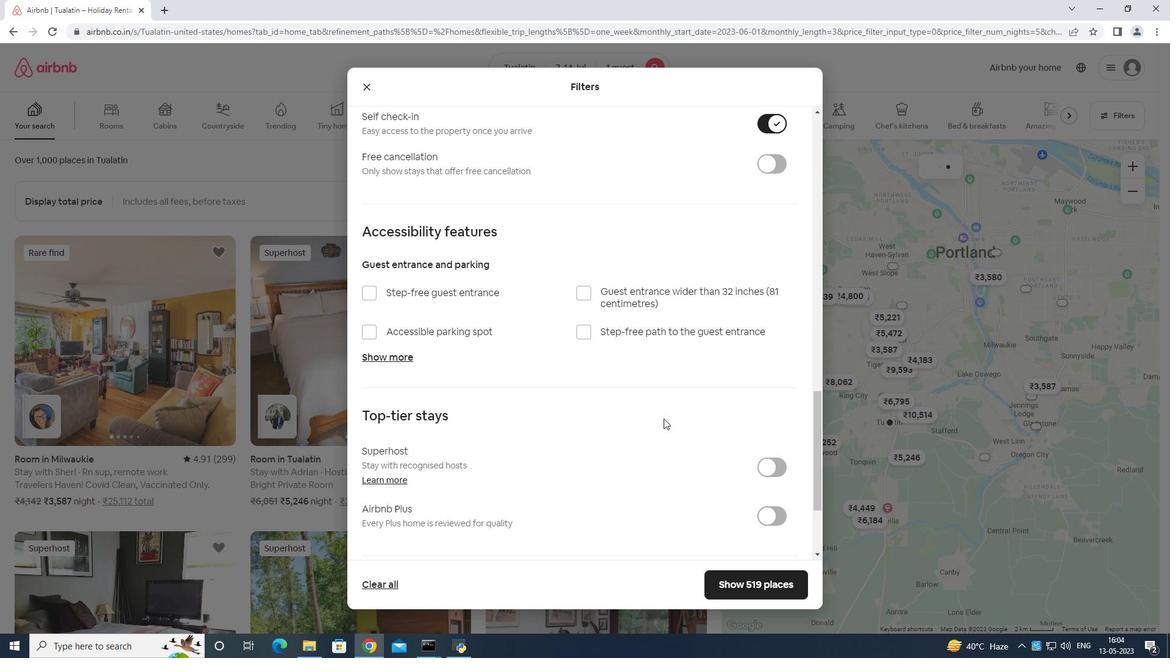 
Action: Mouse scrolled (595, 445) with delta (0, 0)
Screenshot: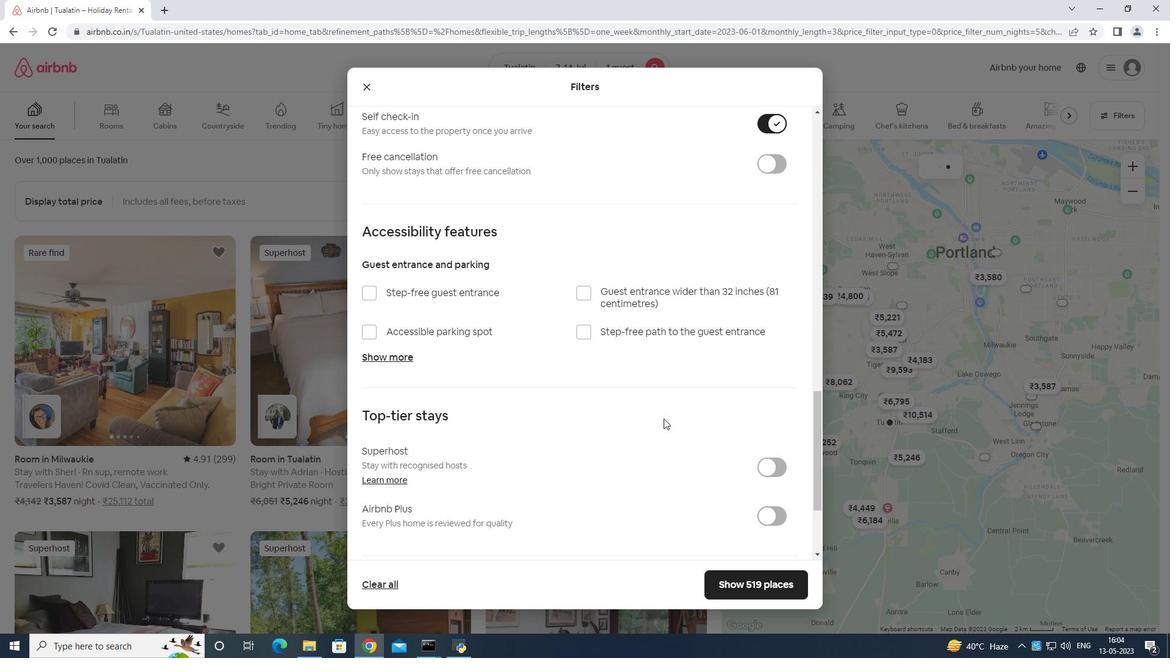 
Action: Mouse moved to (365, 472)
Screenshot: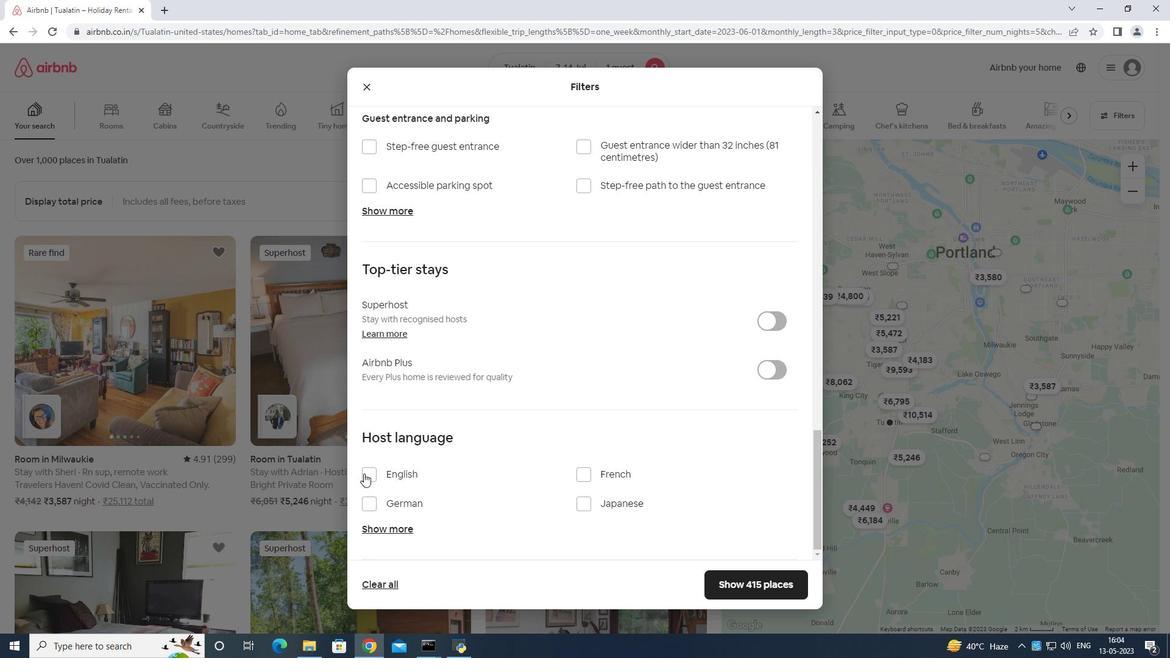 
Action: Mouse pressed left at (365, 472)
Screenshot: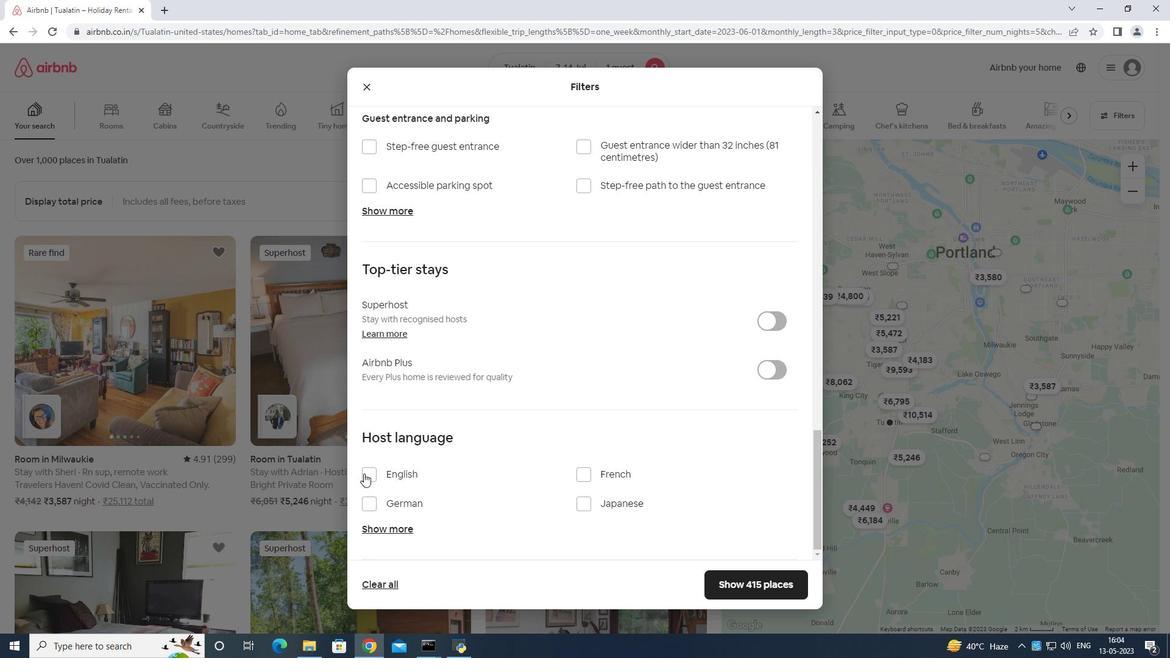 
Action: Mouse moved to (724, 579)
Screenshot: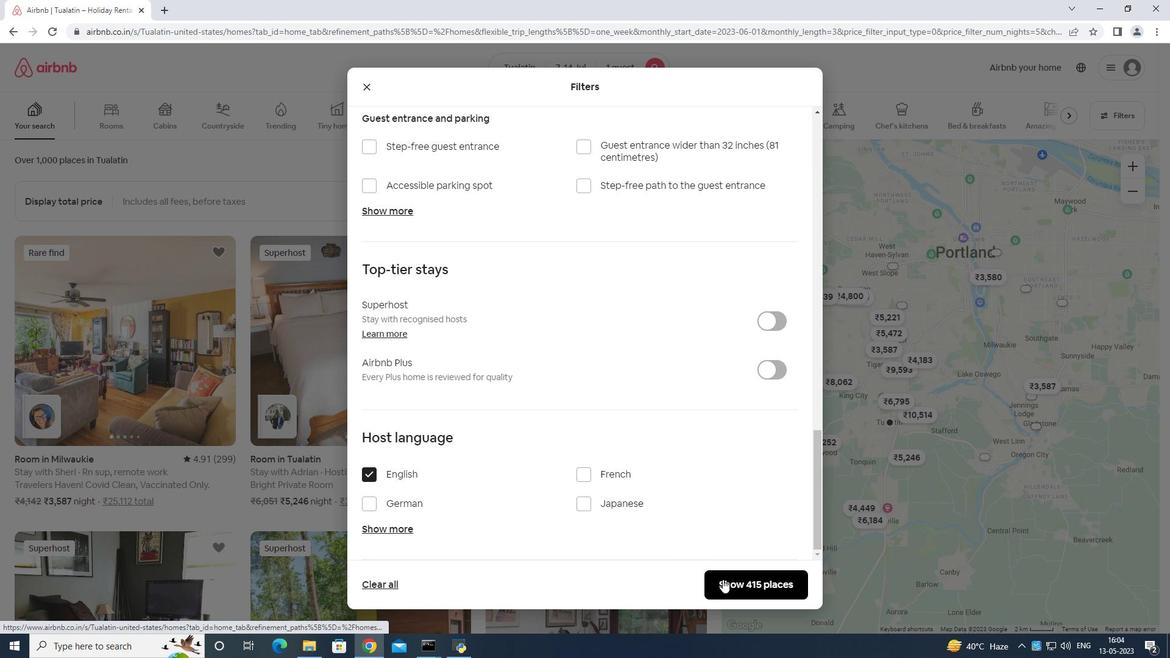 
Action: Mouse pressed left at (724, 579)
Screenshot: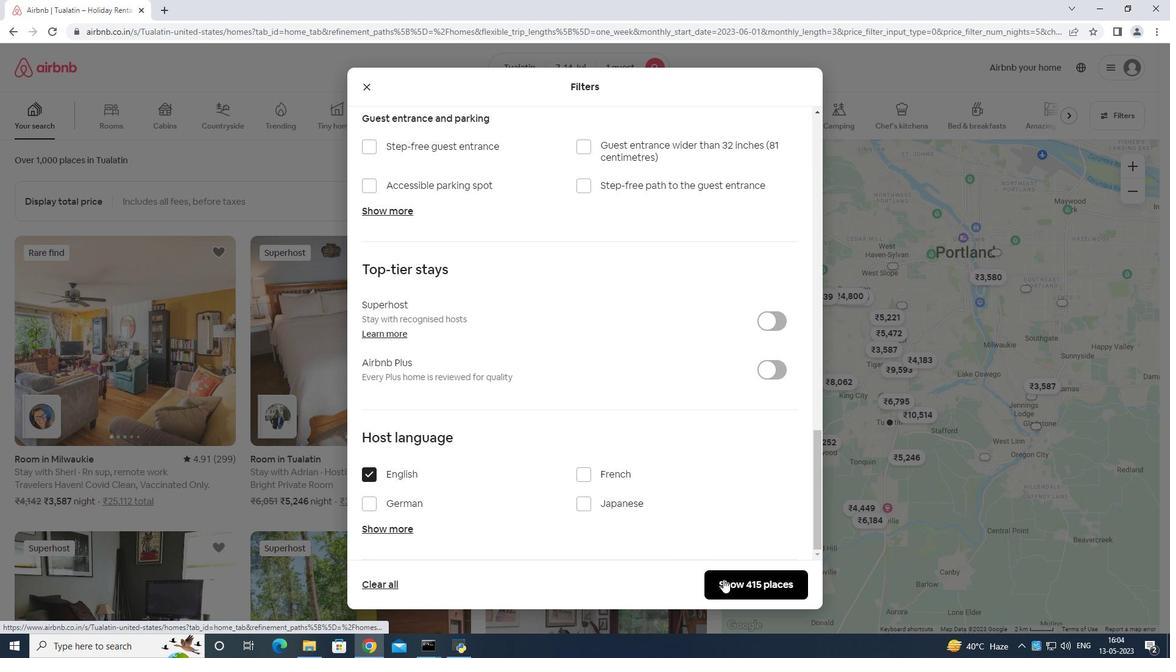 
